Task: Enable the "Change Tempo" effect creatively for a simulated vinyl slowdown effect.
Action: Mouse moved to (119, 10)
Screenshot: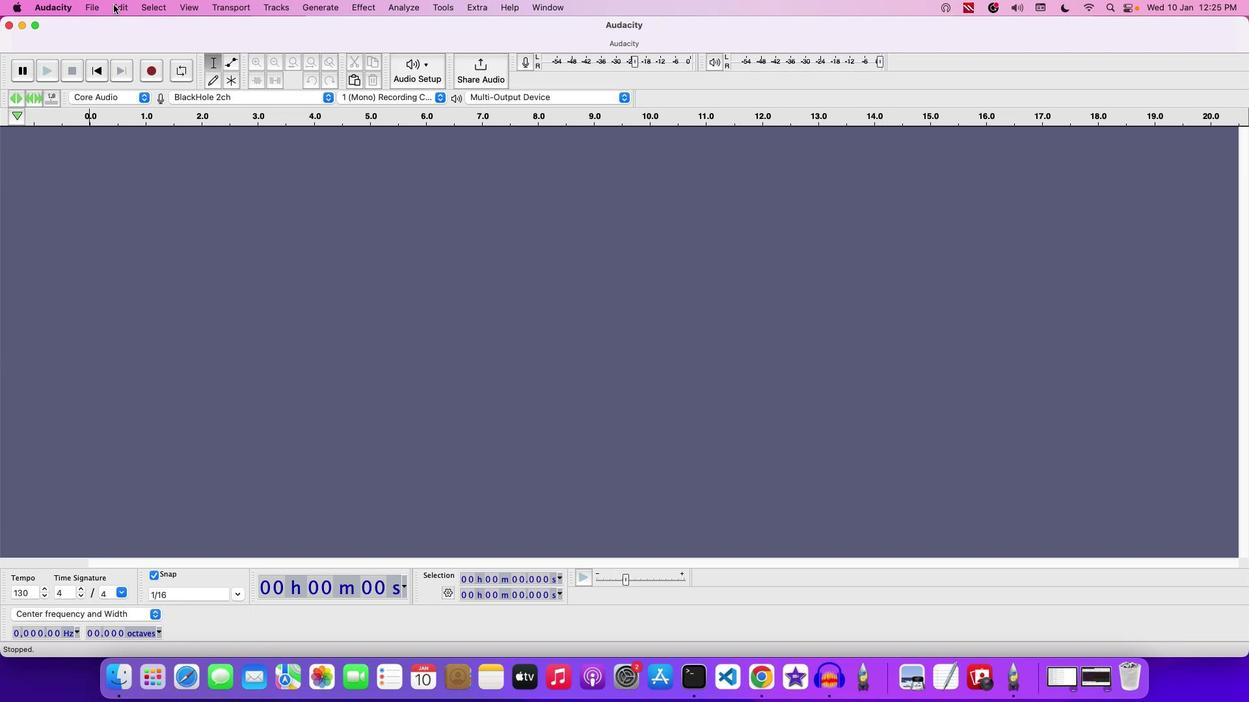 
Action: Mouse pressed left at (119, 10)
Screenshot: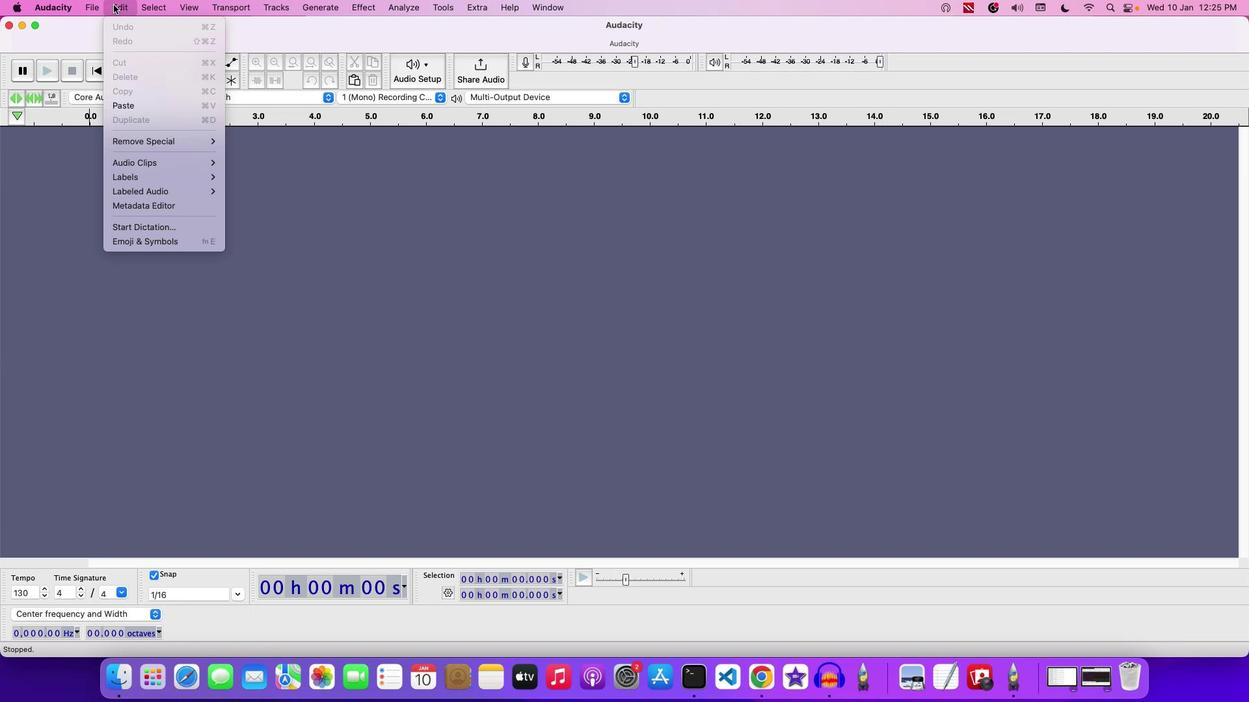 
Action: Mouse moved to (122, 48)
Screenshot: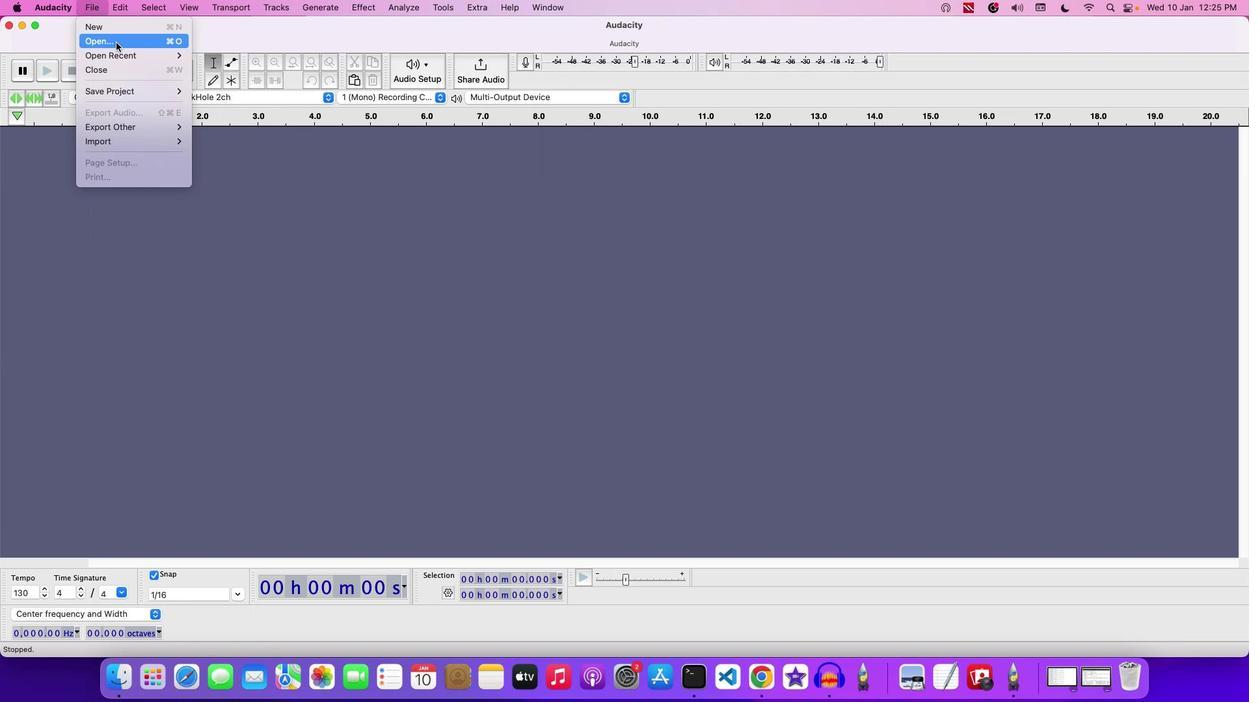 
Action: Mouse pressed left at (122, 48)
Screenshot: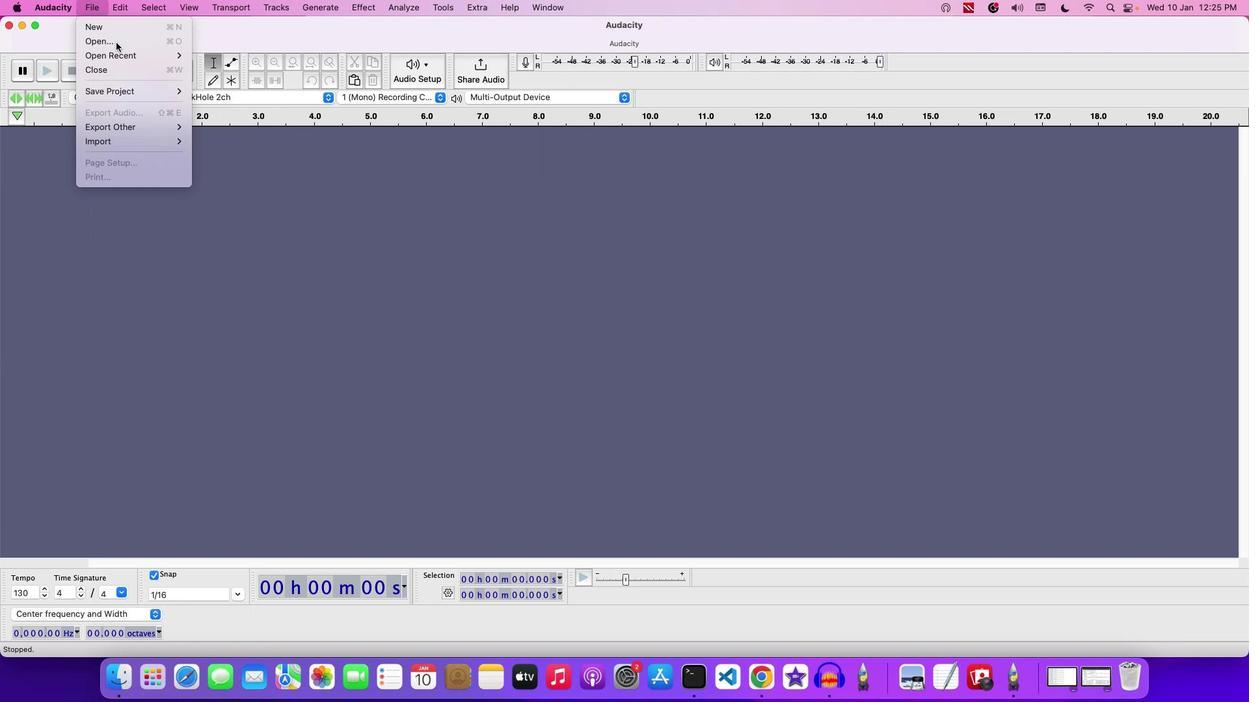 
Action: Mouse moved to (657, 149)
Screenshot: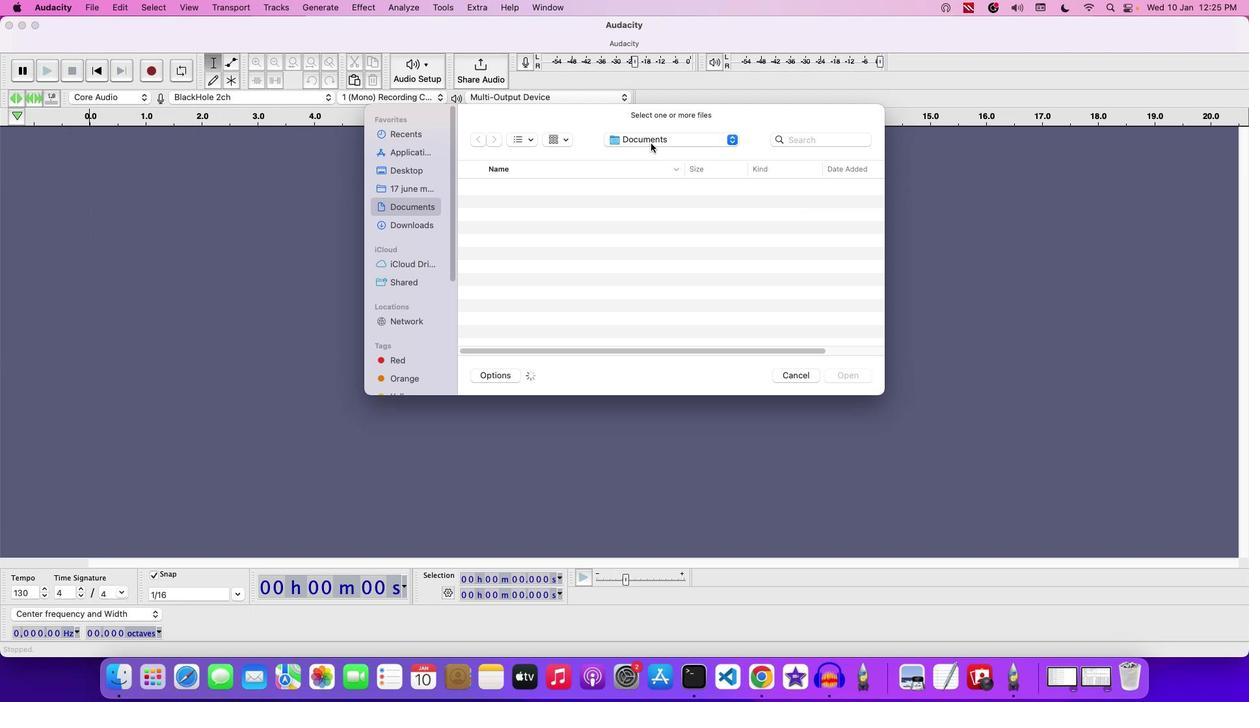 
Action: Mouse pressed left at (657, 149)
Screenshot: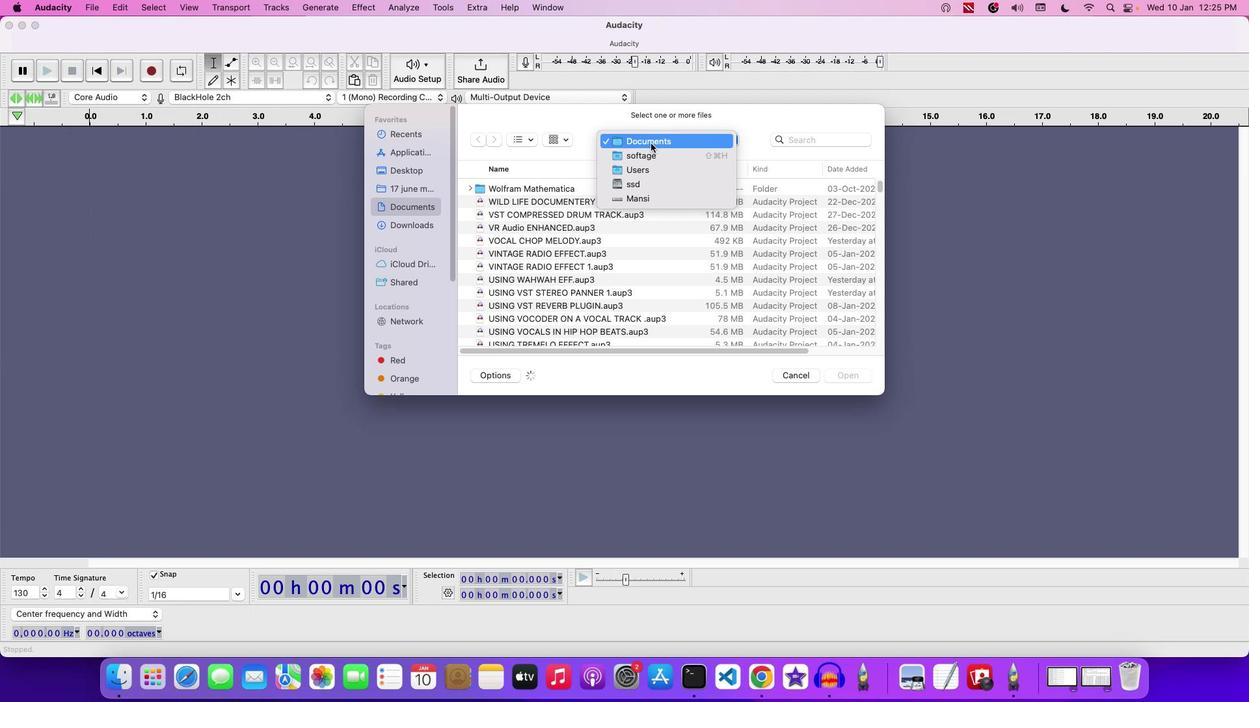 
Action: Mouse moved to (661, 258)
Screenshot: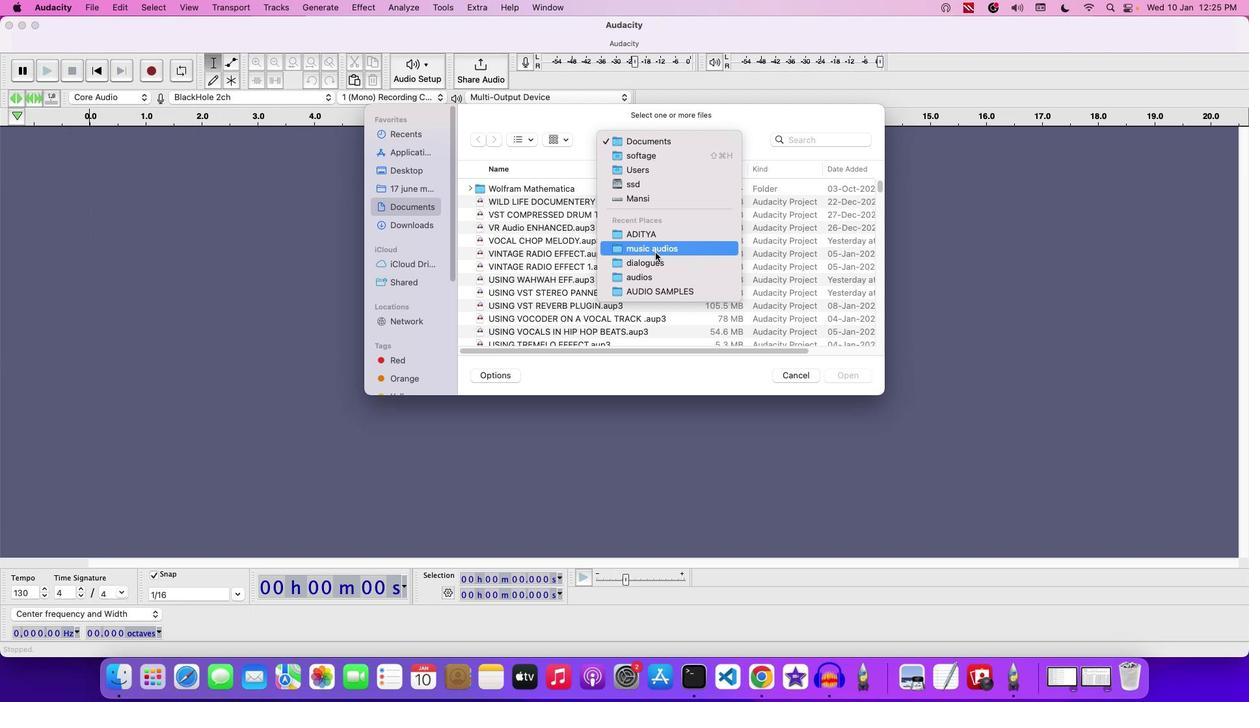 
Action: Mouse pressed left at (661, 258)
Screenshot: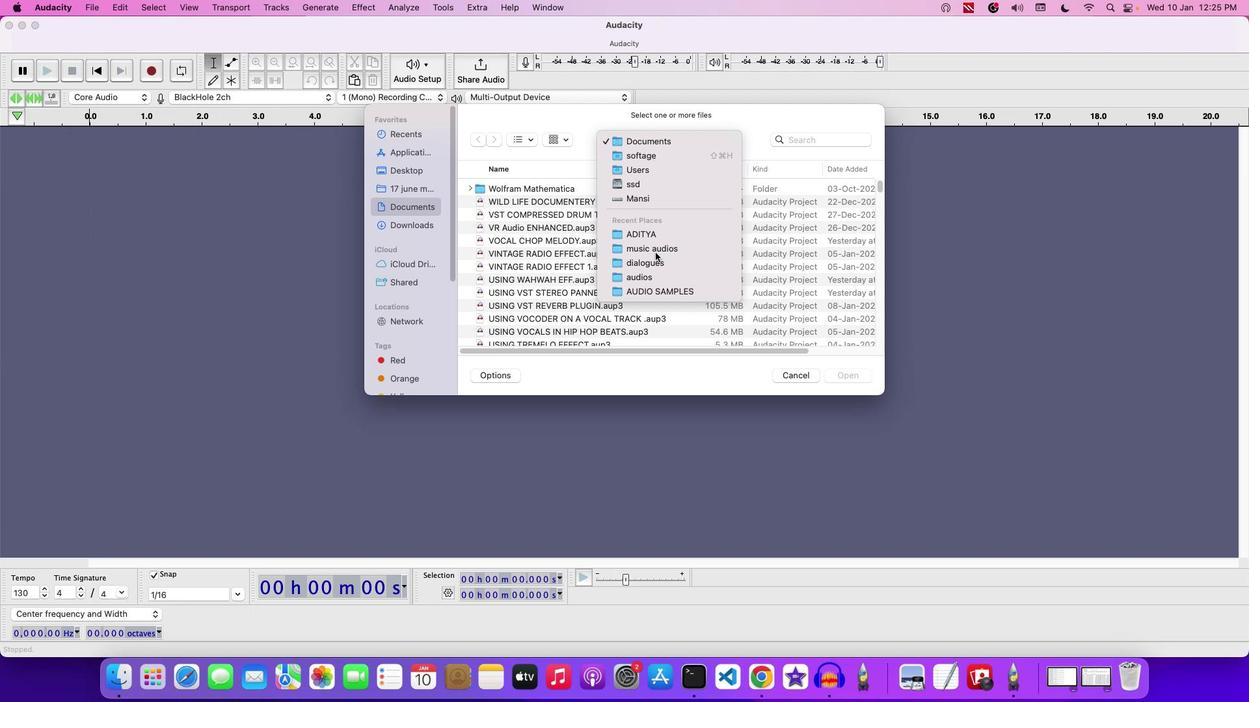 
Action: Mouse moved to (573, 274)
Screenshot: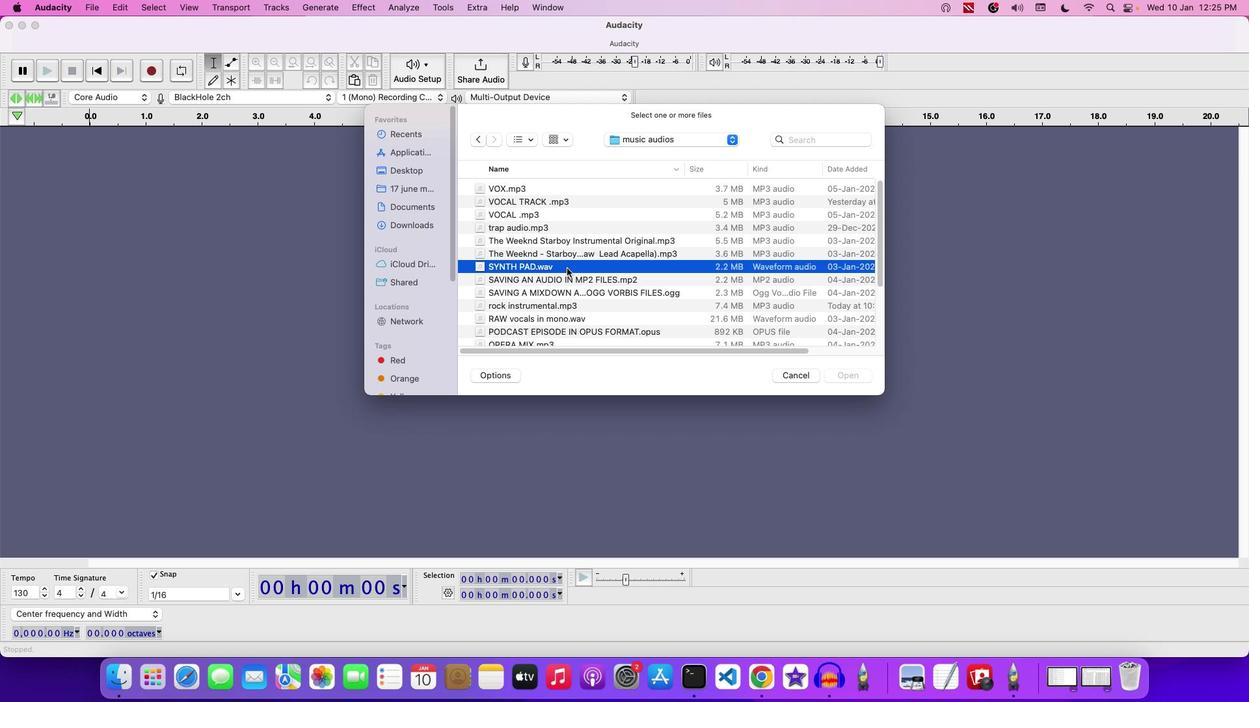 
Action: Mouse pressed left at (573, 274)
Screenshot: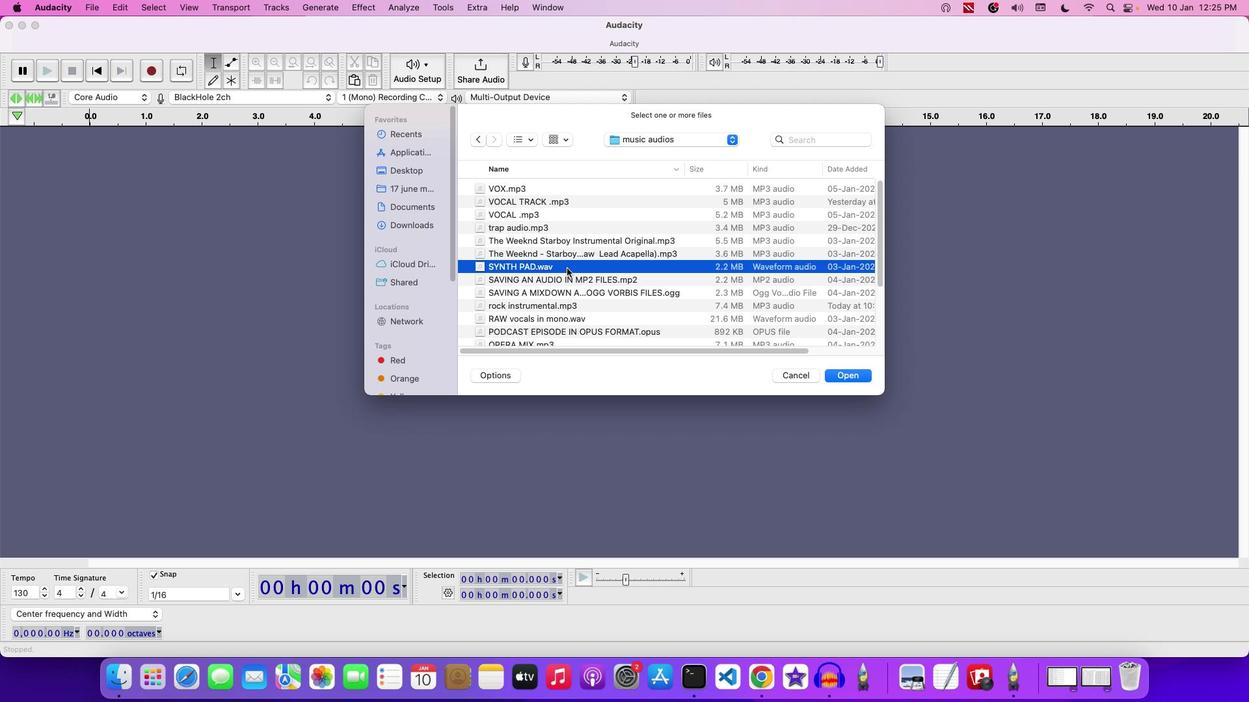 
Action: Mouse moved to (589, 277)
Screenshot: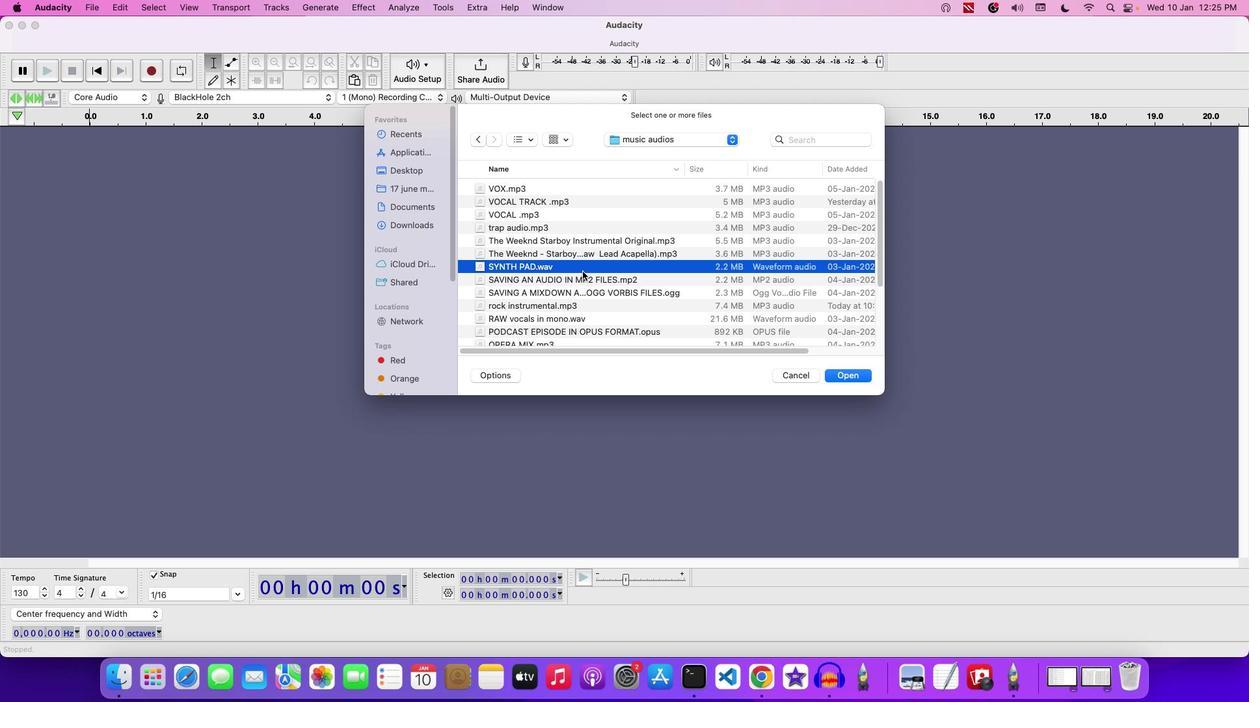 
Action: Mouse pressed left at (589, 277)
Screenshot: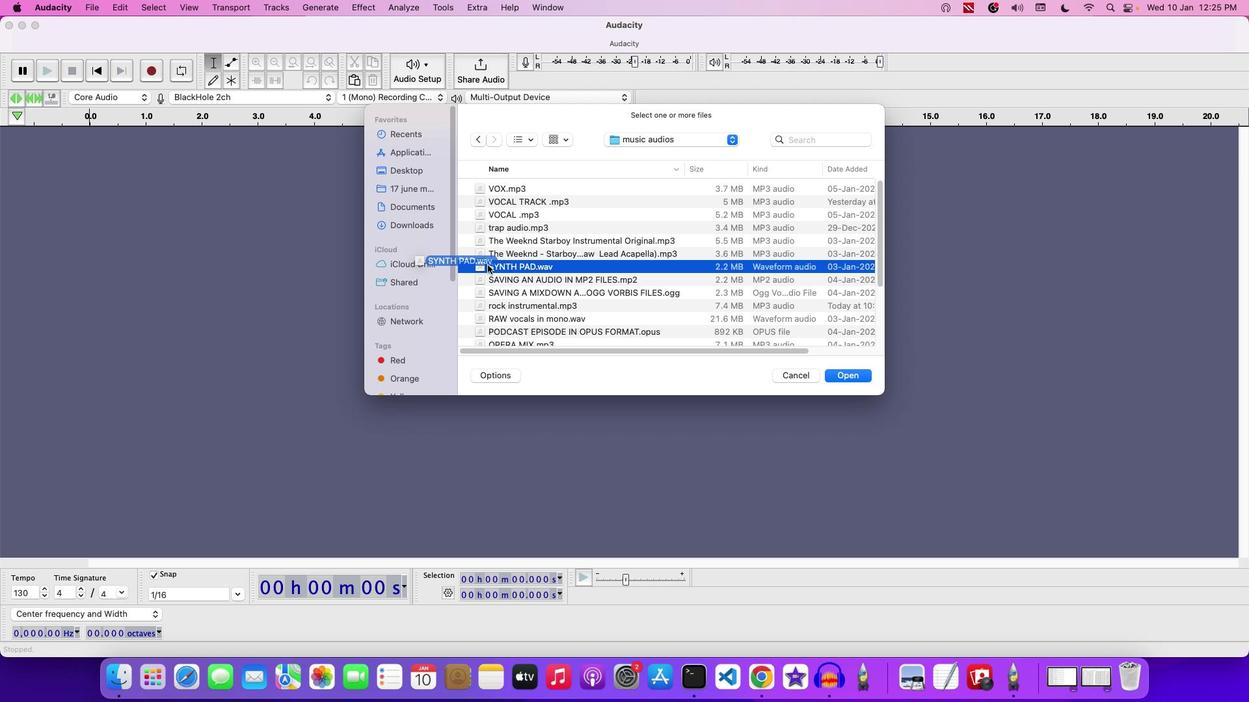 
Action: Mouse moved to (801, 389)
Screenshot: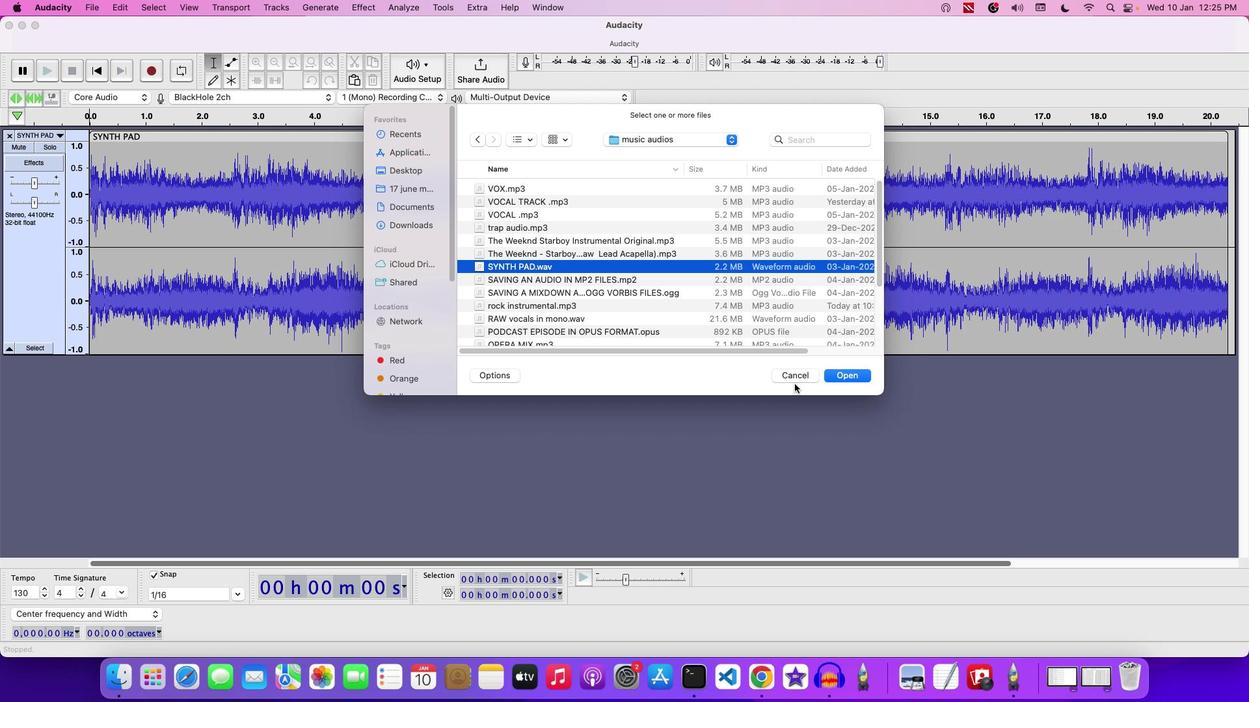 
Action: Mouse pressed left at (801, 389)
Screenshot: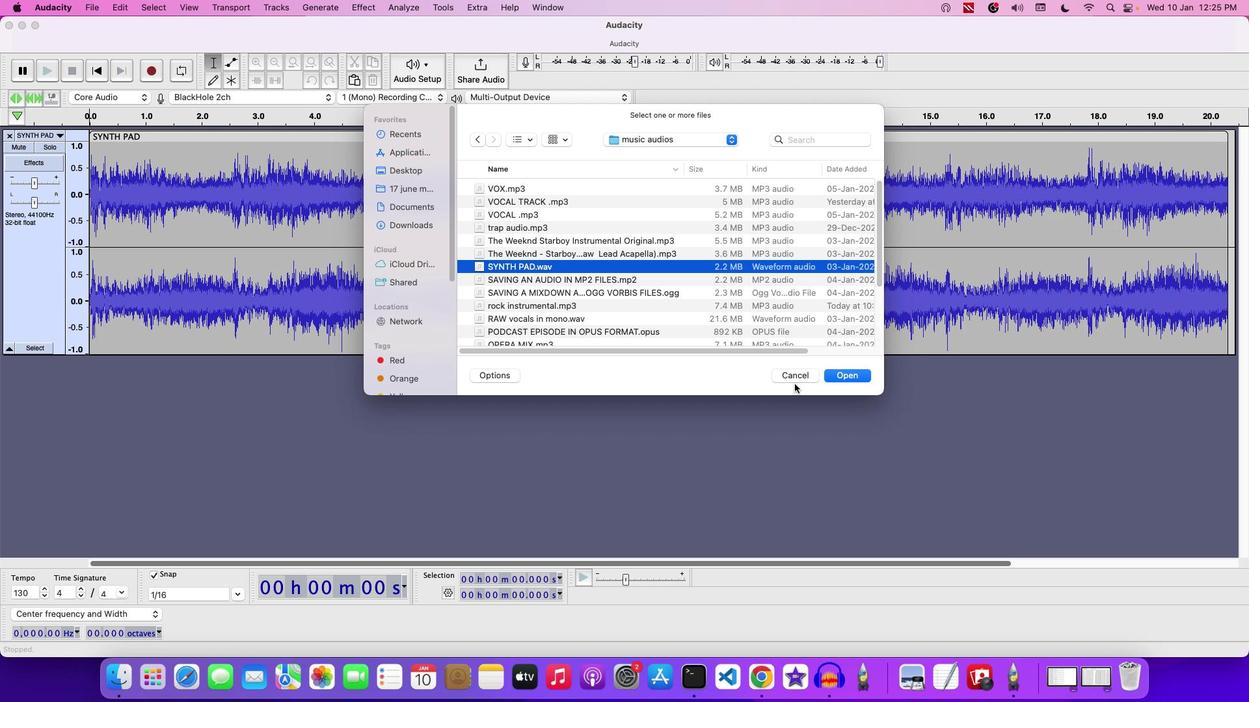 
Action: Mouse moved to (798, 383)
Screenshot: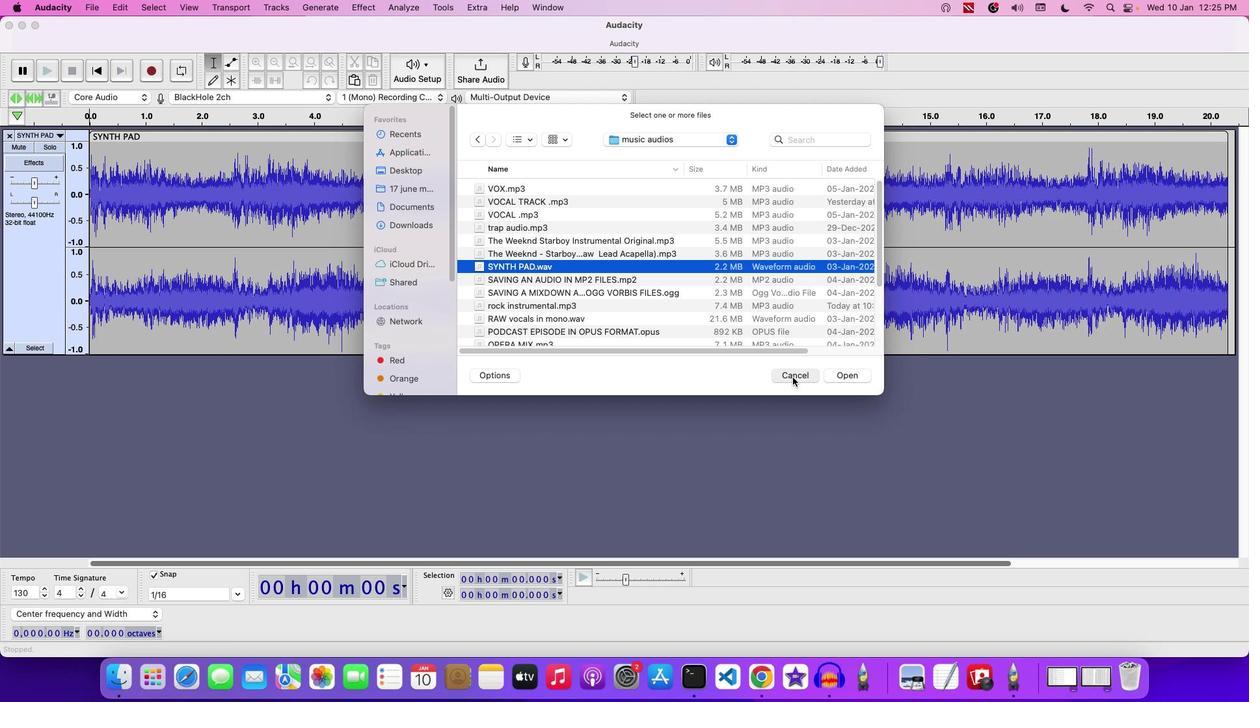 
Action: Mouse pressed left at (798, 383)
Screenshot: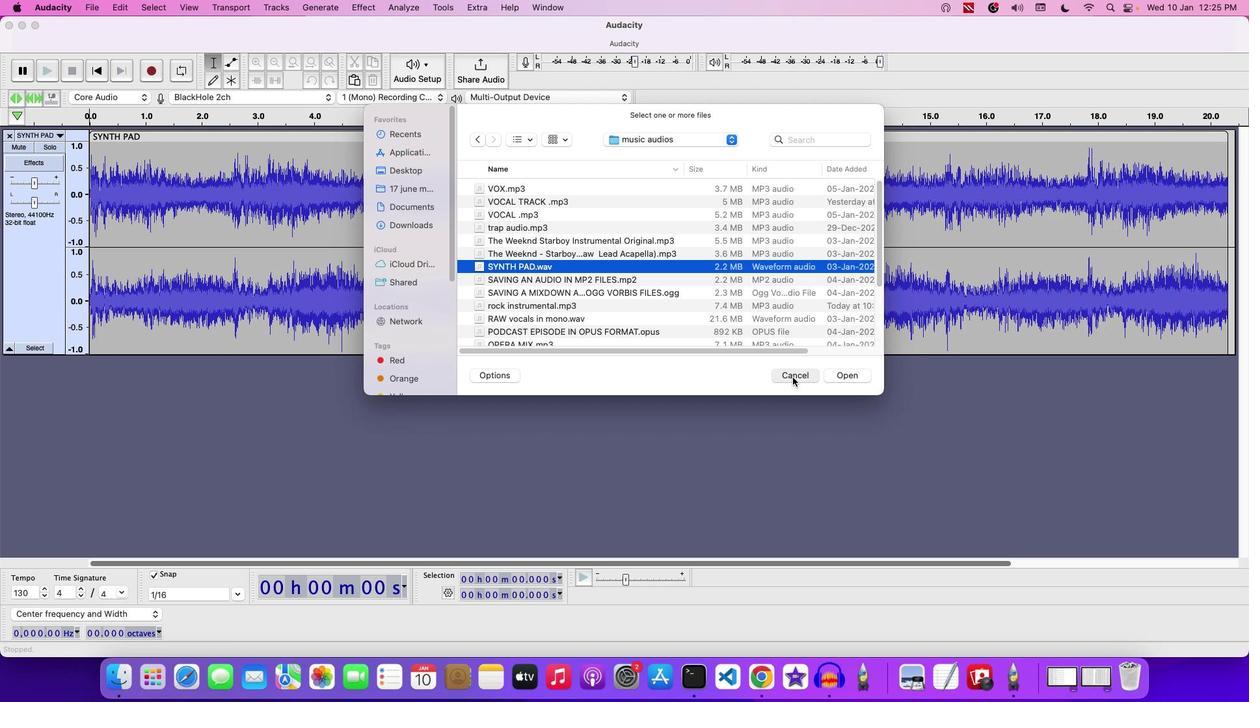 
Action: Mouse moved to (55, 80)
Screenshot: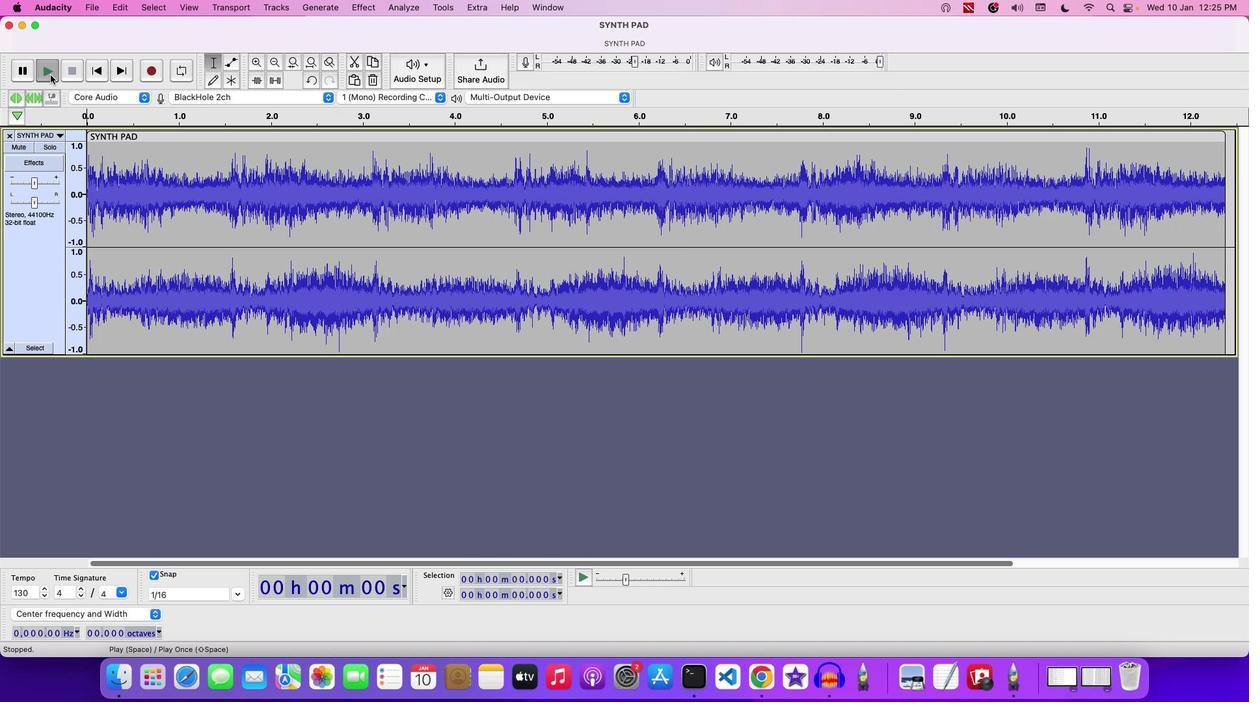 
Action: Mouse pressed left at (55, 80)
Screenshot: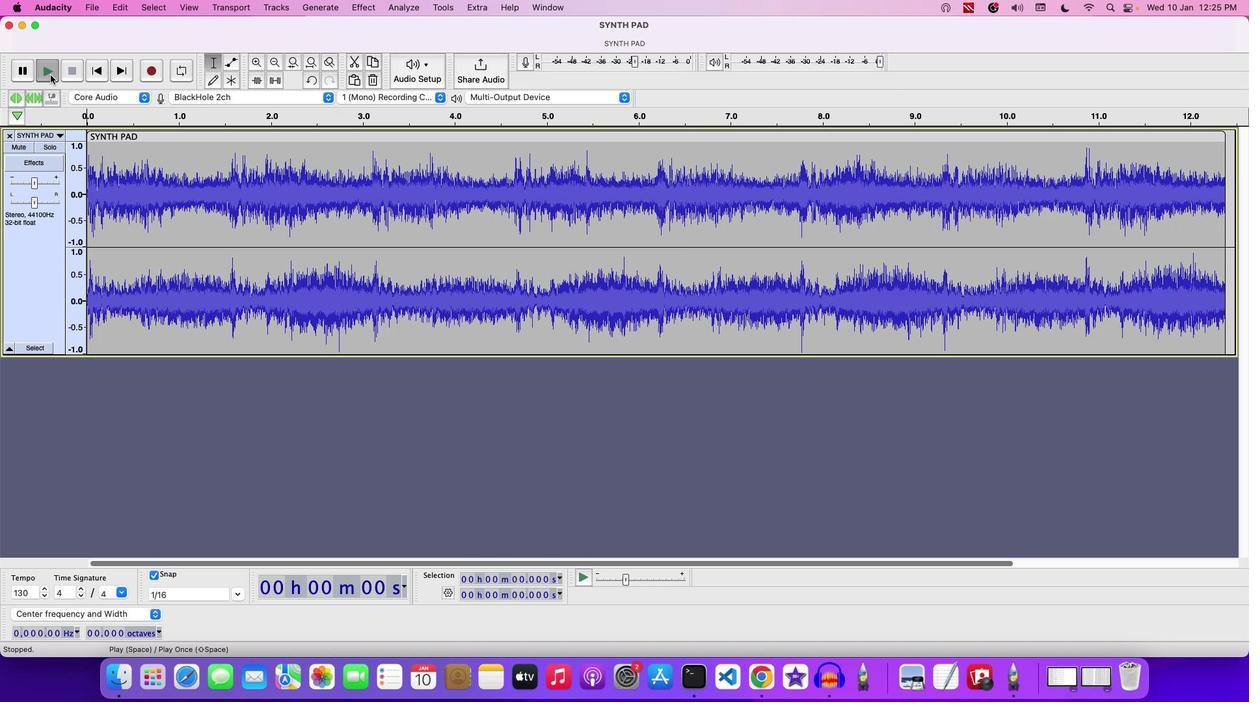 
Action: Mouse moved to (42, 190)
Screenshot: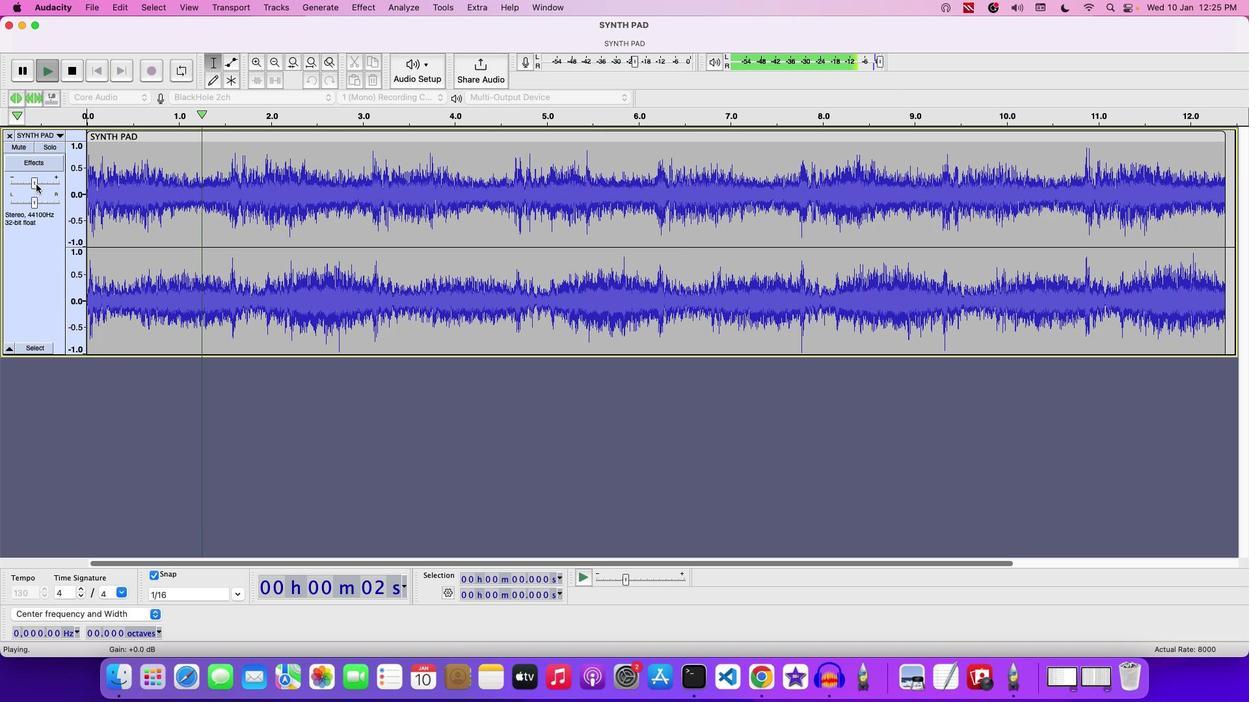 
Action: Mouse pressed left at (42, 190)
Screenshot: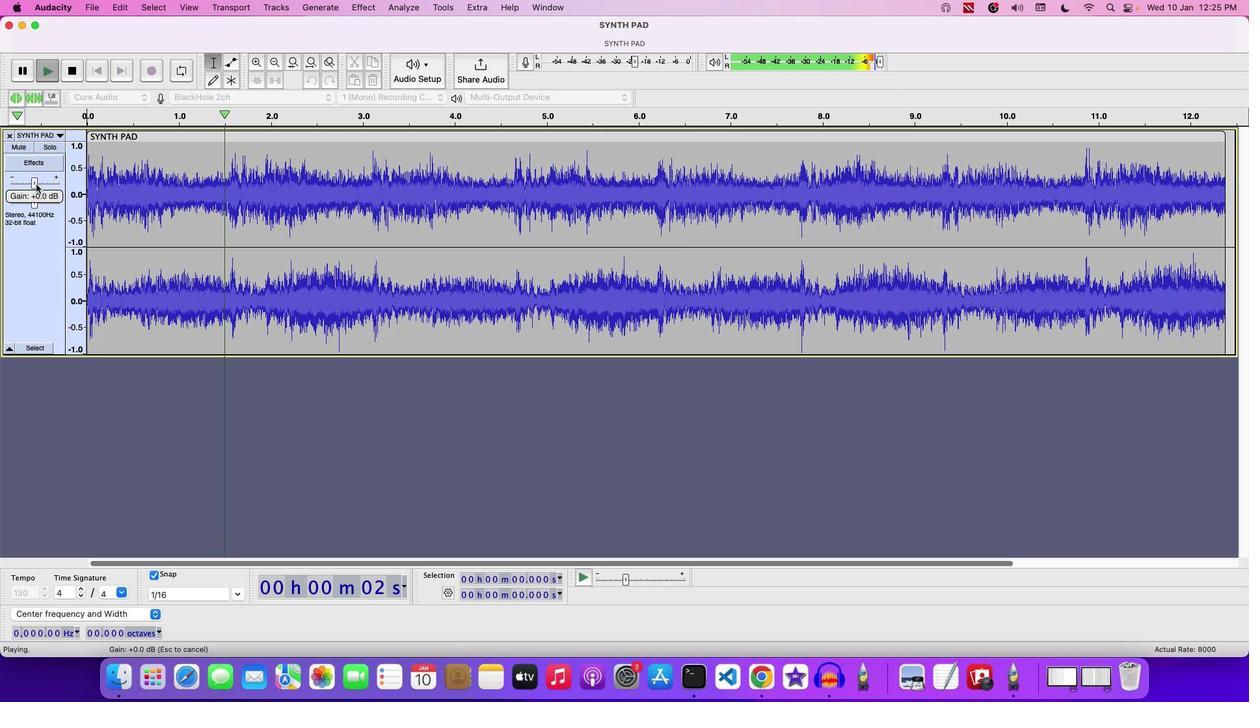 
Action: Mouse moved to (41, 190)
Screenshot: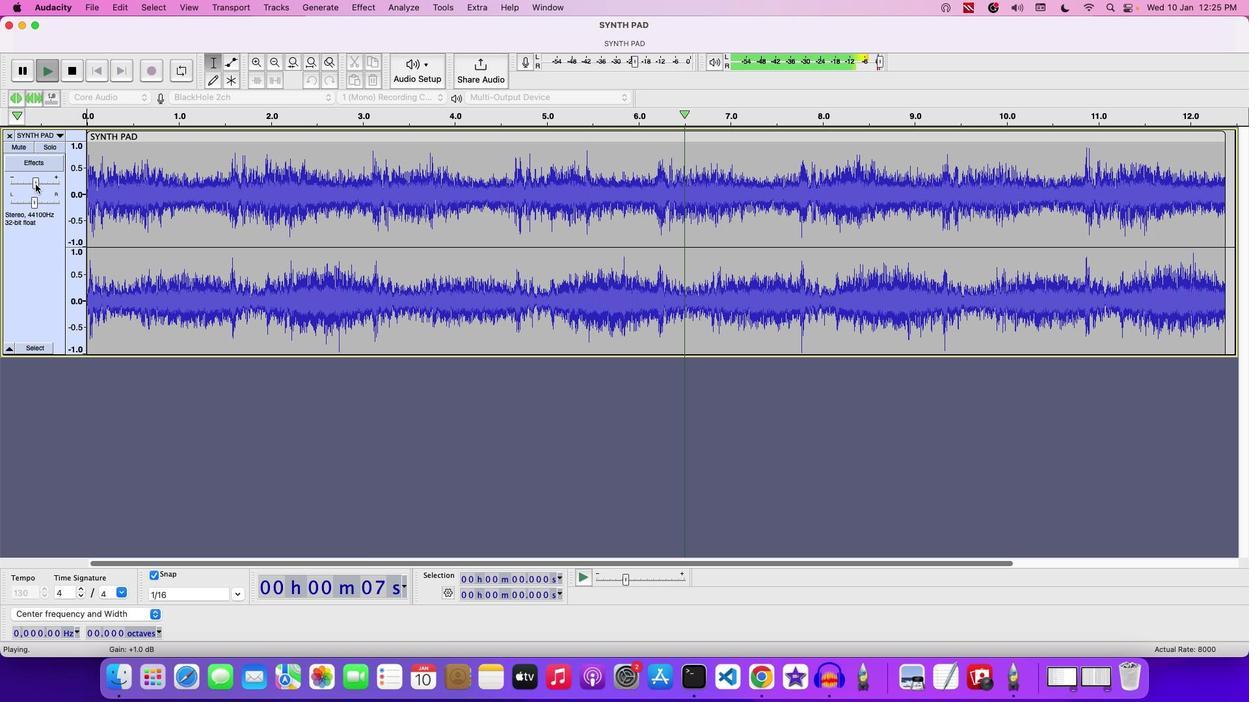 
Action: Mouse pressed left at (41, 190)
Screenshot: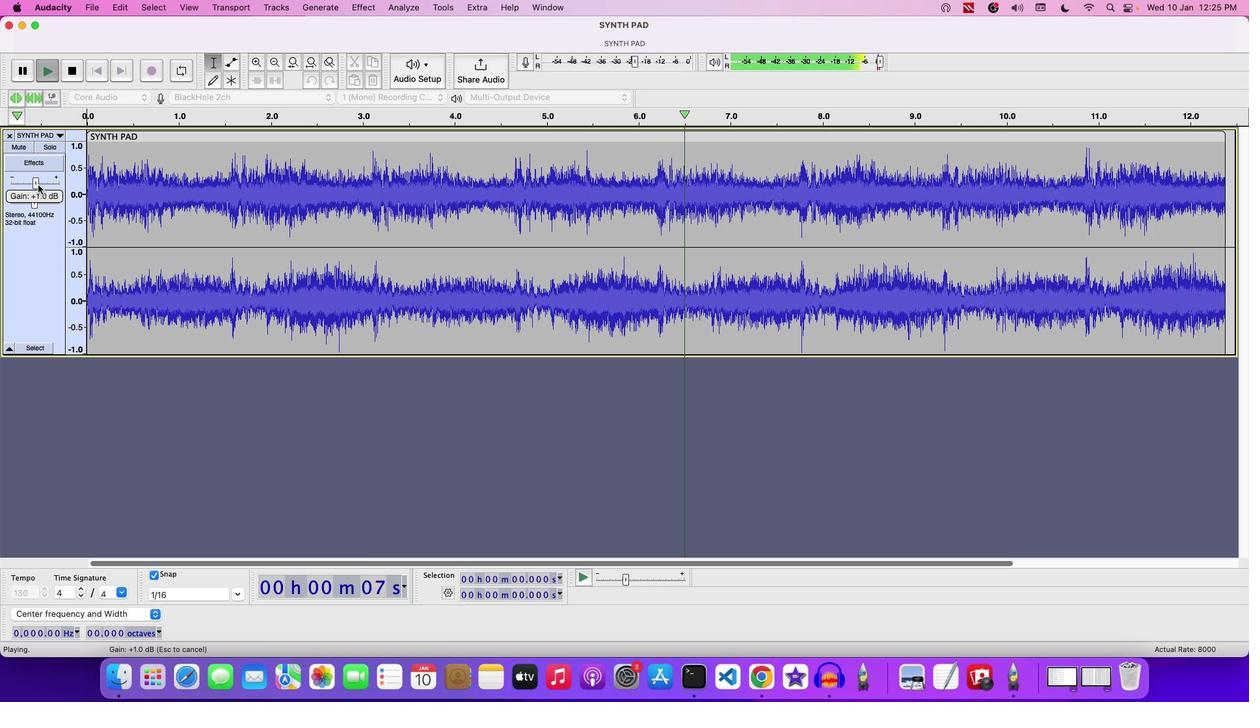 
Action: Mouse moved to (971, 206)
Screenshot: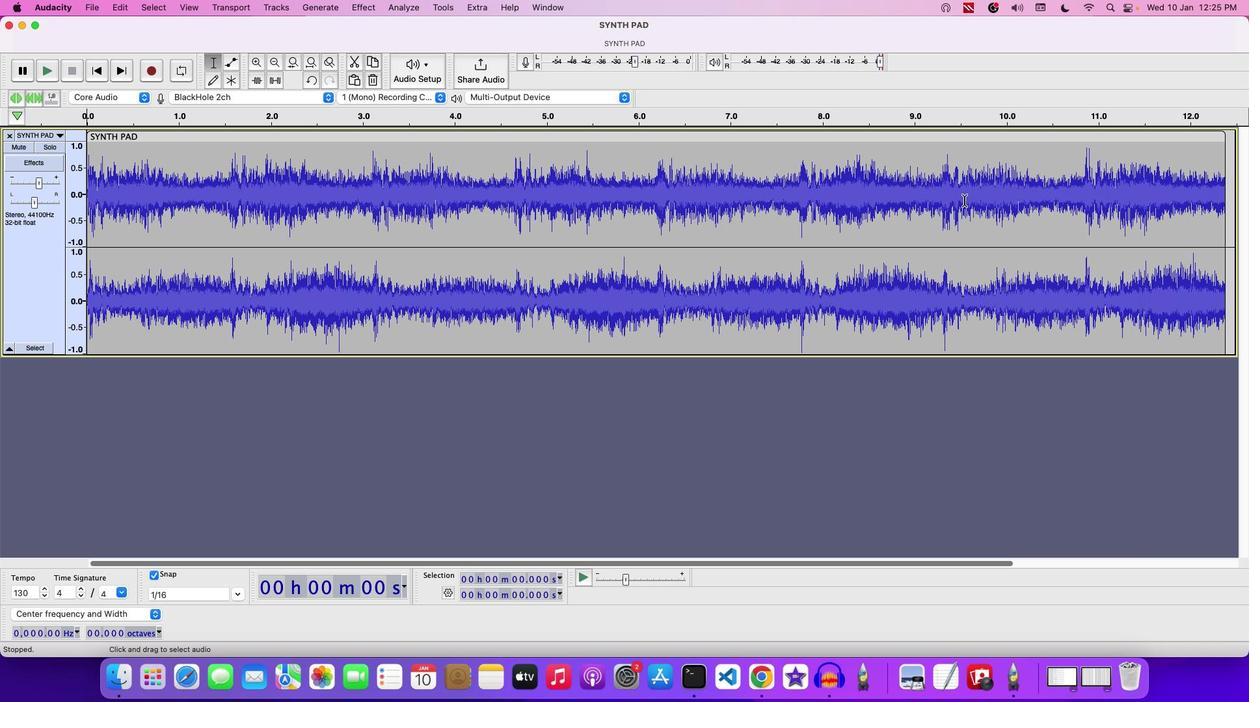 
Action: Mouse pressed left at (971, 206)
Screenshot: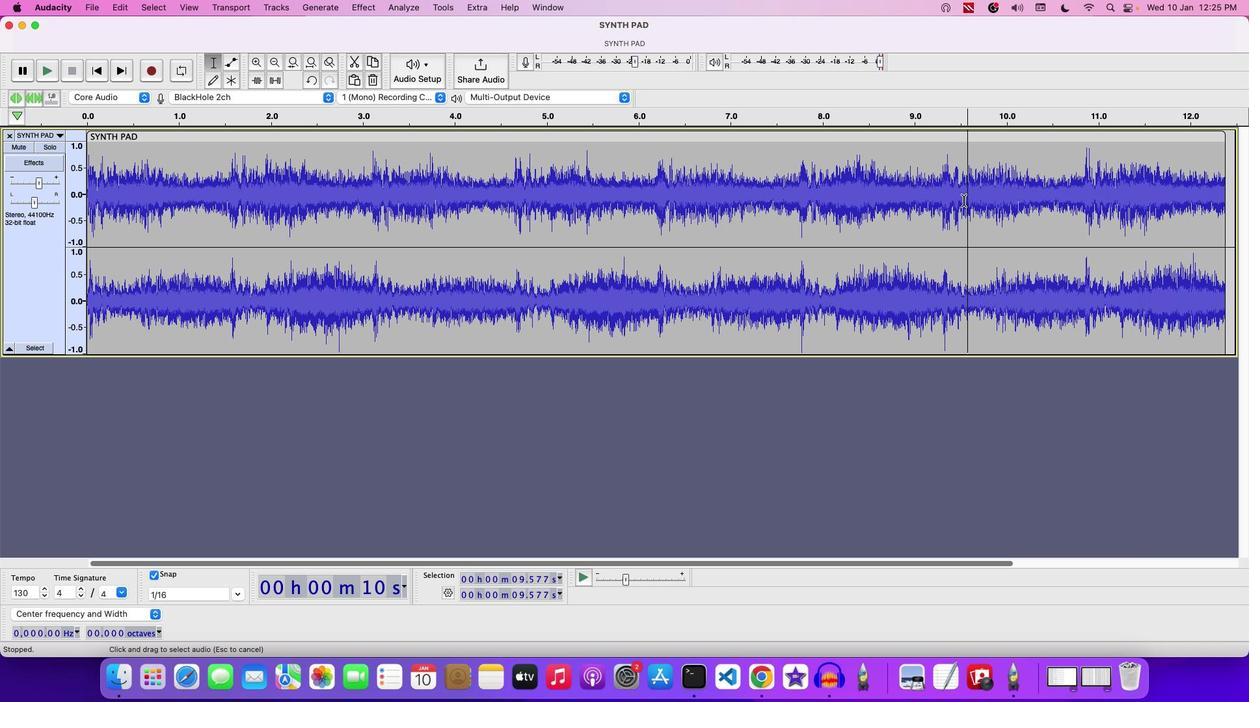 
Action: Mouse moved to (967, 205)
Screenshot: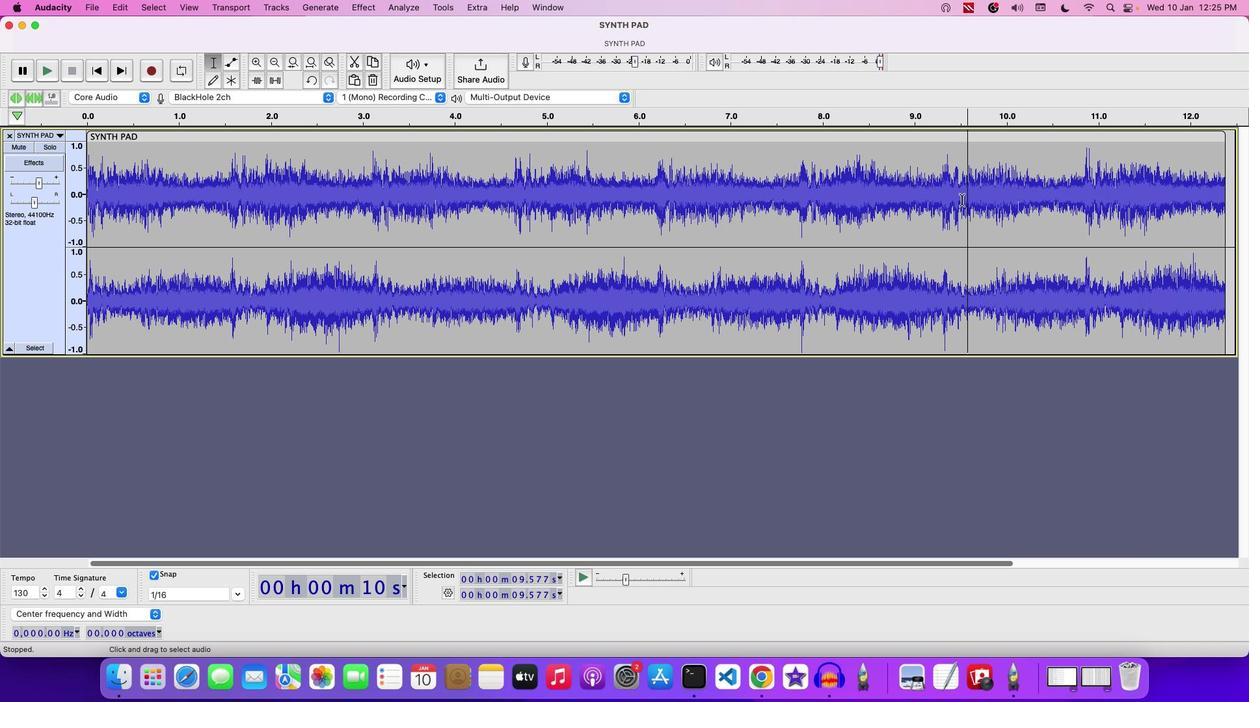 
Action: Mouse pressed left at (967, 205)
Screenshot: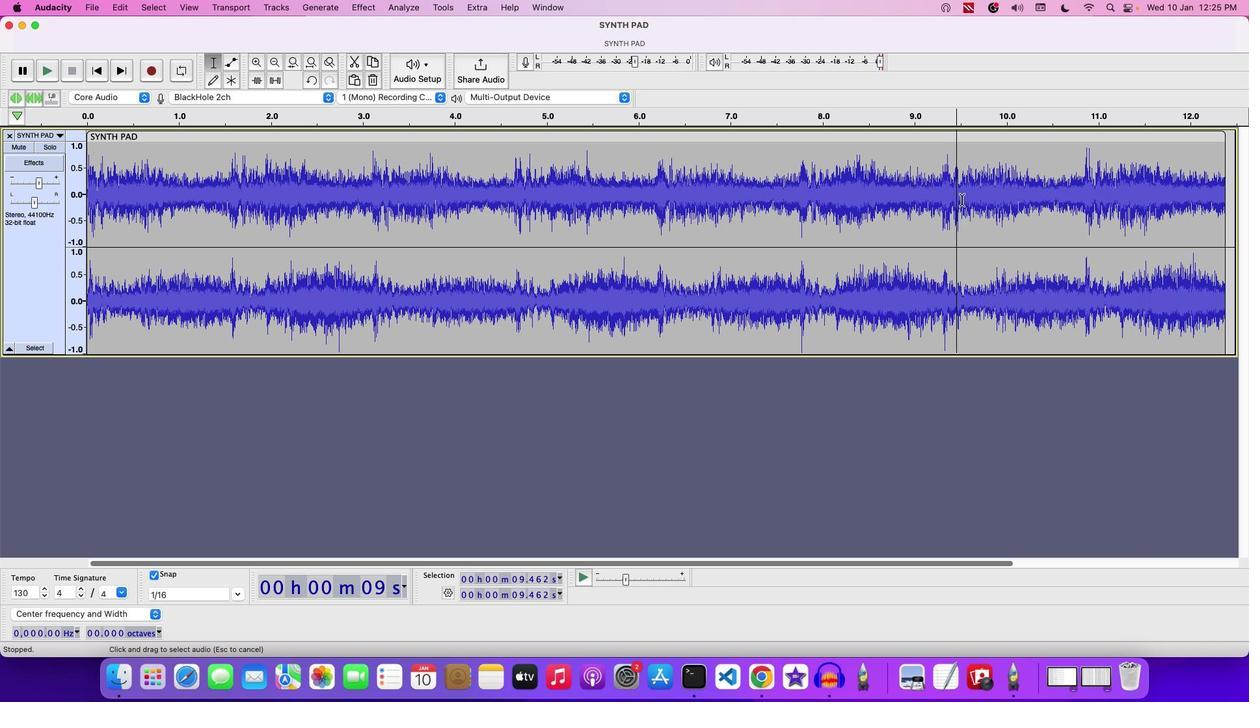 
Action: Mouse pressed left at (967, 205)
Screenshot: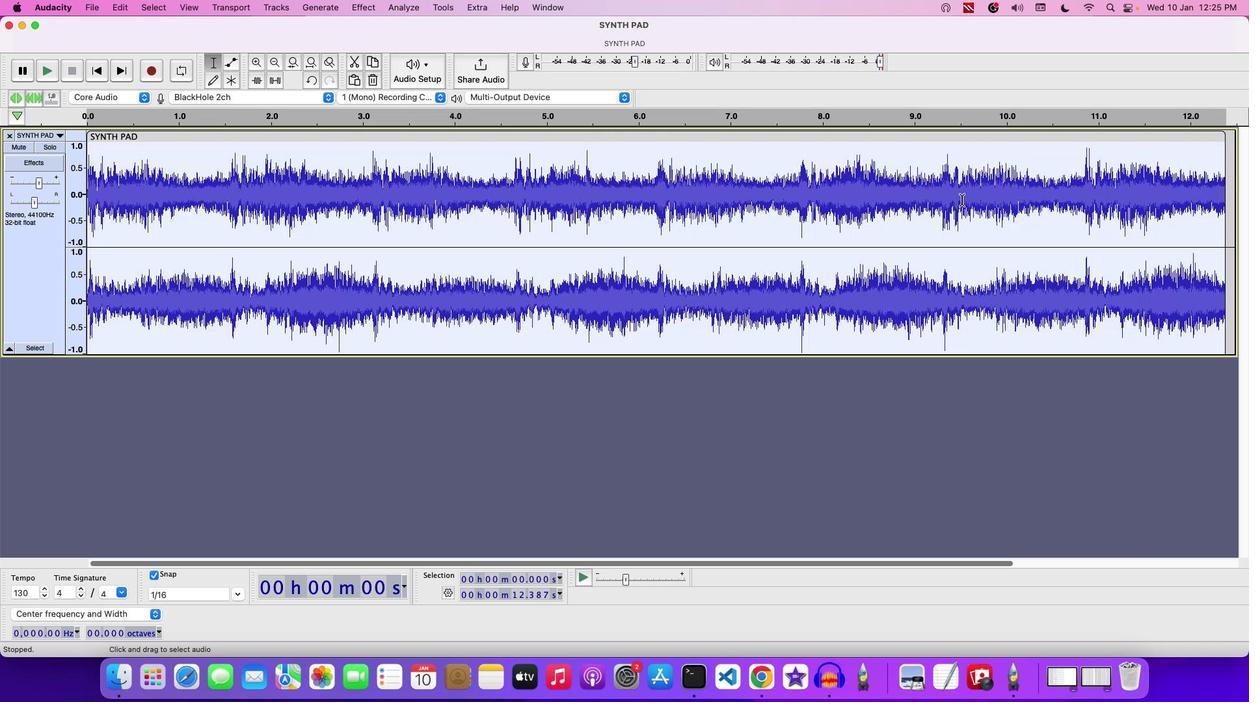 
Action: Mouse moved to (966, 208)
Screenshot: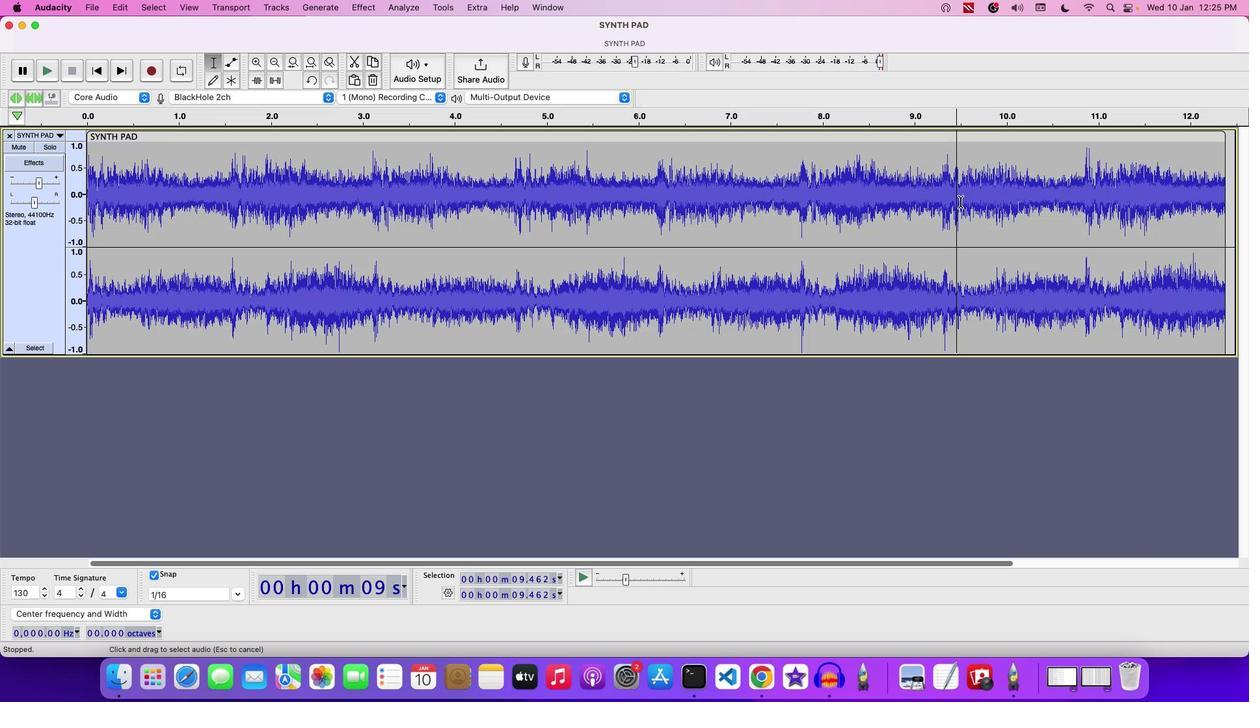 
Action: Mouse pressed left at (966, 208)
Screenshot: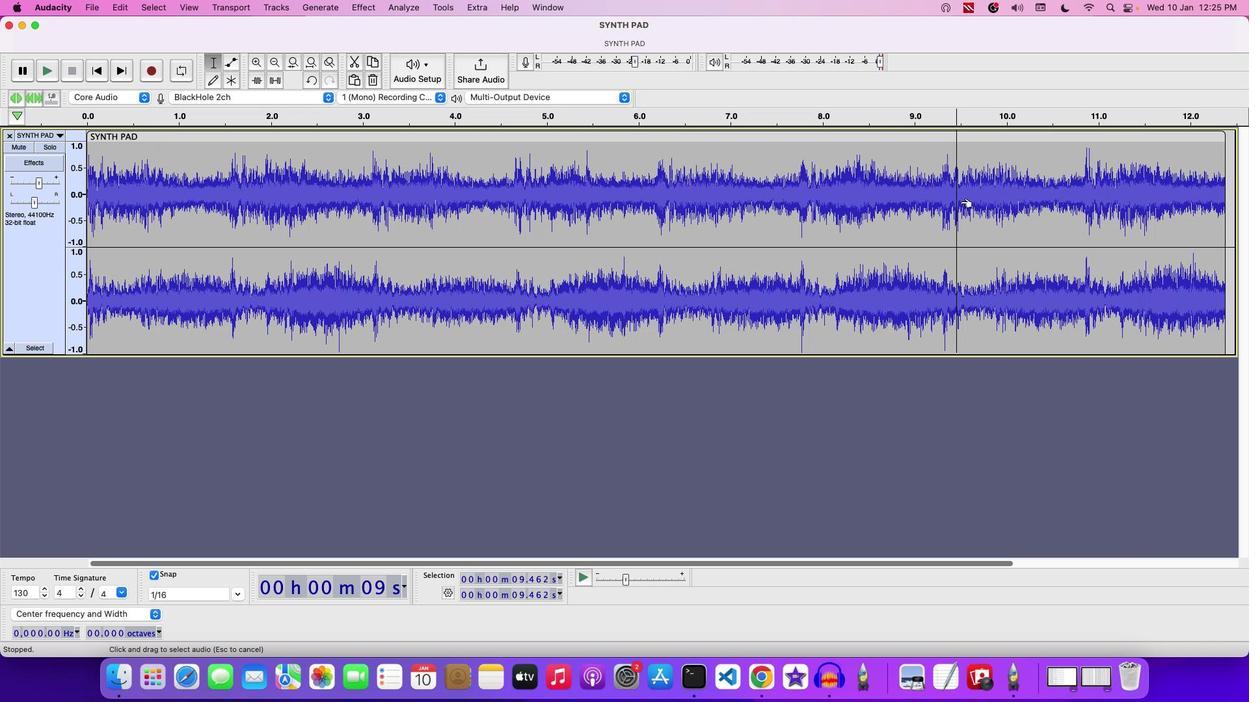 
Action: Mouse moved to (969, 206)
Screenshot: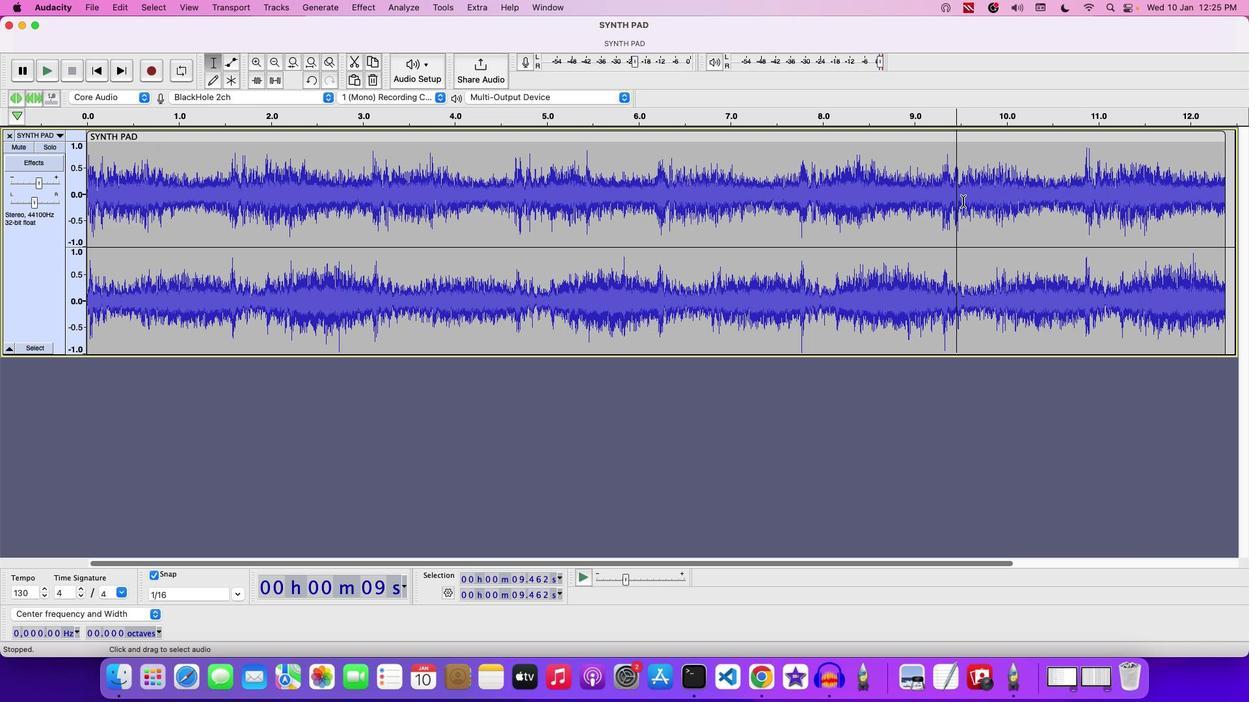 
Action: Mouse pressed left at (969, 206)
Screenshot: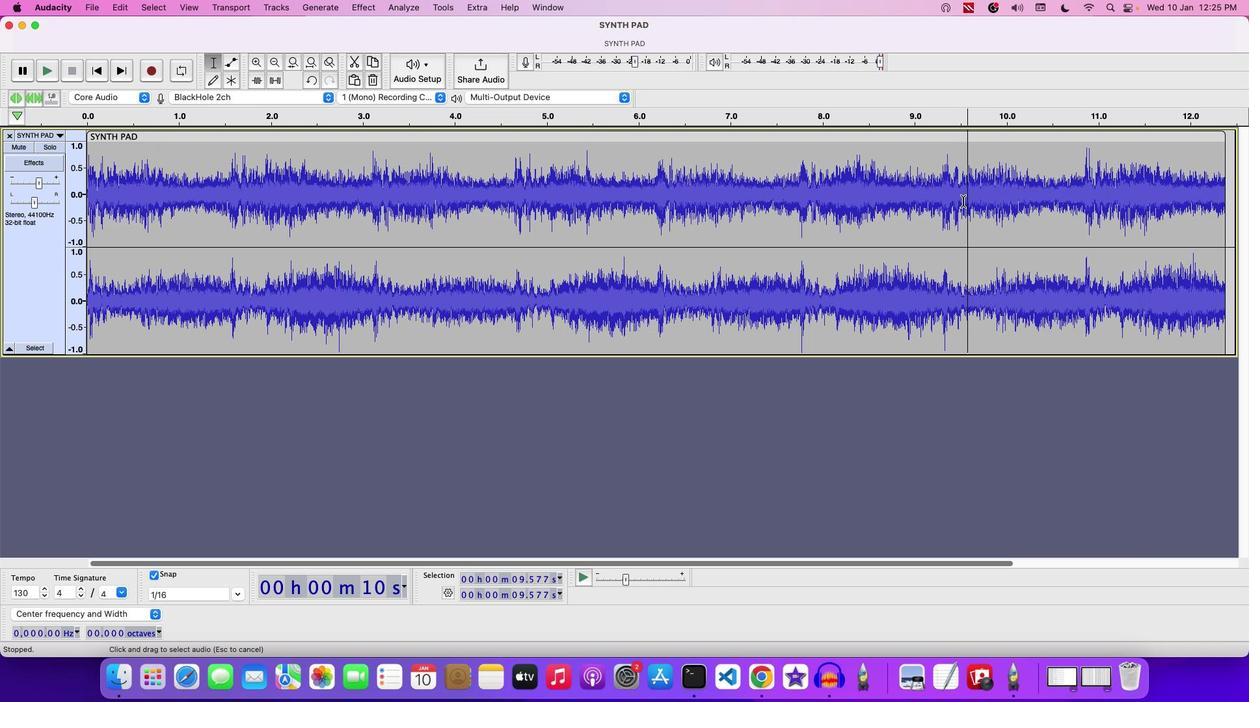 
Action: Mouse moved to (967, 206)
Screenshot: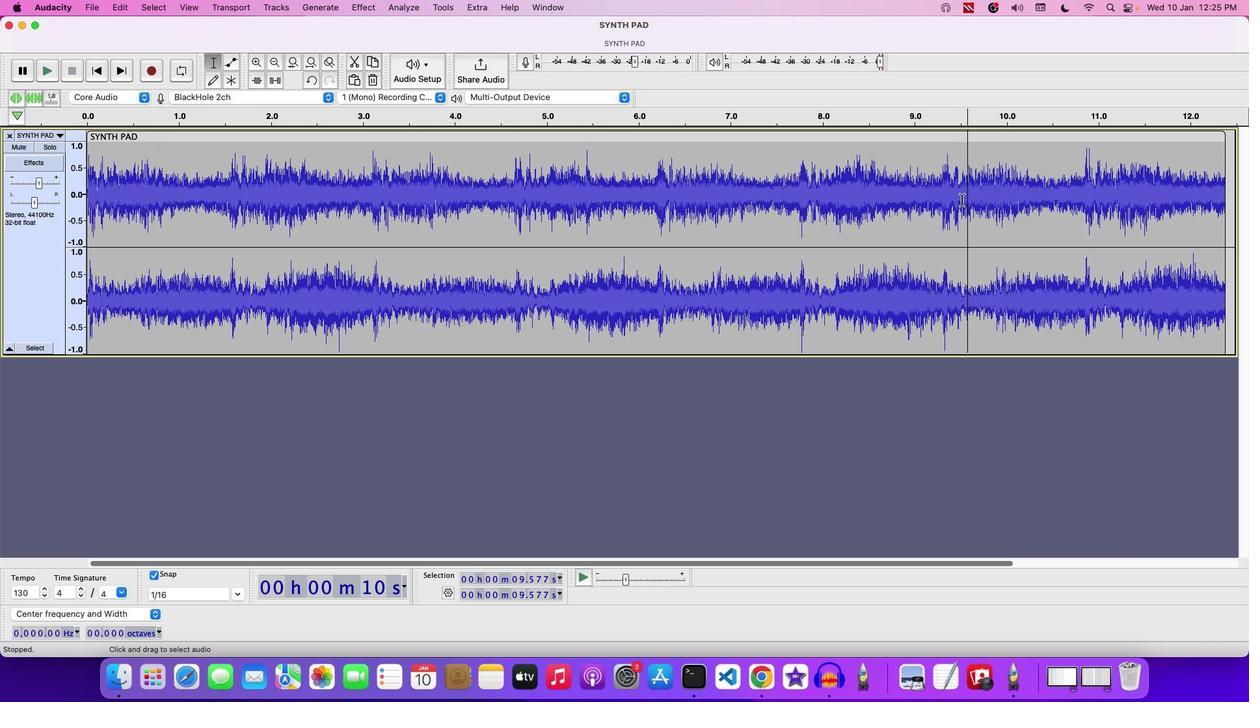 
Action: Mouse pressed left at (967, 206)
Screenshot: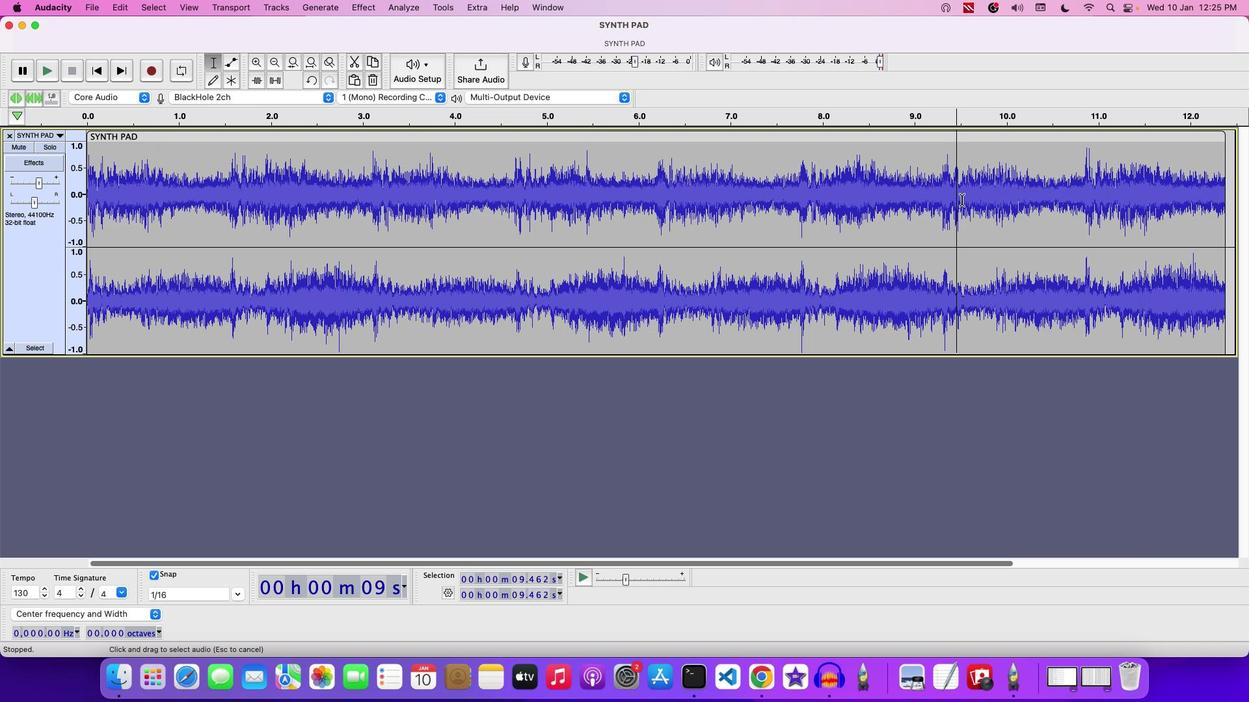 
Action: Mouse moved to (979, 213)
Screenshot: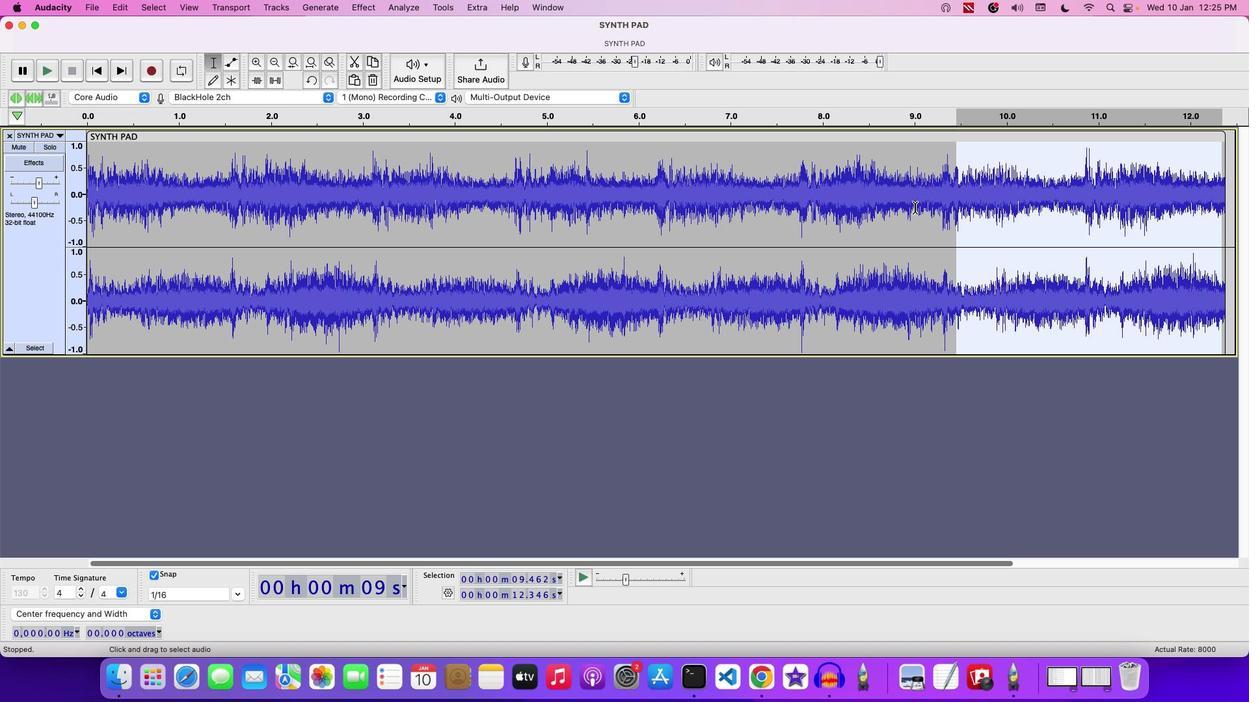 
Action: Key pressed Key.space
Screenshot: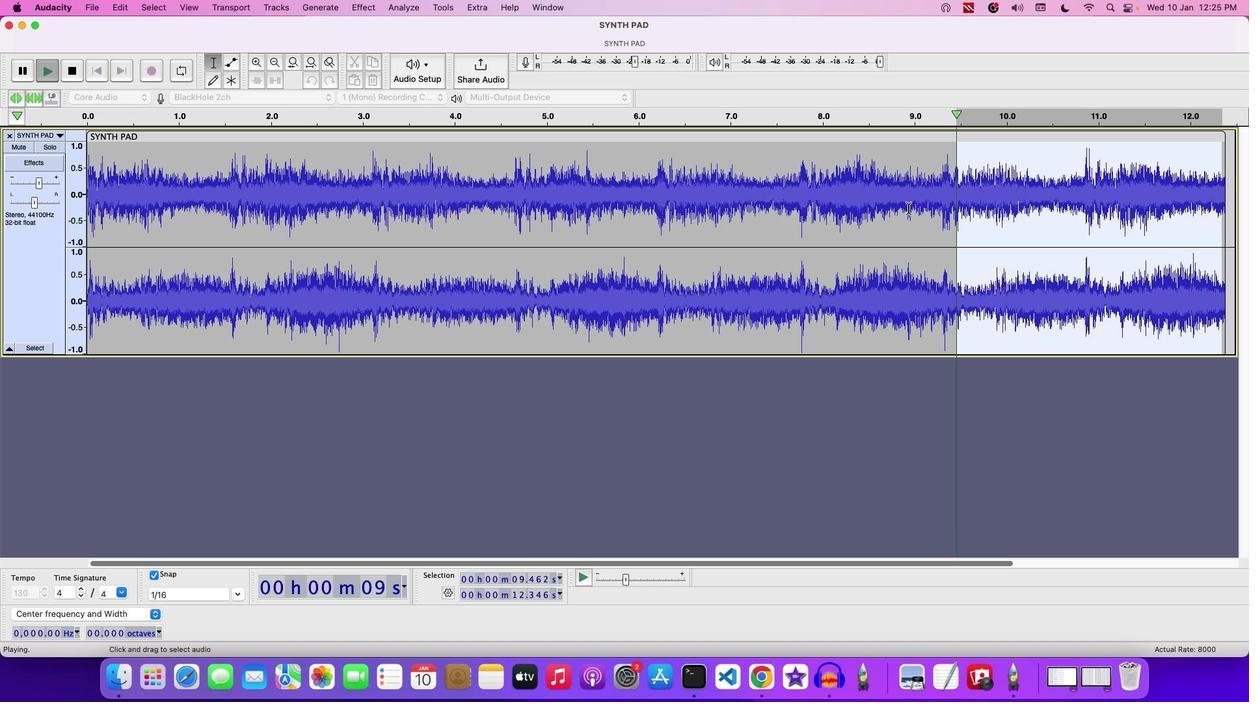 
Action: Mouse moved to (963, 185)
Screenshot: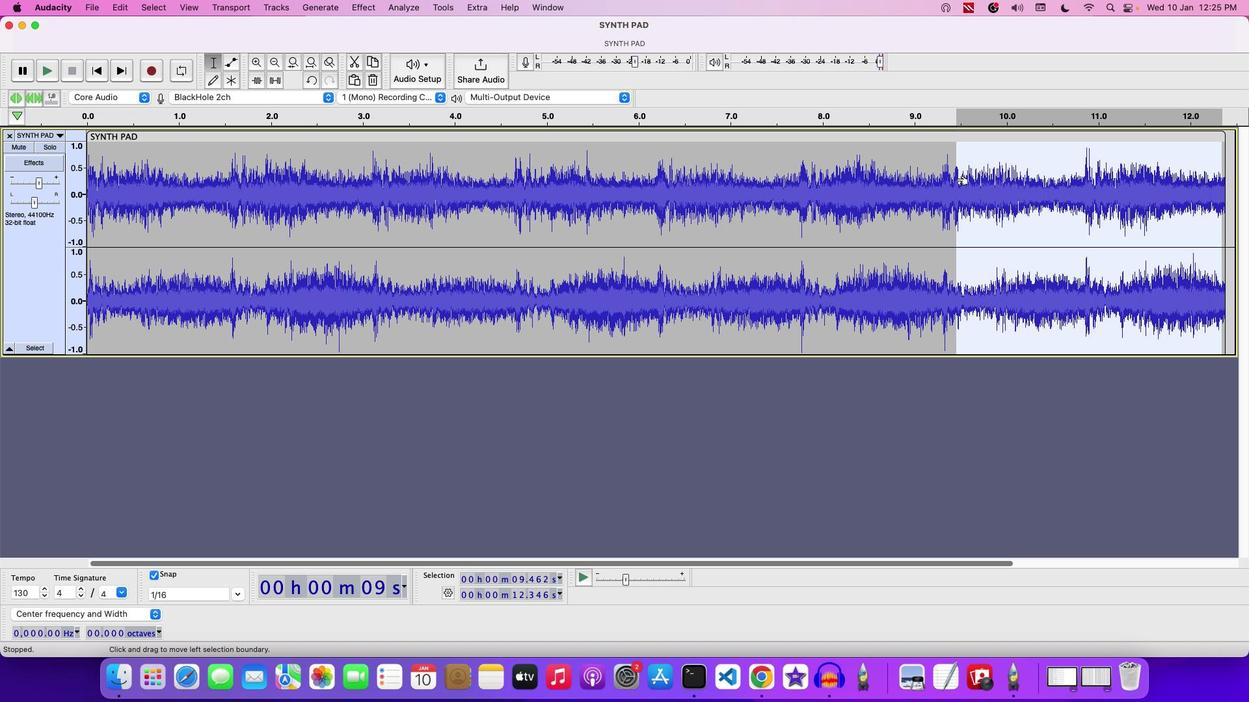 
Action: Mouse pressed left at (963, 185)
Screenshot: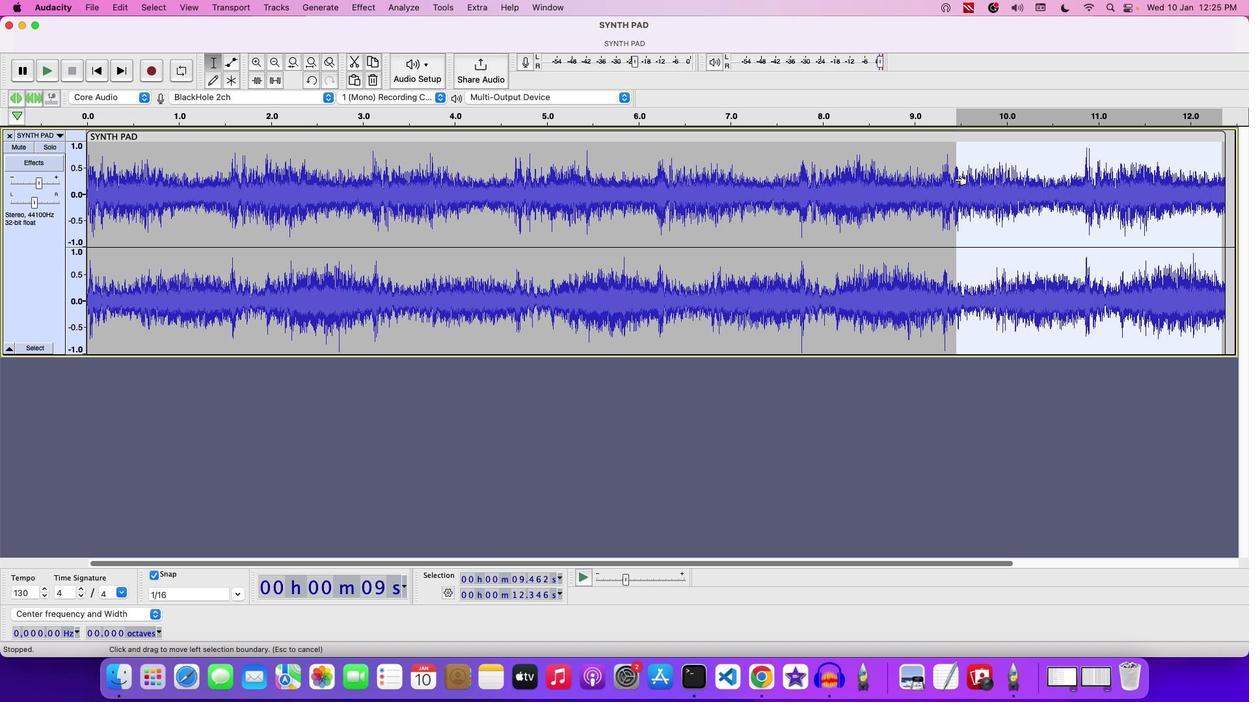 
Action: Mouse moved to (376, 16)
Screenshot: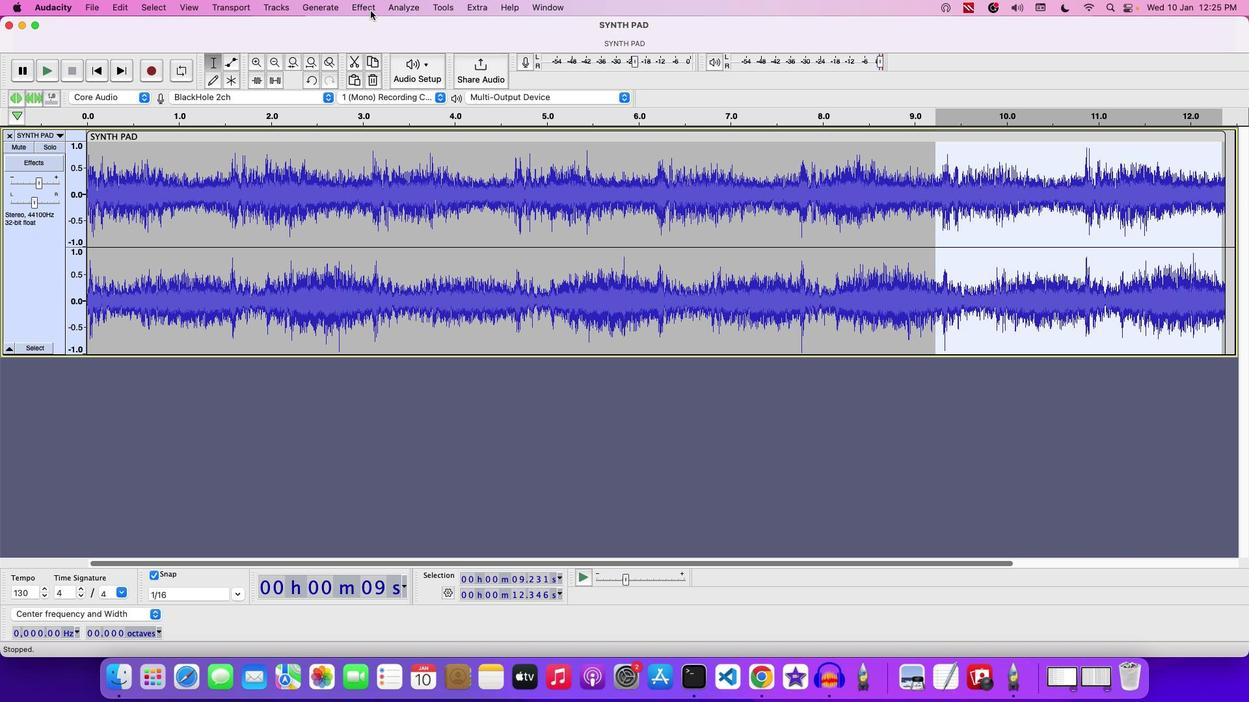 
Action: Mouse pressed left at (376, 16)
Screenshot: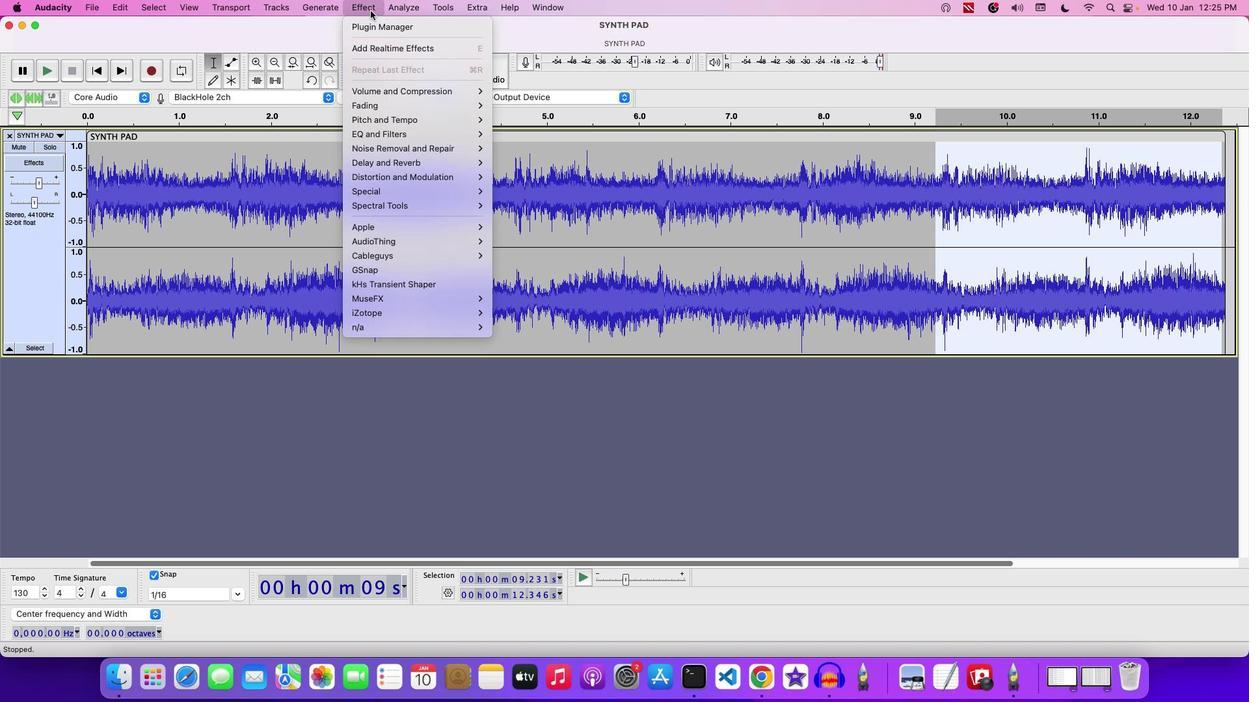 
Action: Mouse moved to (531, 148)
Screenshot: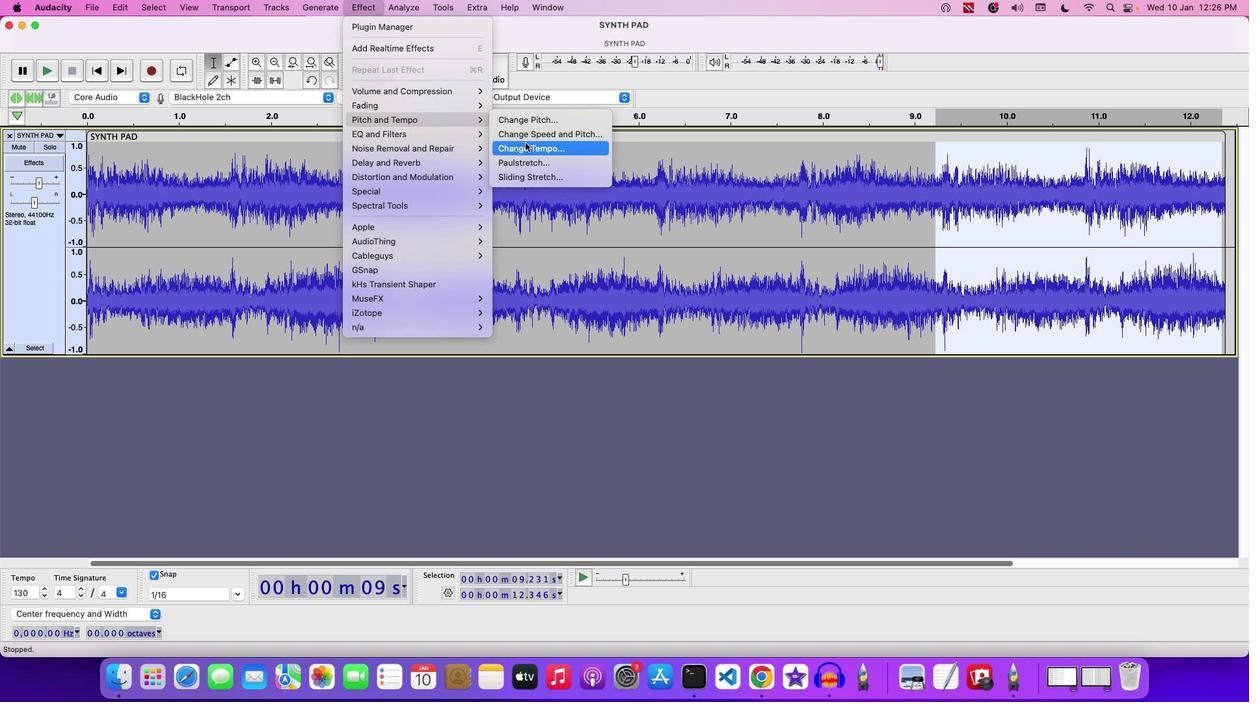 
Action: Mouse pressed left at (531, 148)
Screenshot: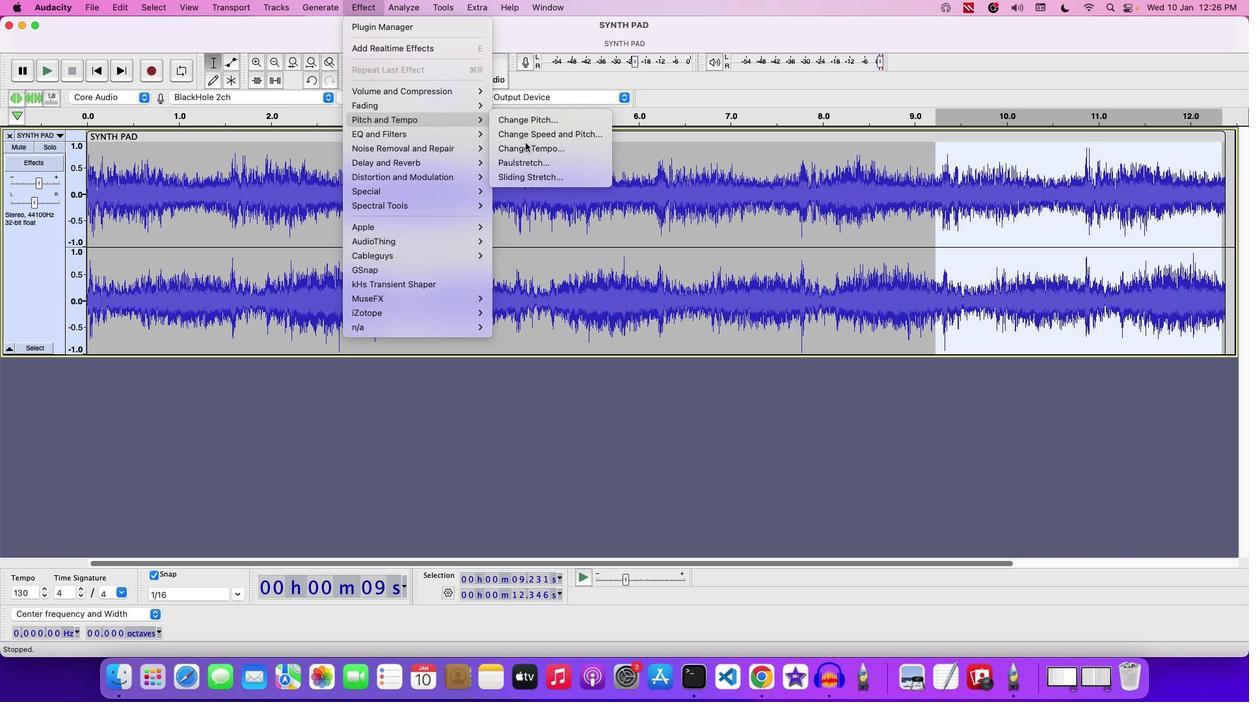 
Action: Mouse moved to (559, 308)
Screenshot: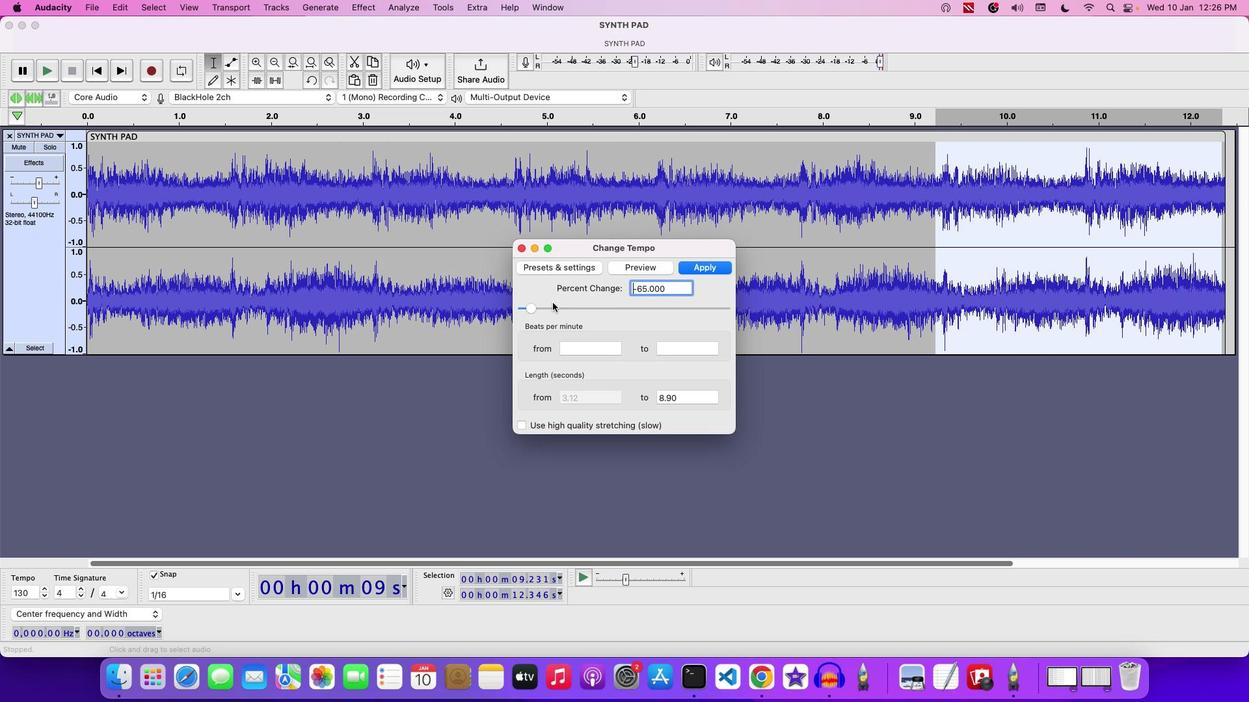 
Action: Mouse pressed left at (559, 308)
Screenshot: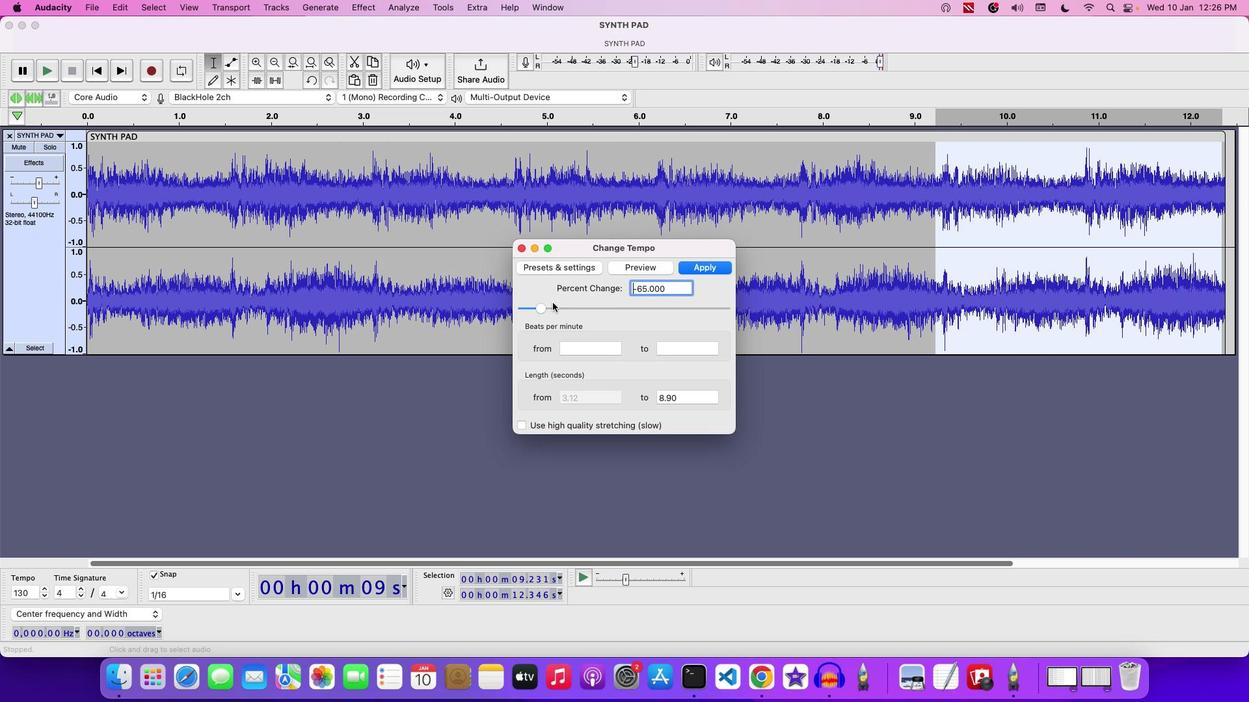 
Action: Mouse moved to (644, 272)
Screenshot: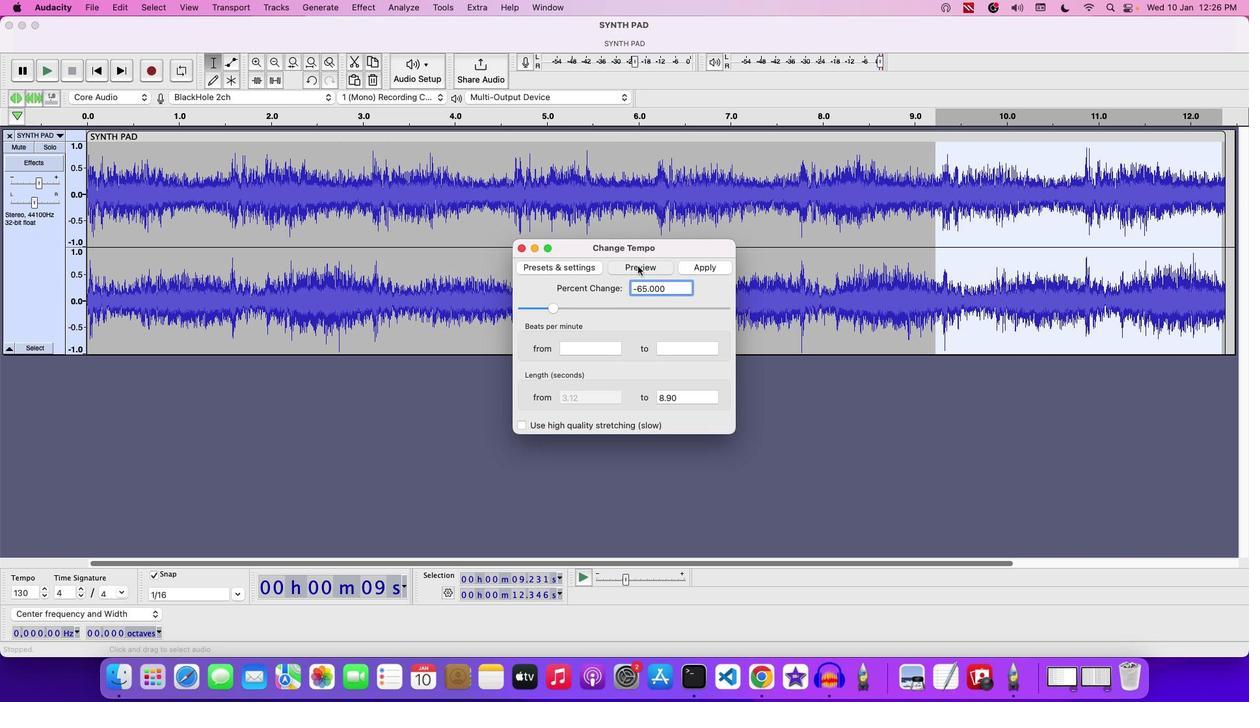 
Action: Mouse pressed left at (644, 272)
Screenshot: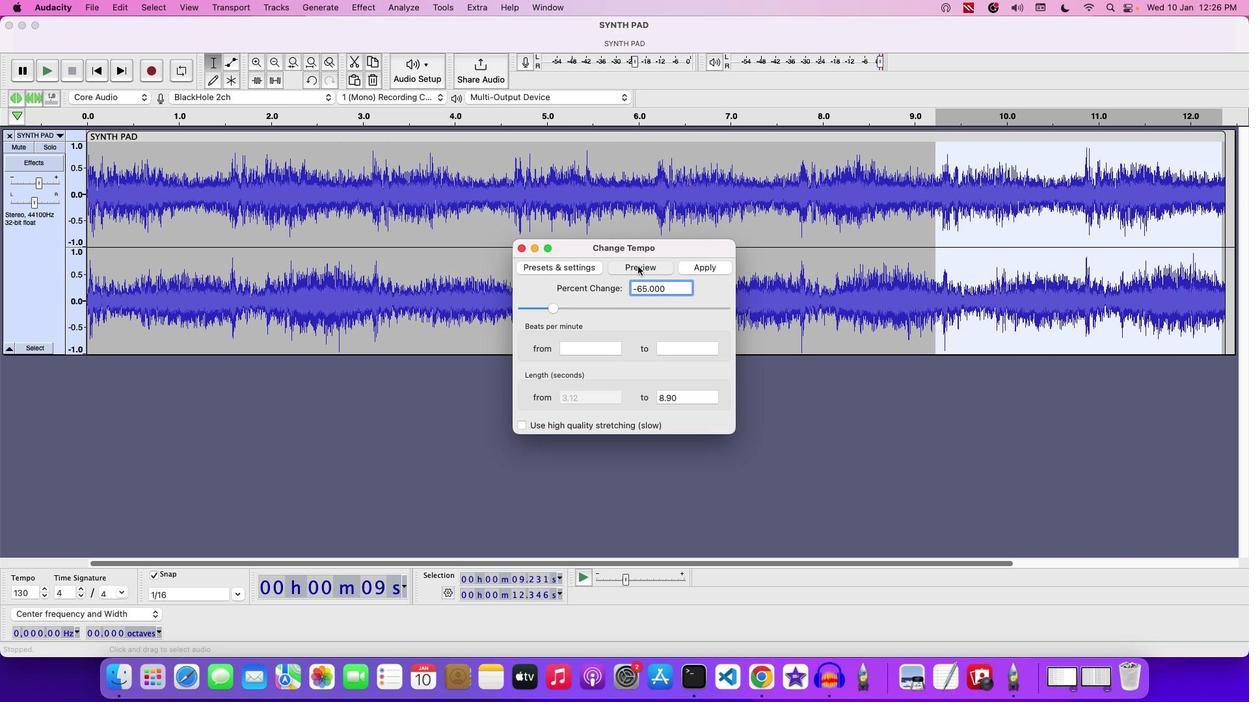 
Action: Mouse moved to (649, 387)
Screenshot: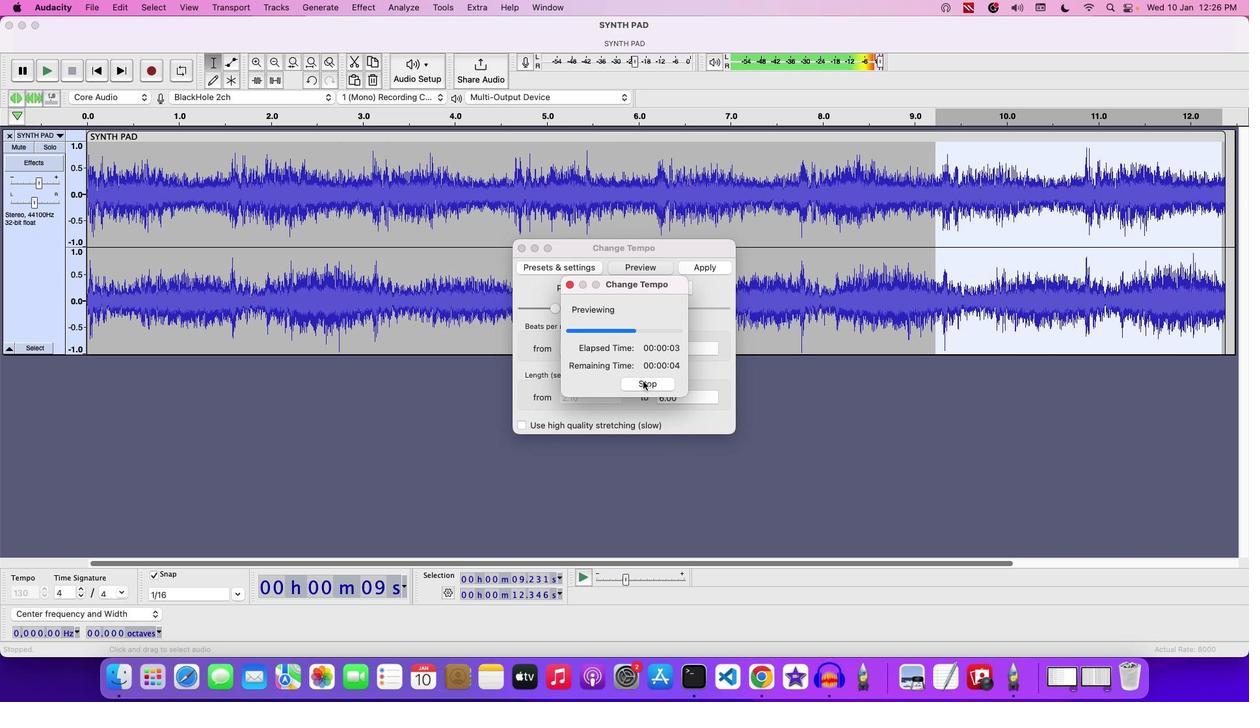 
Action: Mouse pressed left at (649, 387)
Screenshot: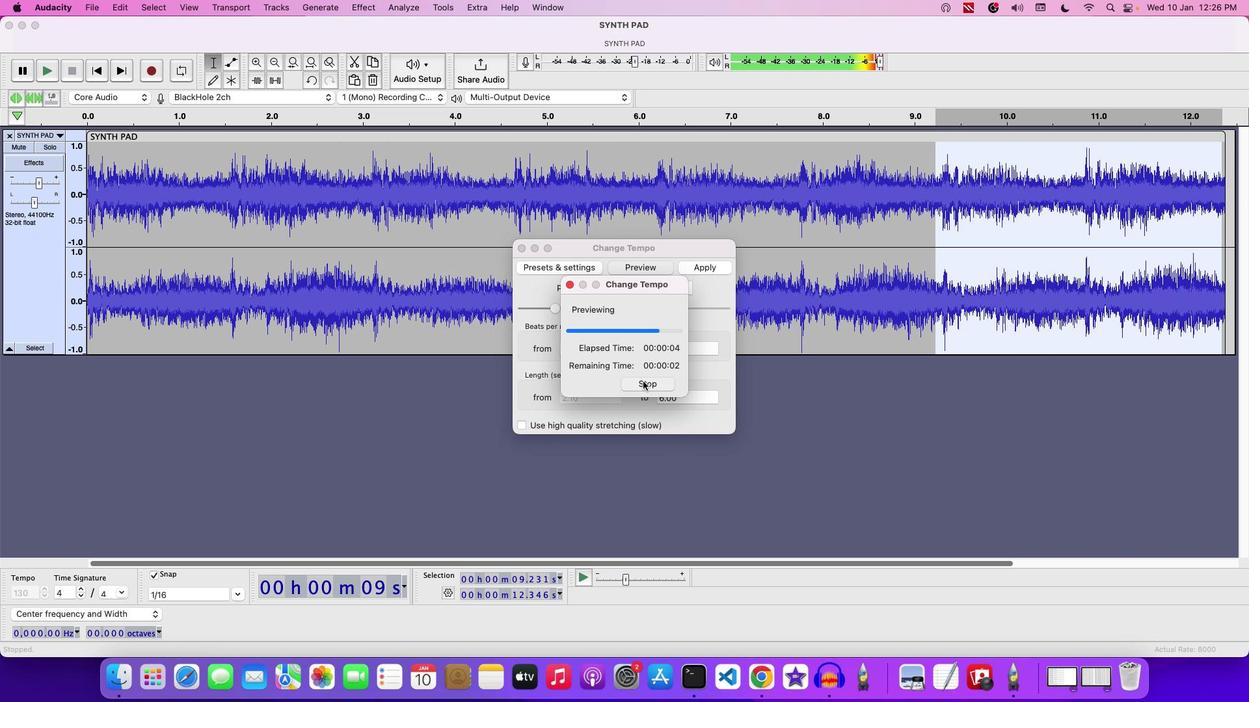 
Action: Mouse moved to (538, 310)
Screenshot: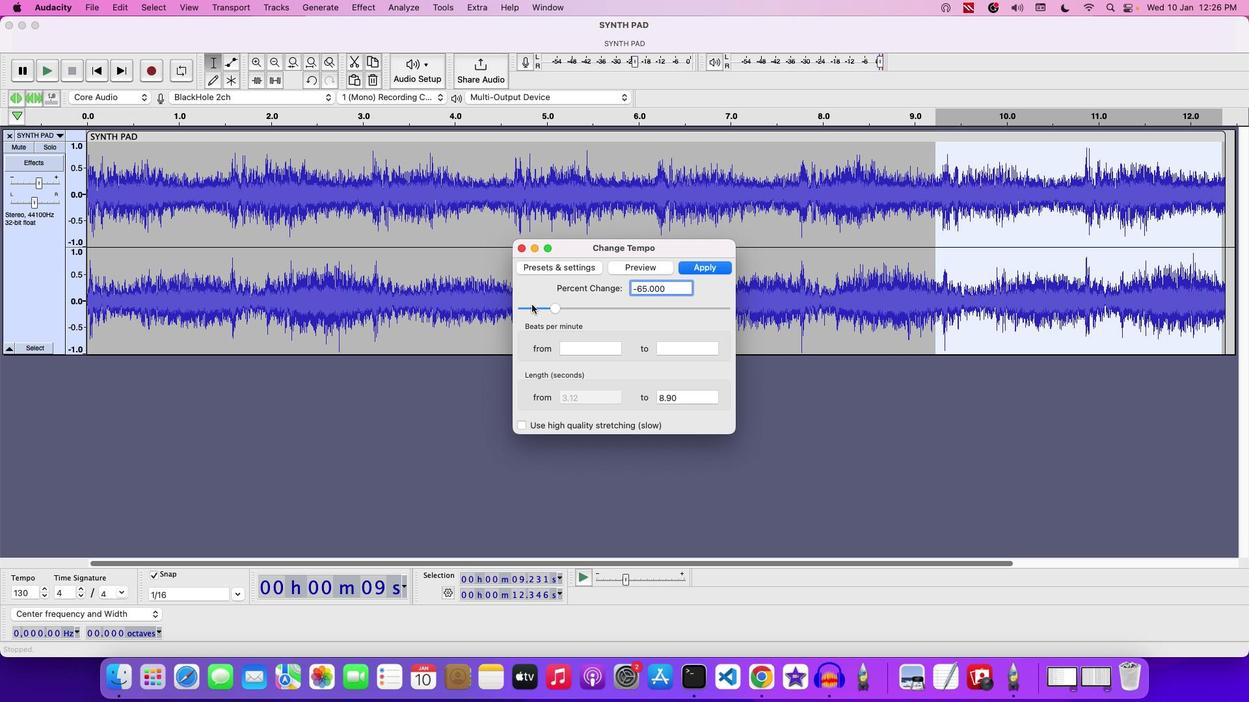 
Action: Mouse pressed left at (538, 310)
Screenshot: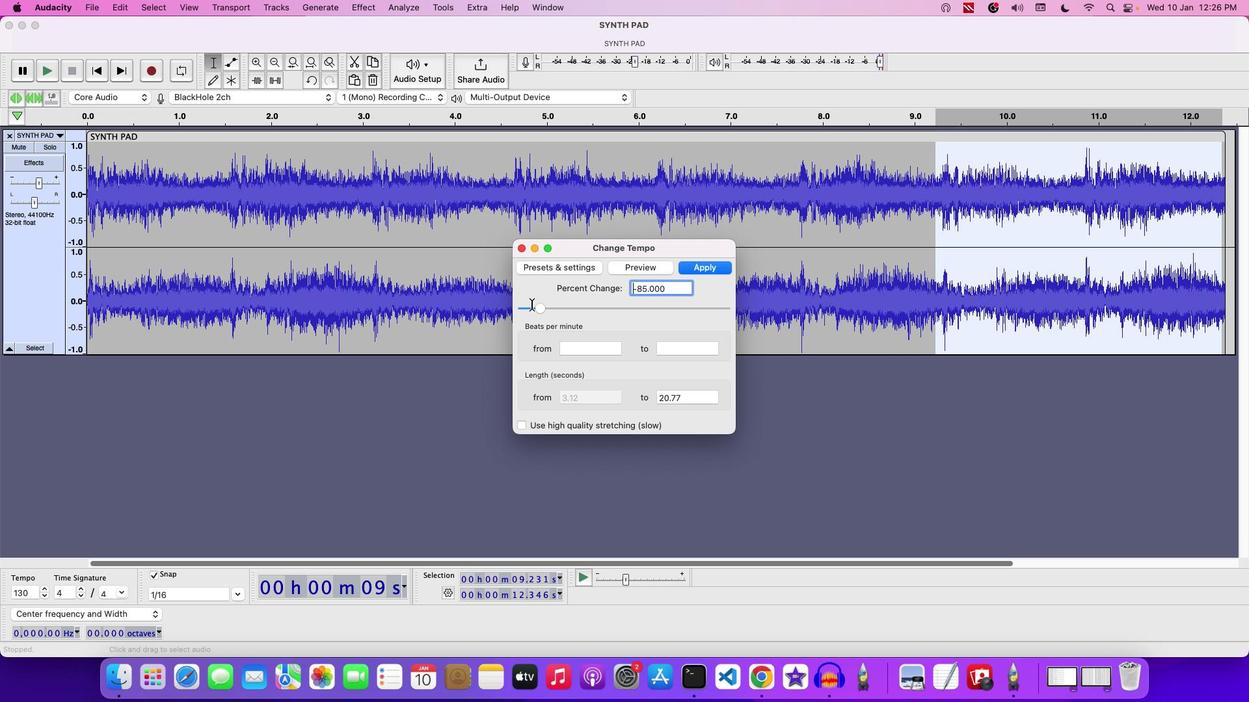 
Action: Mouse moved to (633, 268)
Screenshot: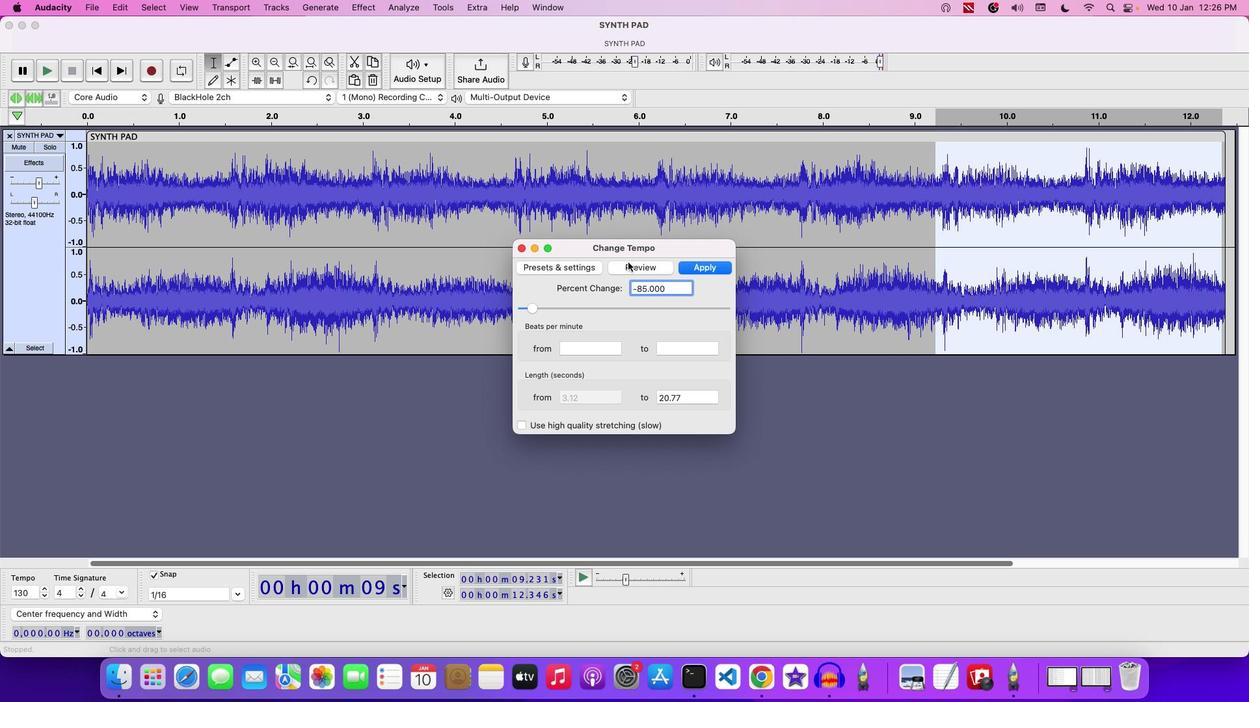 
Action: Mouse pressed left at (633, 268)
Screenshot: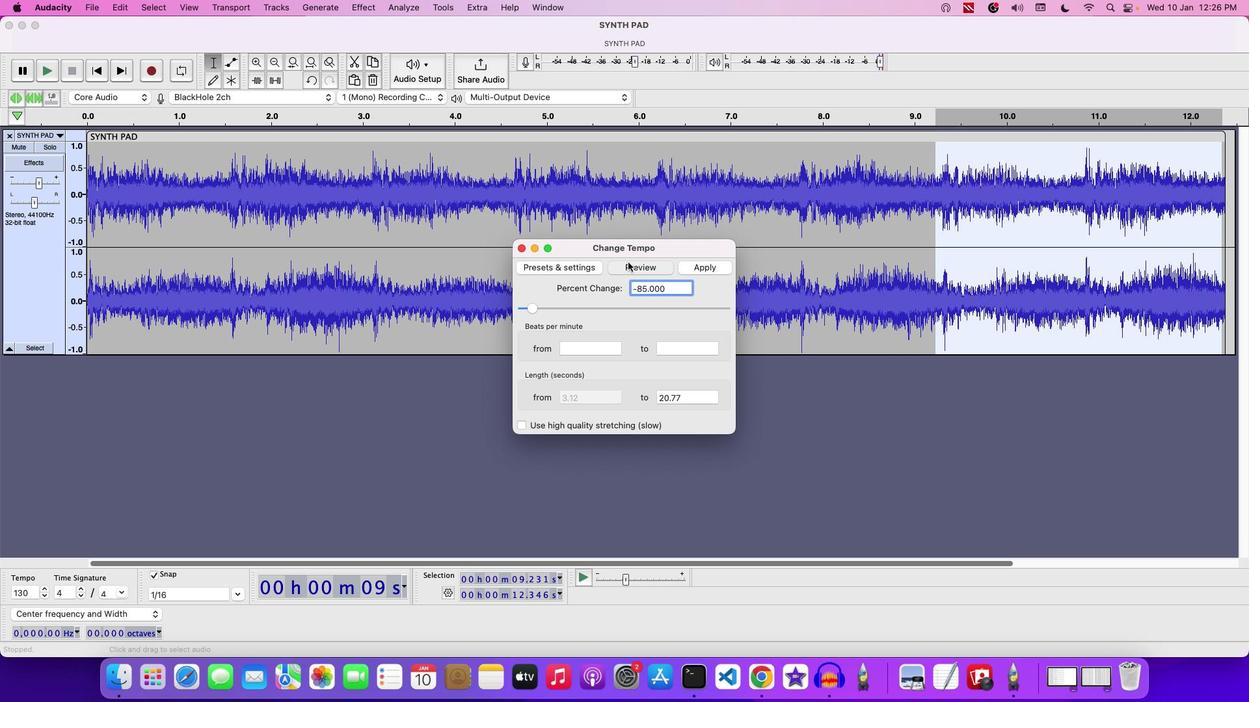 
Action: Mouse moved to (627, 318)
Screenshot: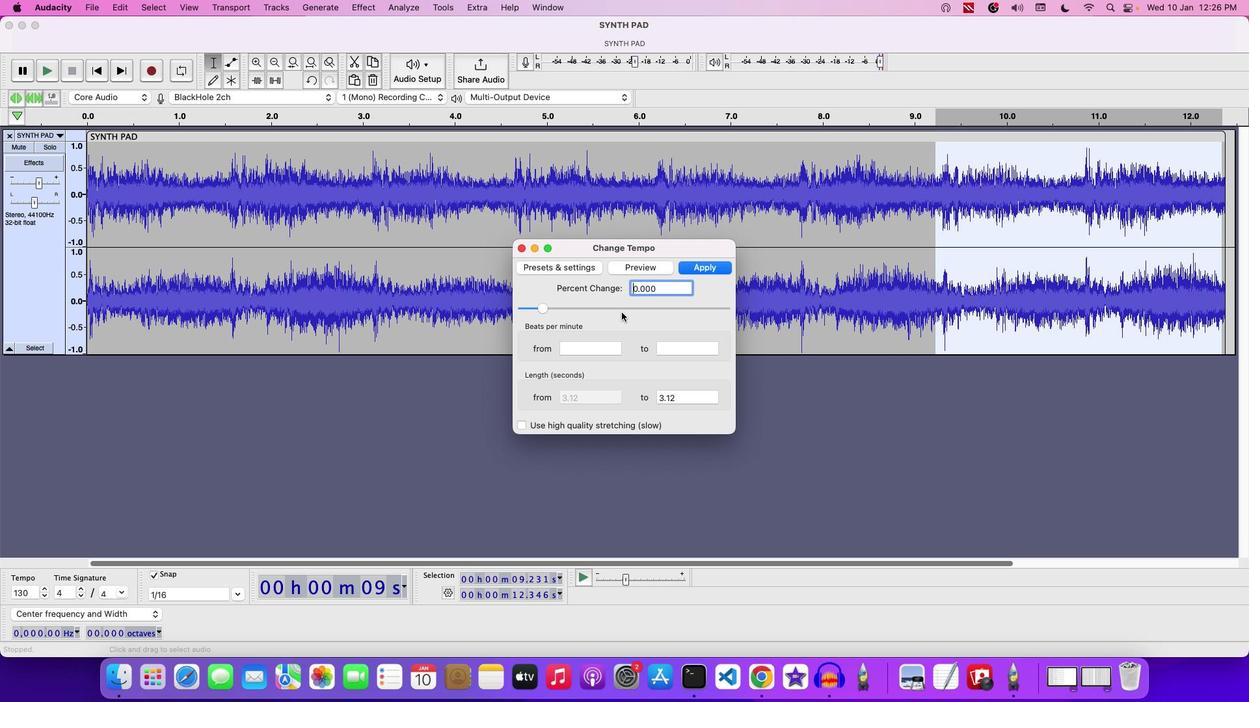
Action: Mouse pressed left at (627, 318)
Screenshot: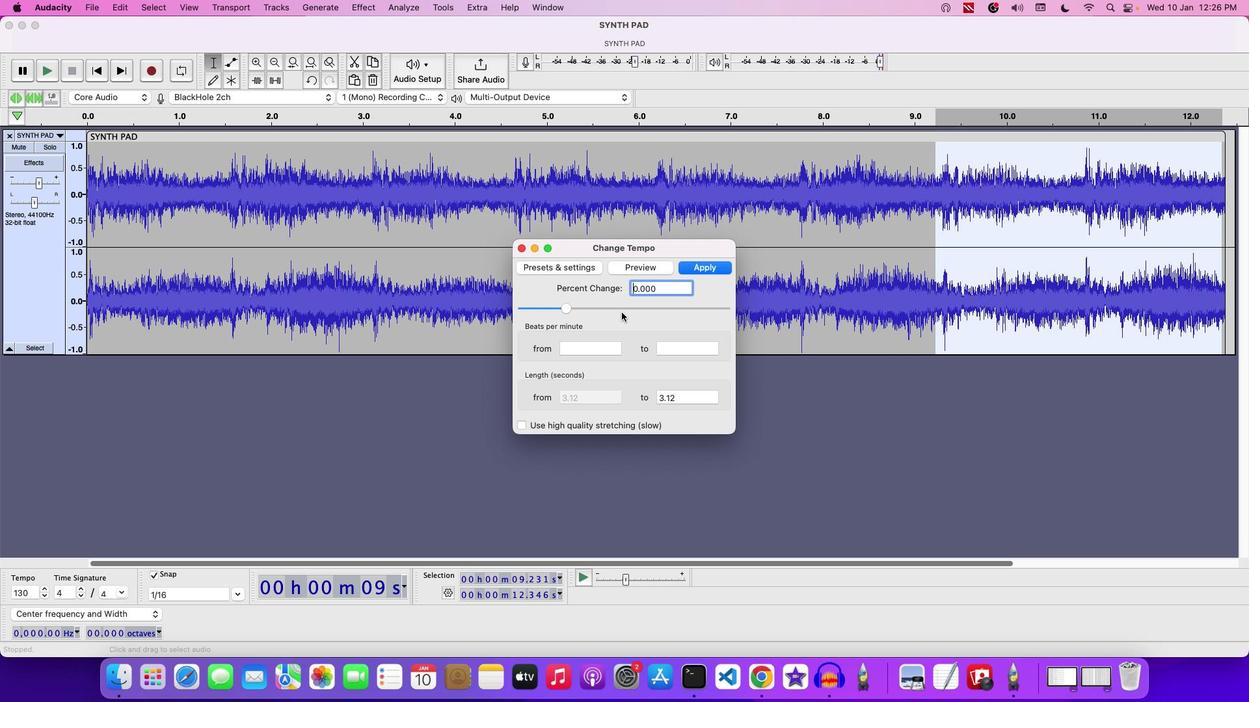 
Action: Mouse moved to (653, 277)
Screenshot: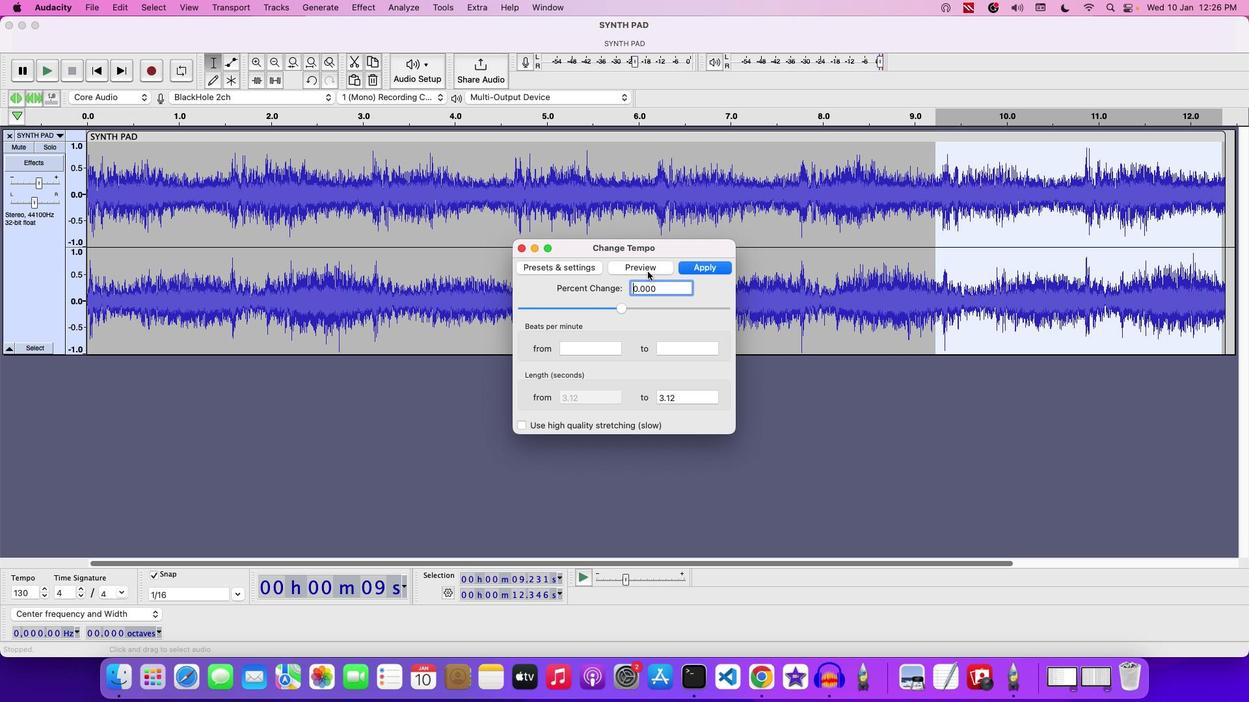 
Action: Mouse pressed left at (653, 277)
Screenshot: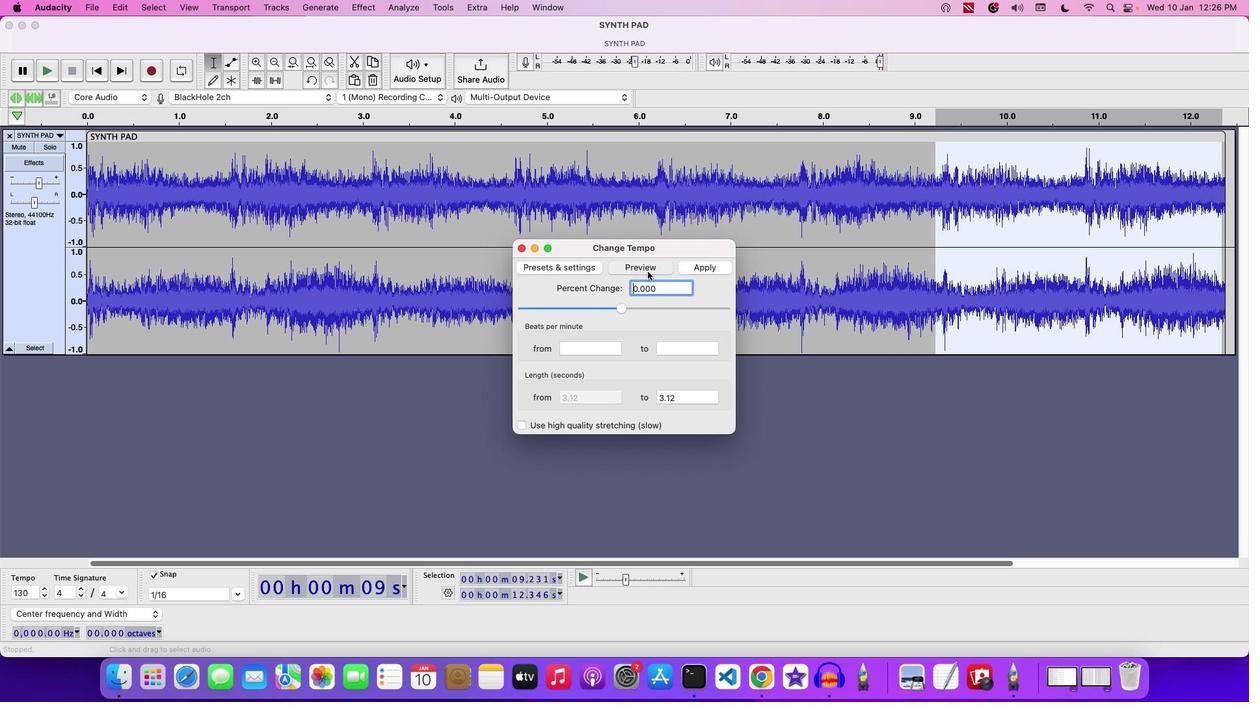 
Action: Mouse moved to (645, 391)
Screenshot: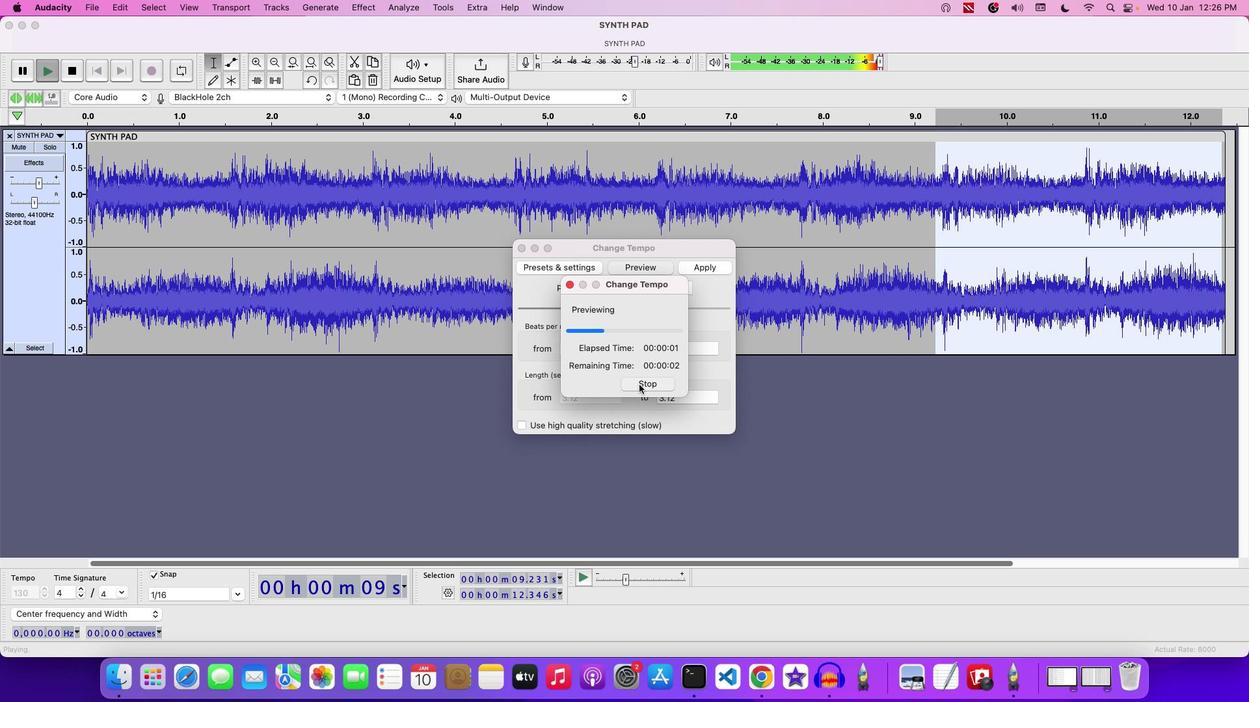 
Action: Mouse pressed left at (645, 391)
Screenshot: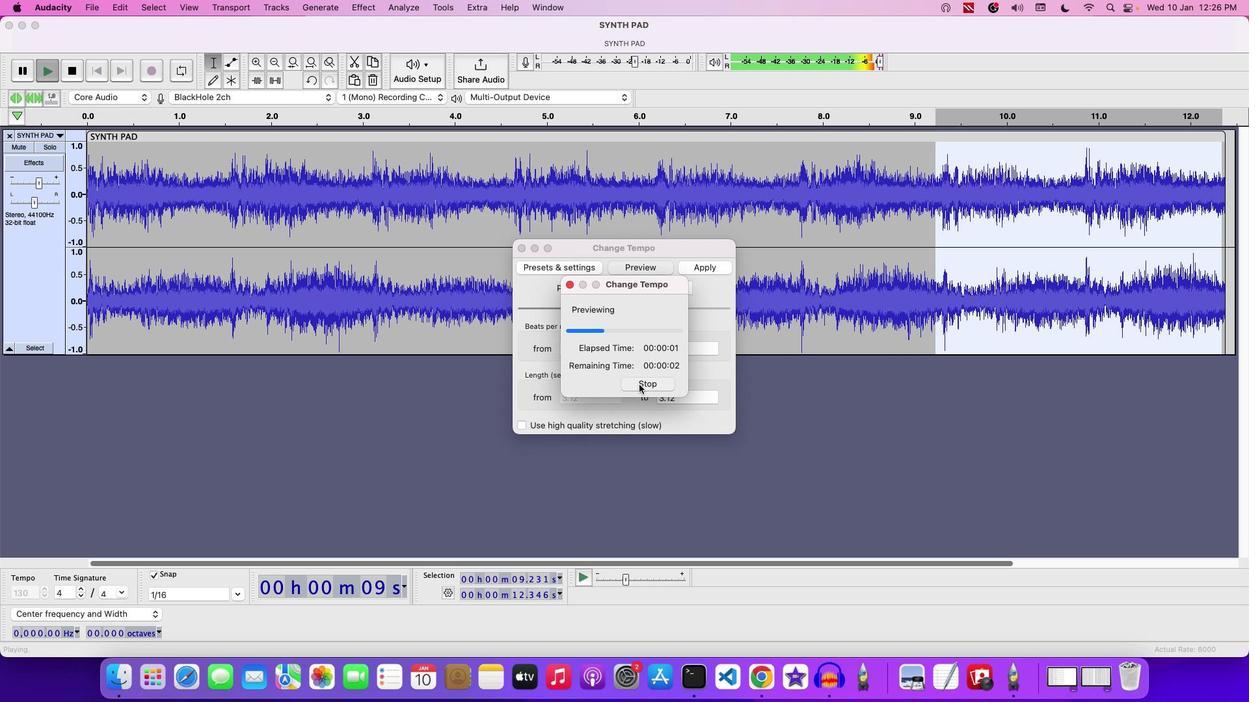 
Action: Mouse moved to (589, 313)
Screenshot: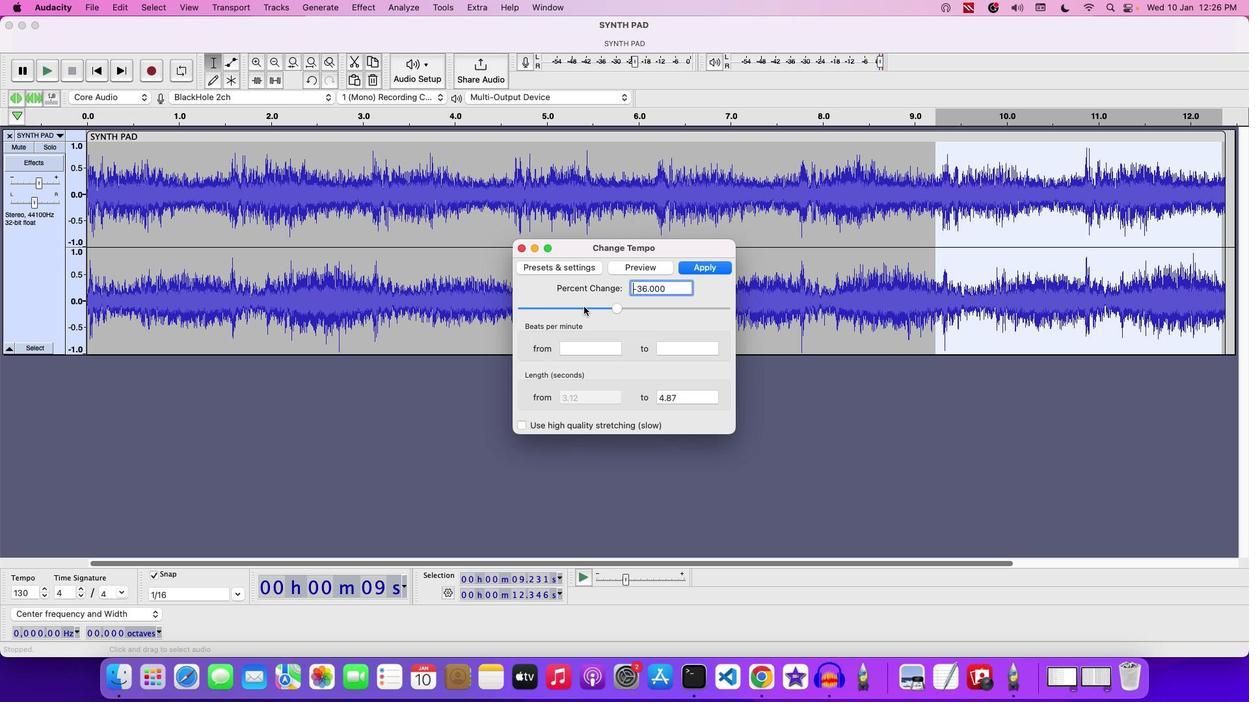 
Action: Mouse pressed left at (589, 313)
Screenshot: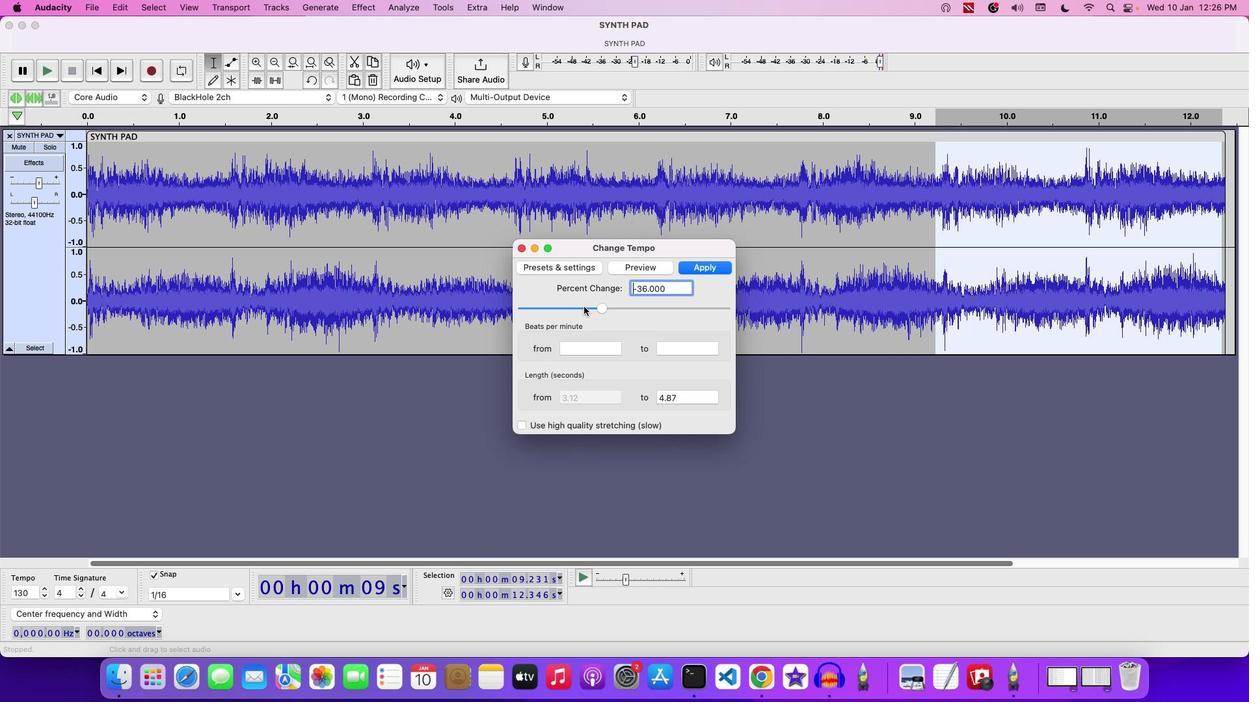 
Action: Mouse moved to (629, 282)
Screenshot: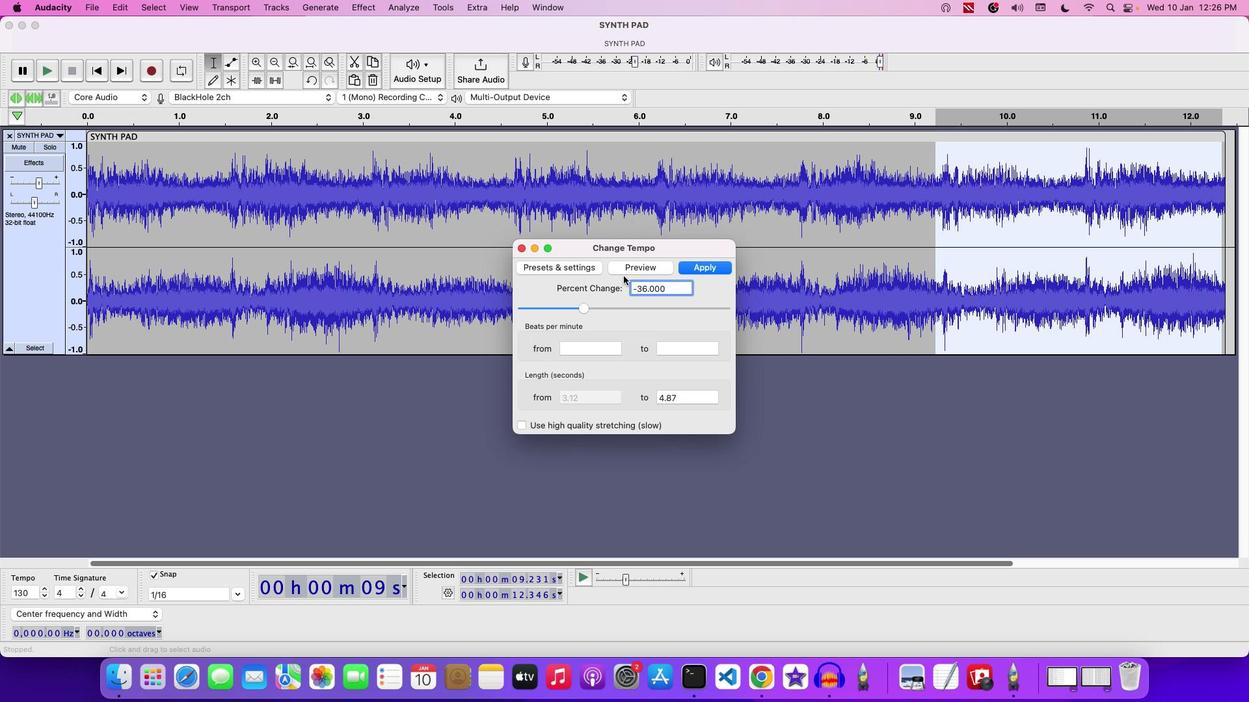 
Action: Mouse pressed left at (629, 282)
Screenshot: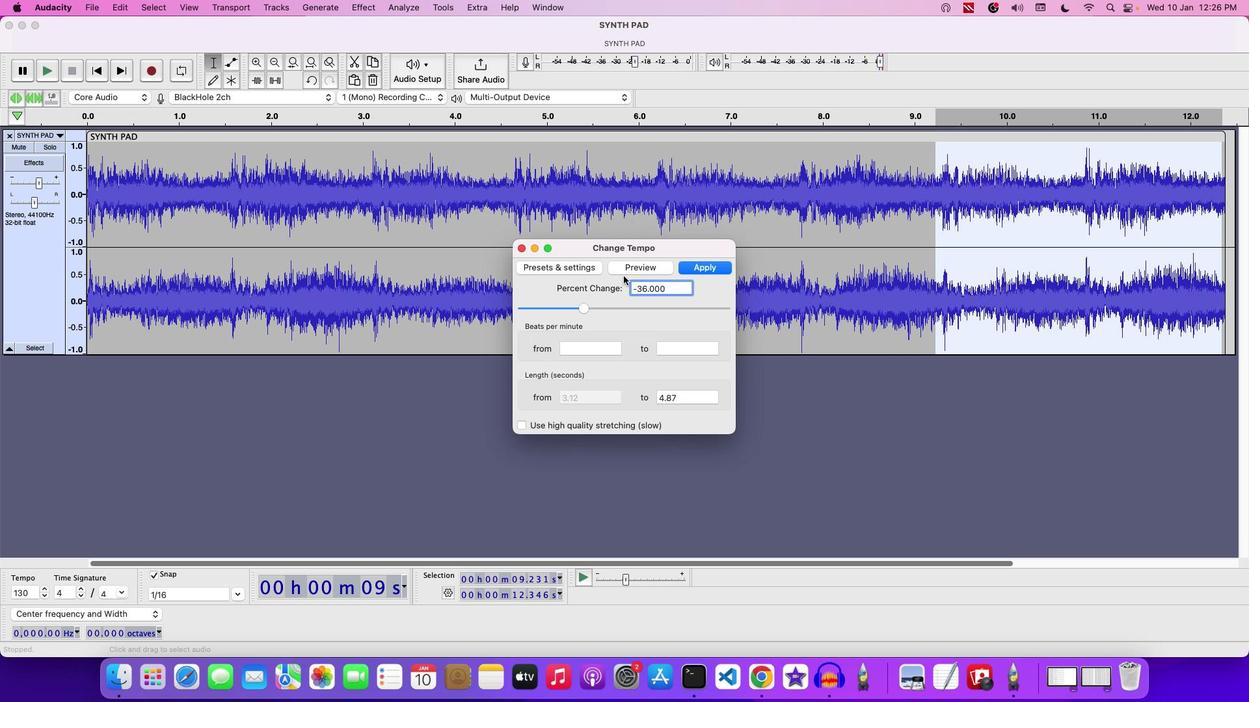 
Action: Mouse moved to (639, 274)
Screenshot: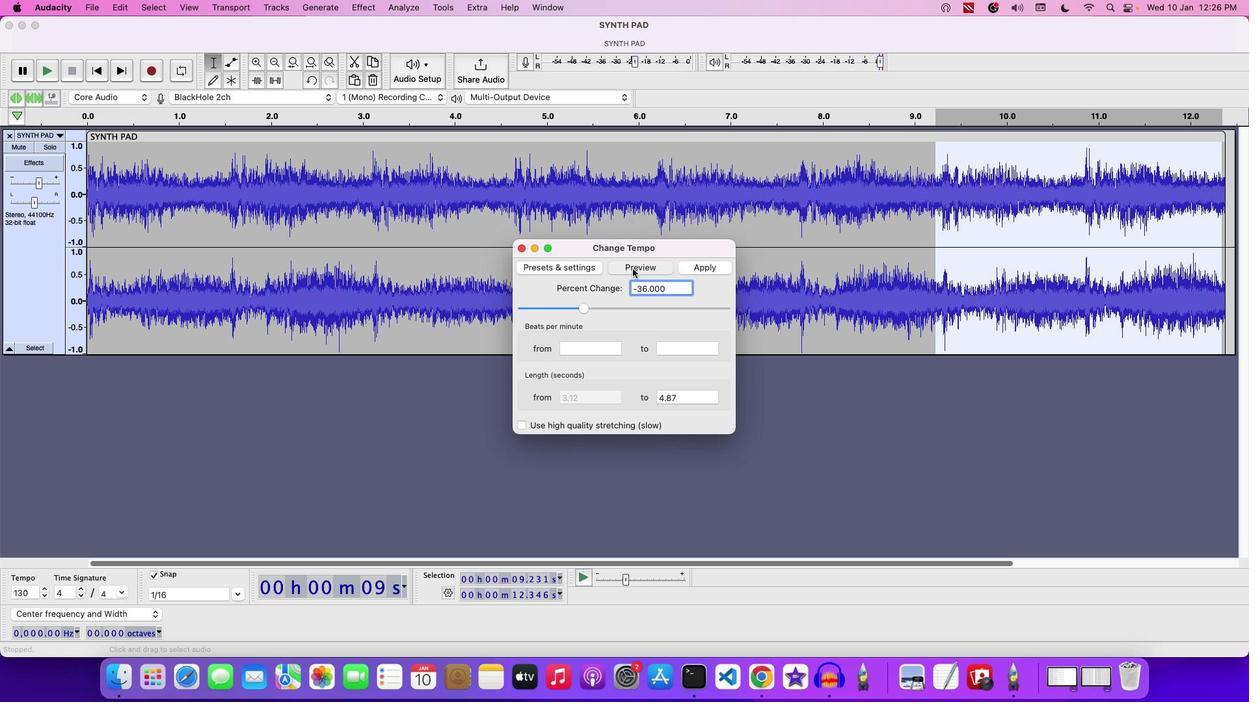 
Action: Mouse pressed left at (639, 274)
Screenshot: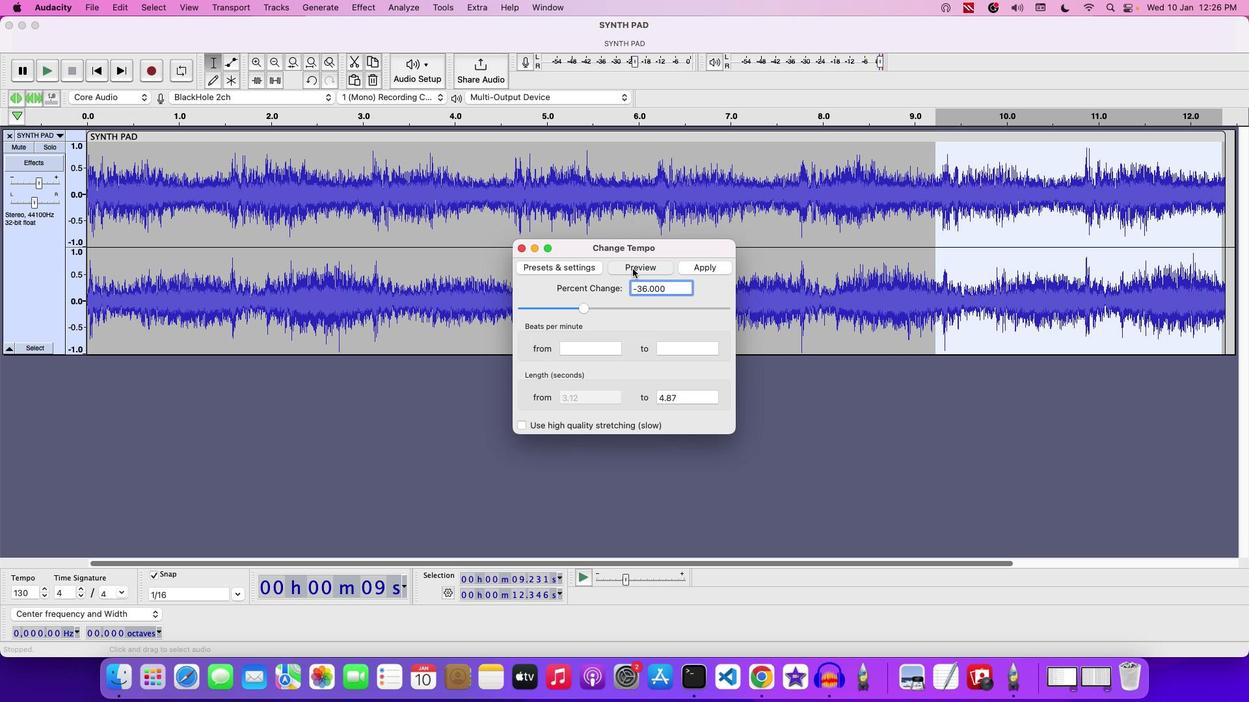 
Action: Mouse moved to (654, 384)
Screenshot: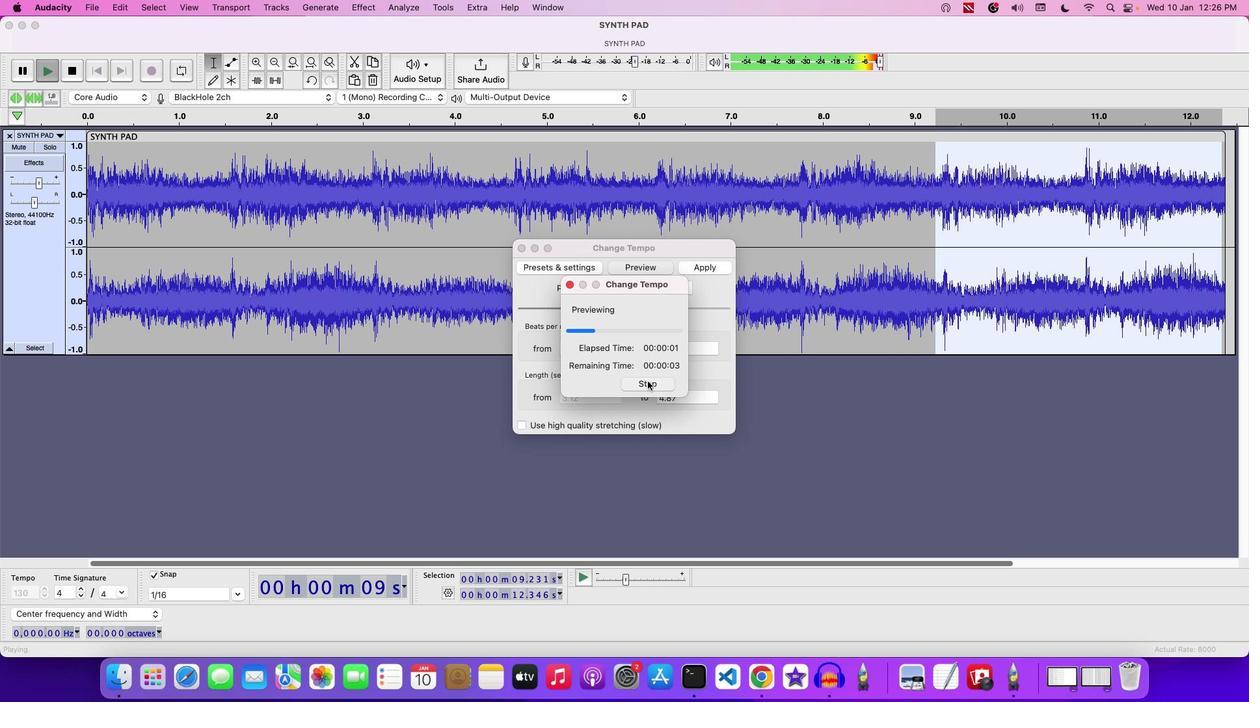 
Action: Mouse pressed left at (654, 384)
Screenshot: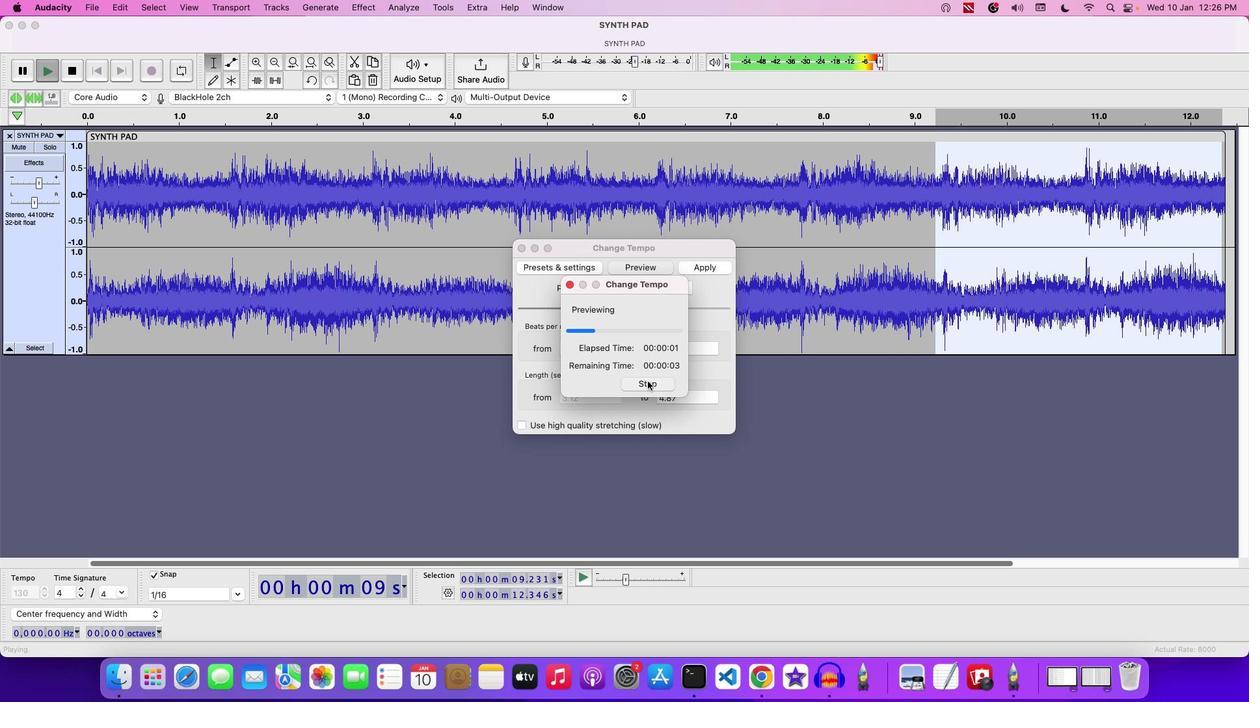 
Action: Mouse moved to (570, 317)
Screenshot: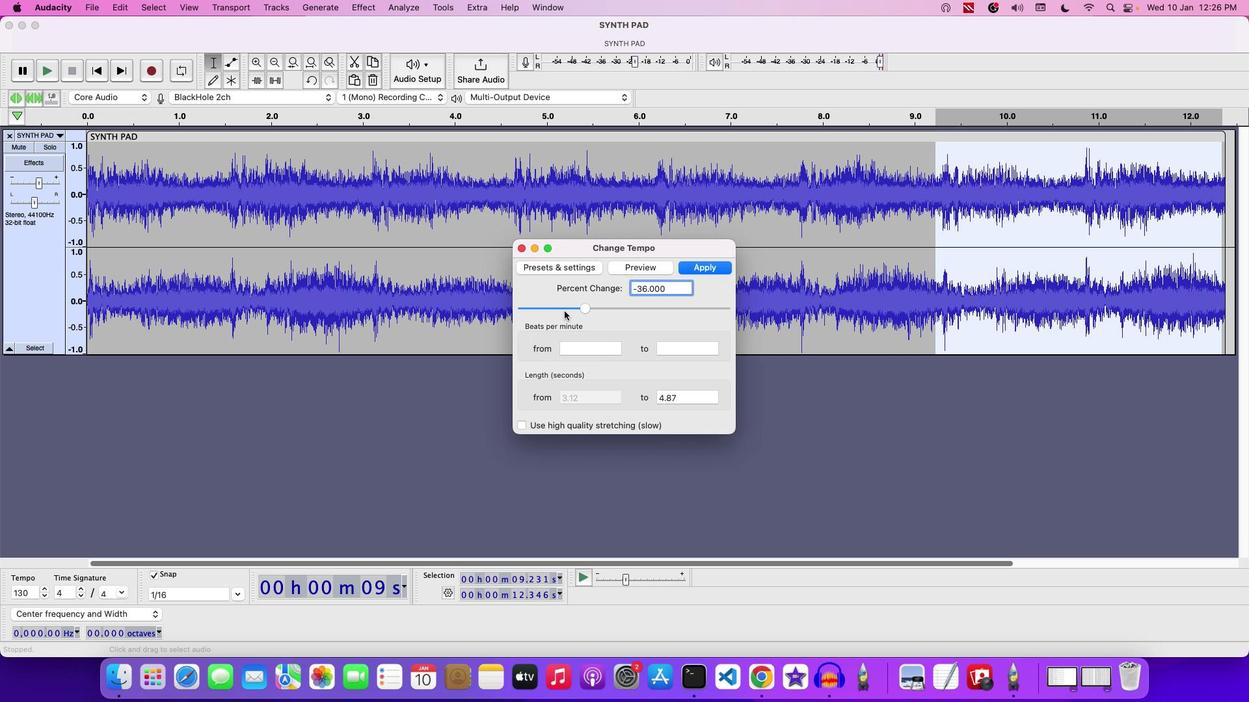 
Action: Mouse pressed left at (570, 317)
Screenshot: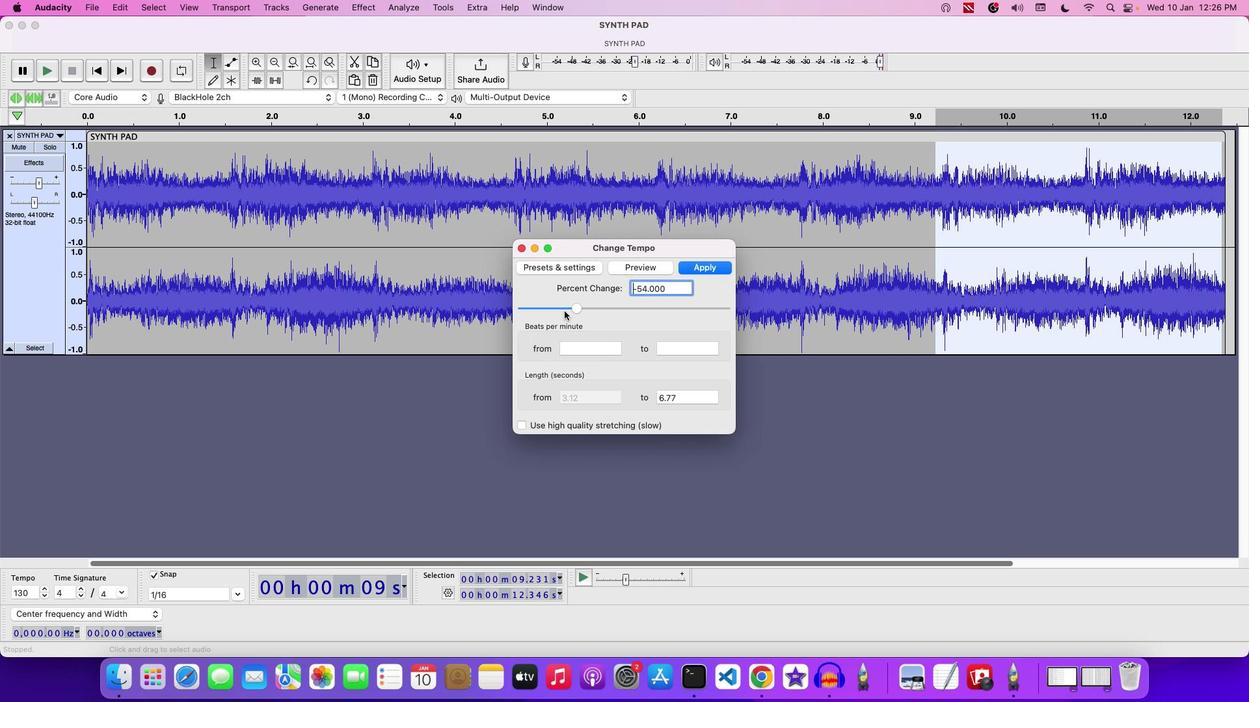
Action: Mouse moved to (569, 311)
Screenshot: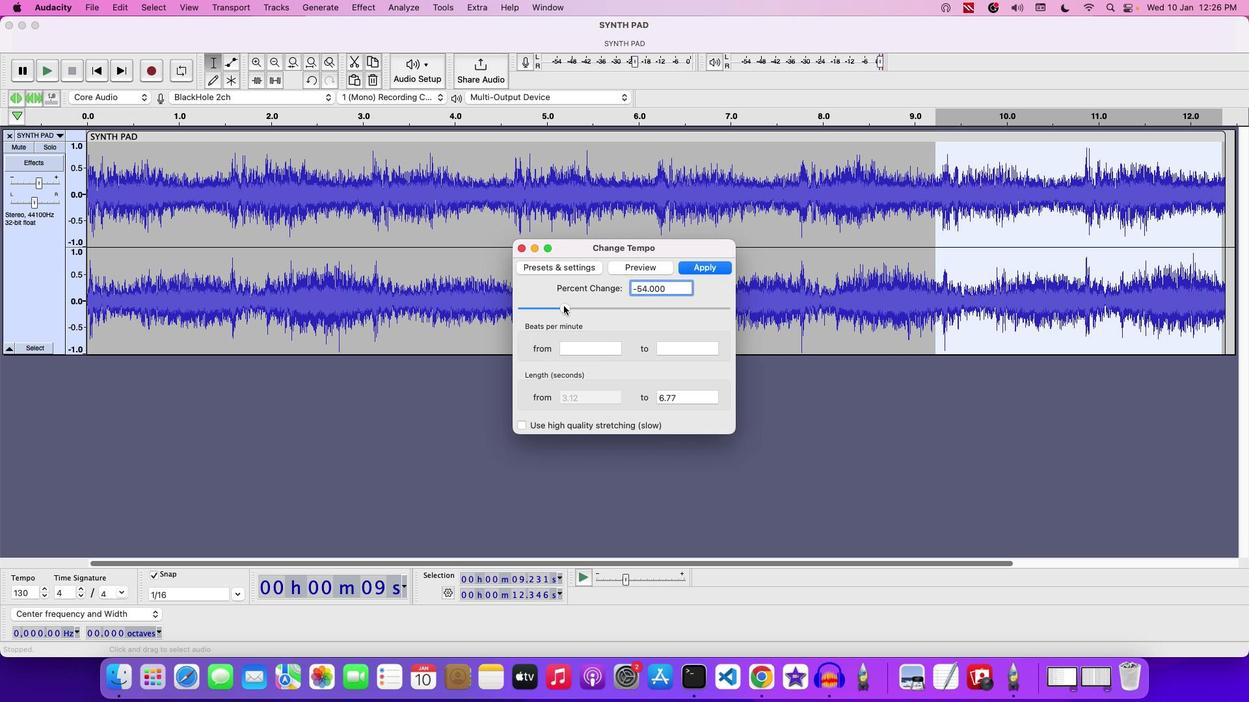 
Action: Mouse pressed left at (569, 311)
Screenshot: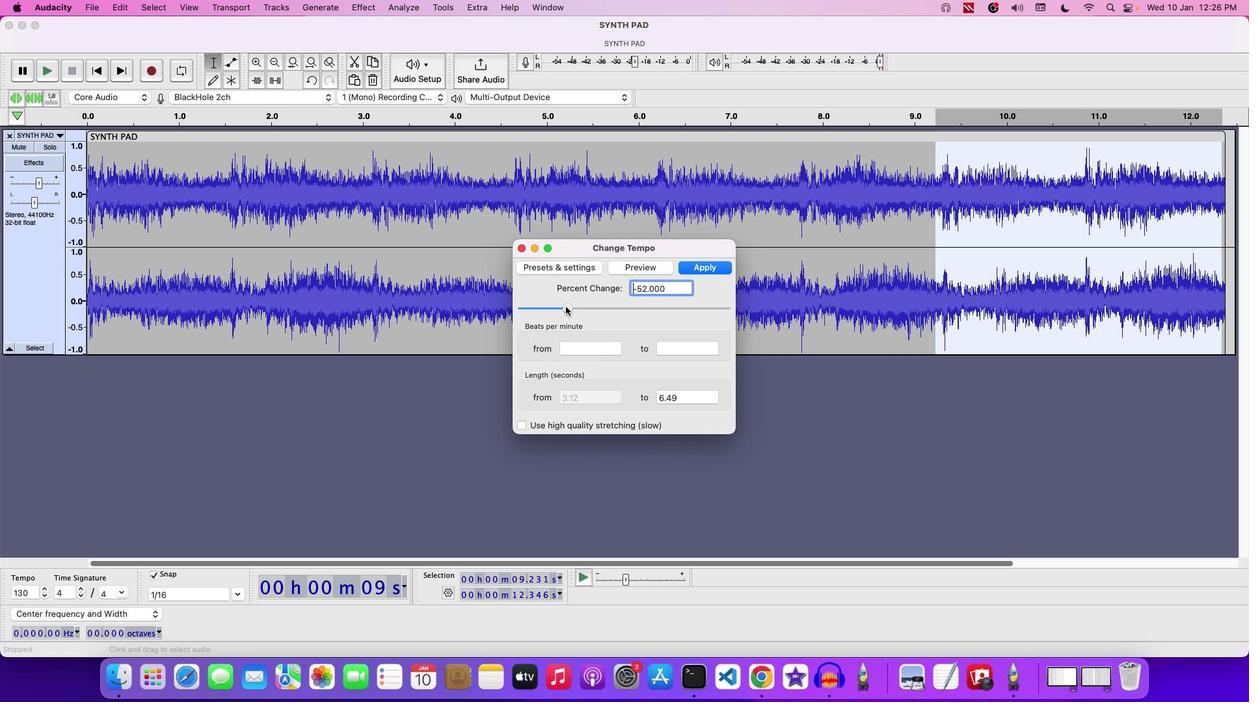 
Action: Mouse moved to (654, 268)
Screenshot: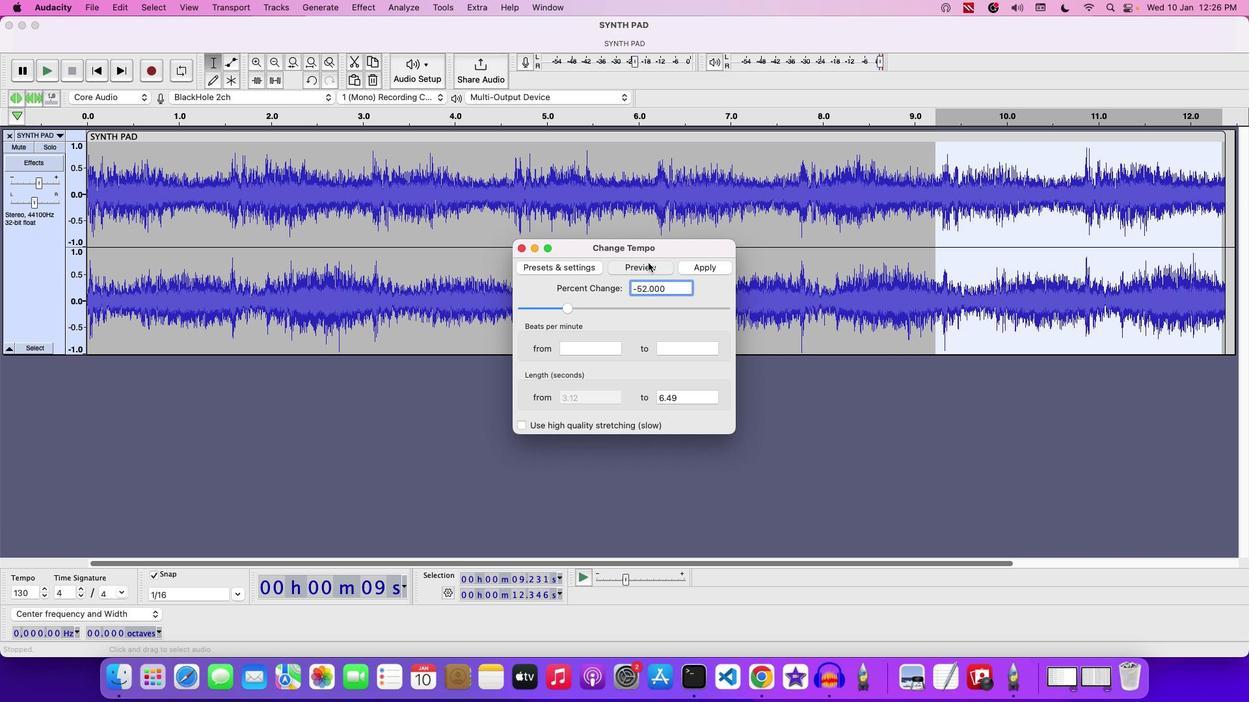 
Action: Mouse pressed left at (654, 268)
Screenshot: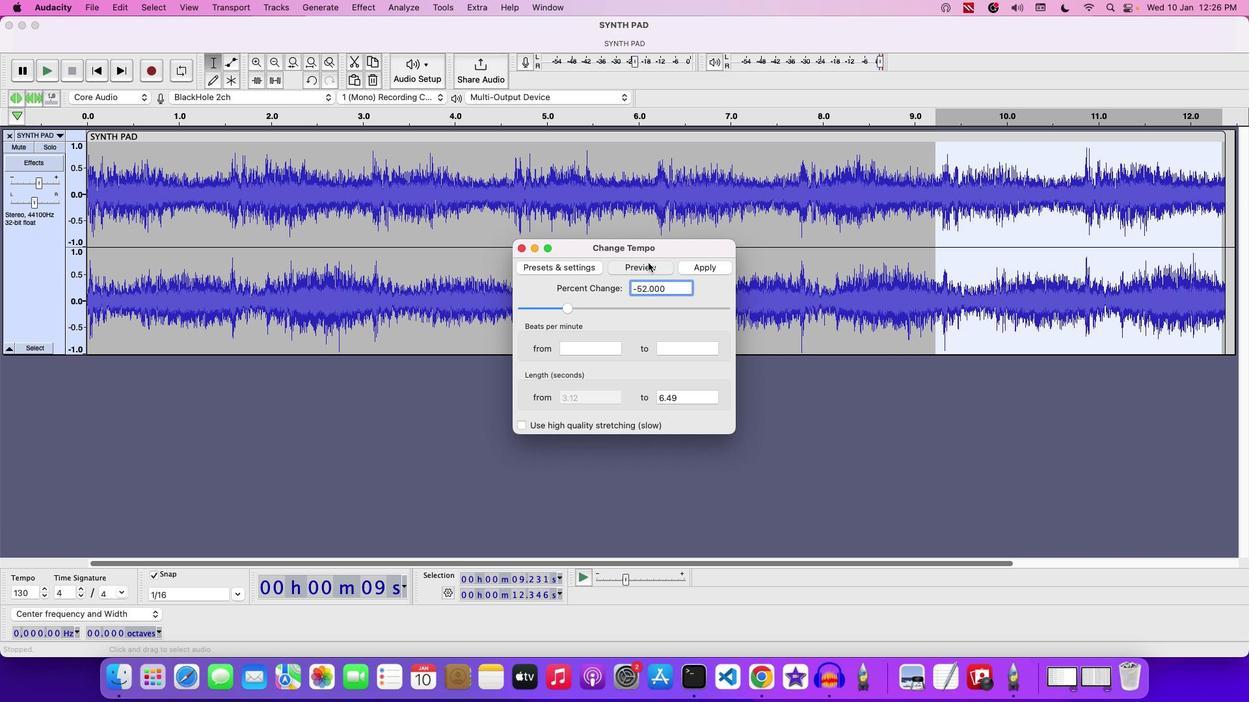 
Action: Mouse moved to (658, 386)
Screenshot: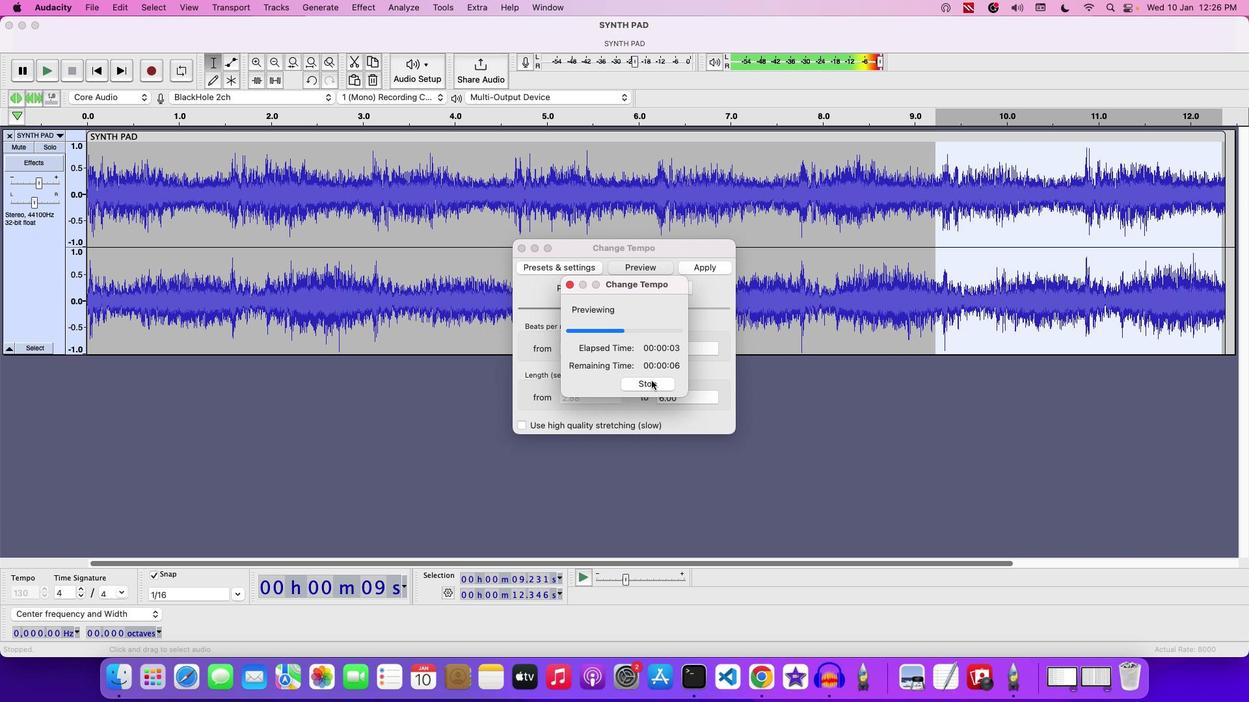 
Action: Mouse pressed left at (658, 386)
Screenshot: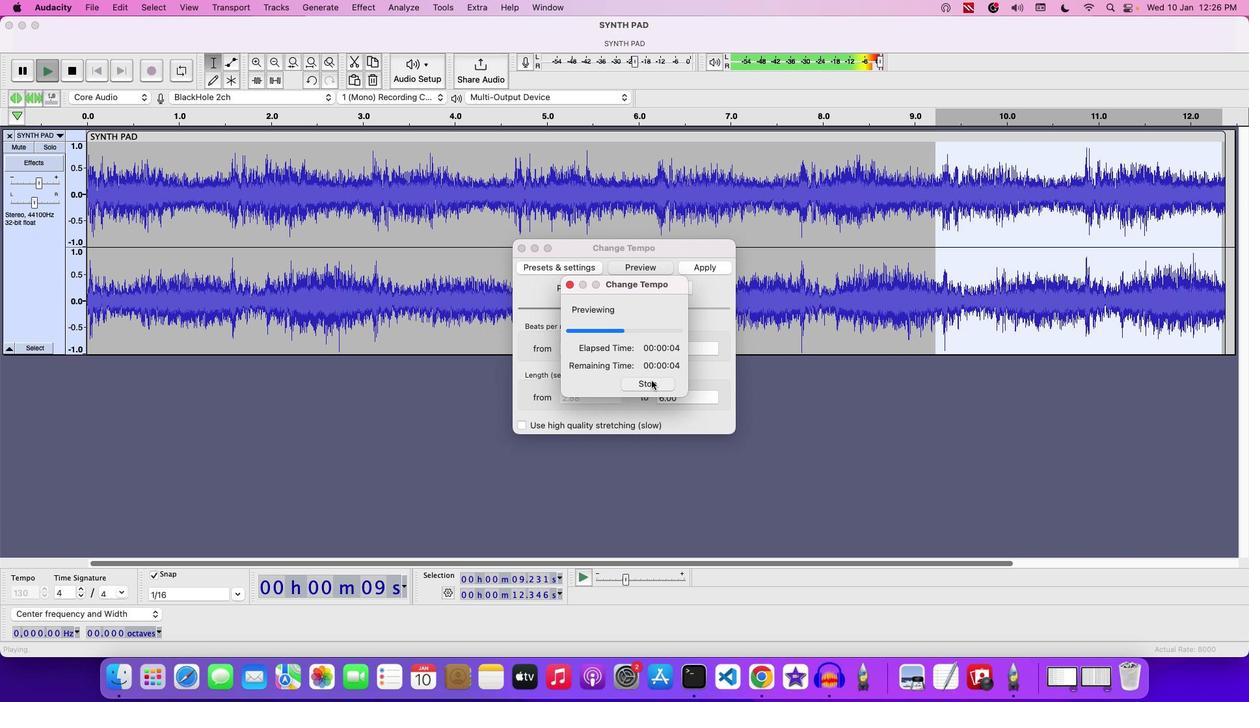 
Action: Mouse moved to (605, 428)
Screenshot: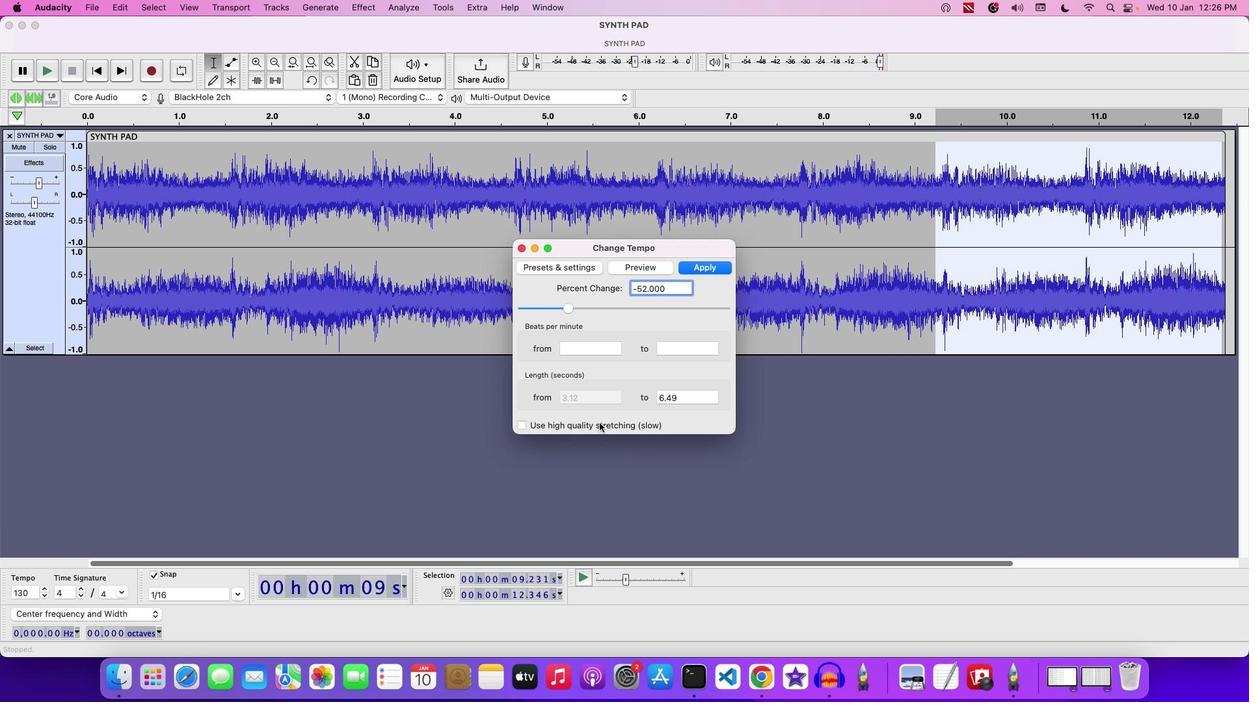 
Action: Mouse pressed left at (605, 428)
Screenshot: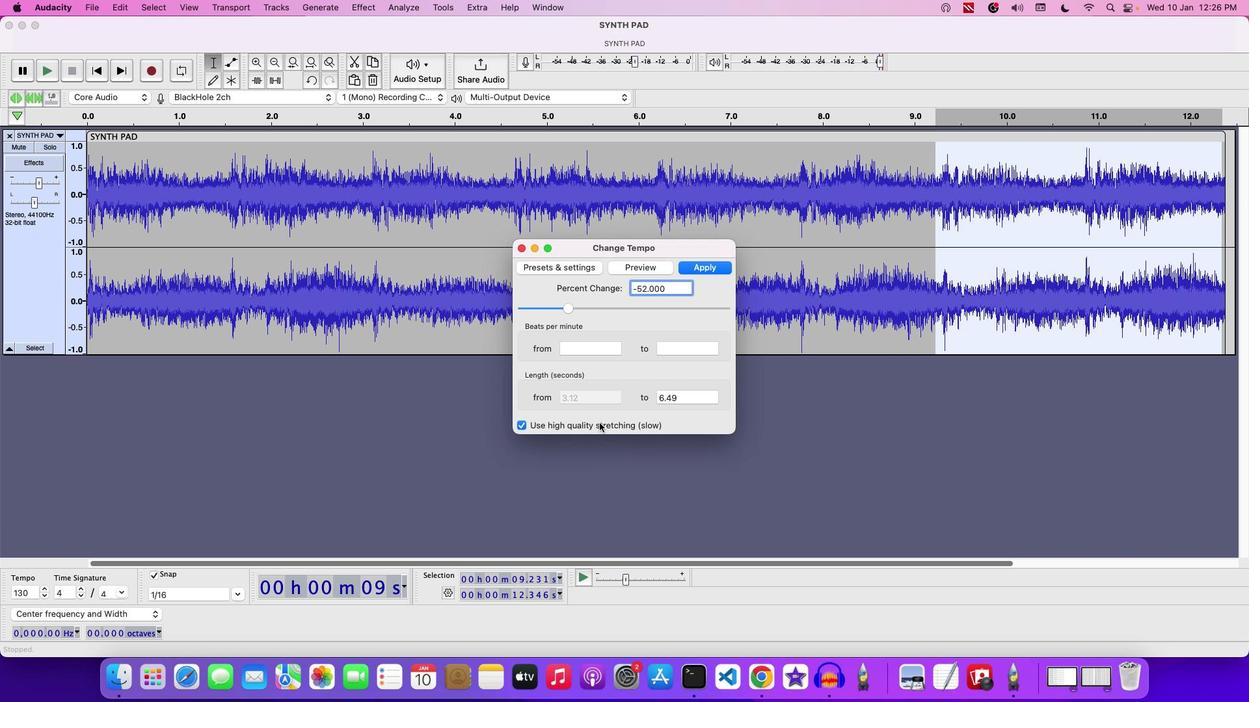 
Action: Mouse moved to (705, 277)
Screenshot: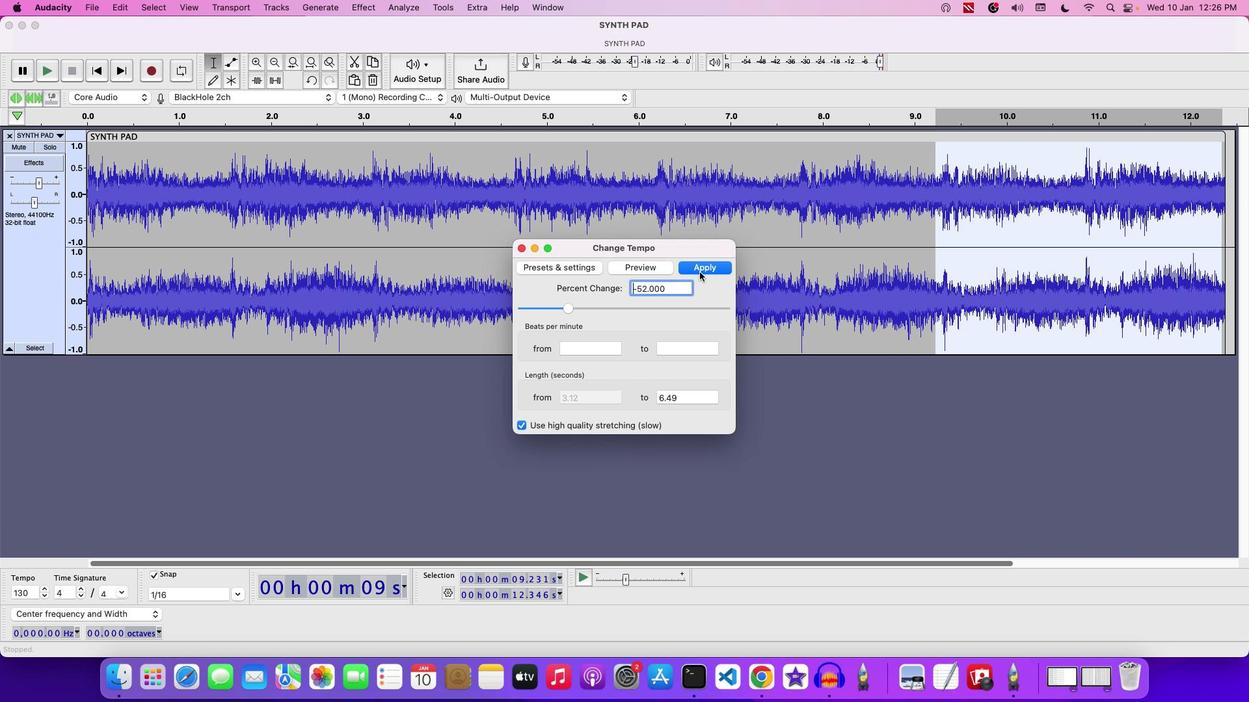 
Action: Mouse pressed left at (705, 277)
Screenshot: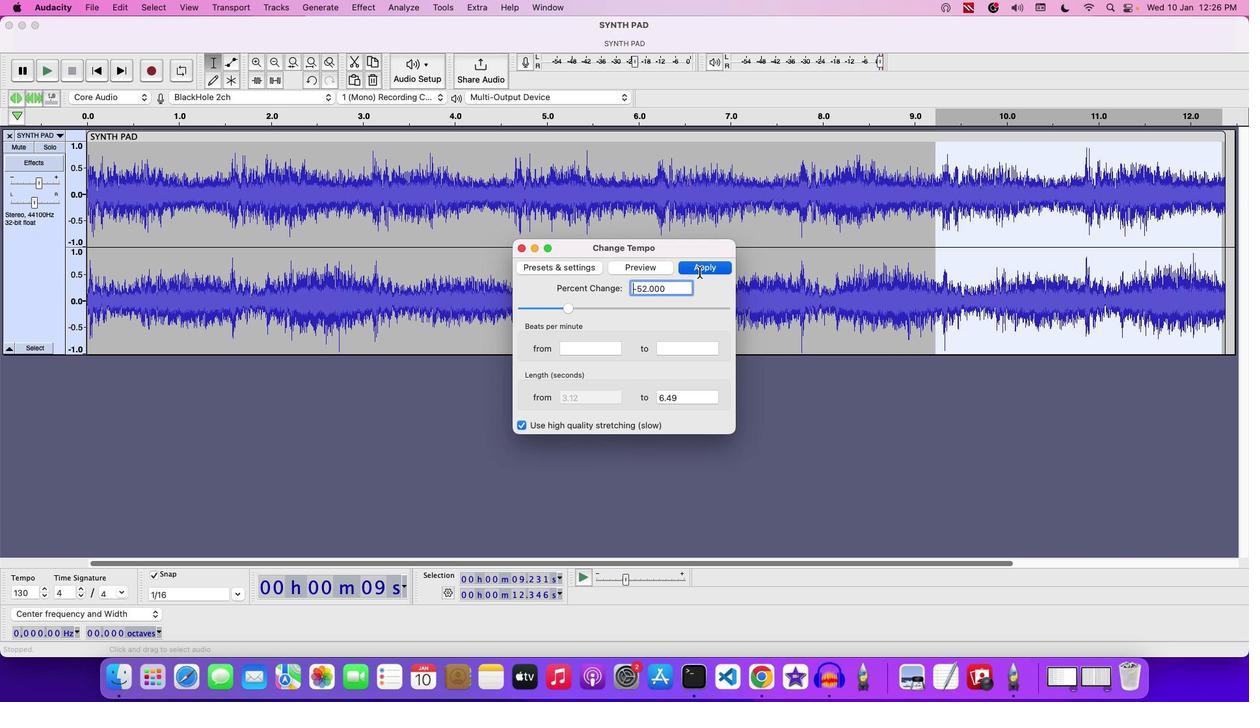 
Action: Mouse moved to (566, 559)
Screenshot: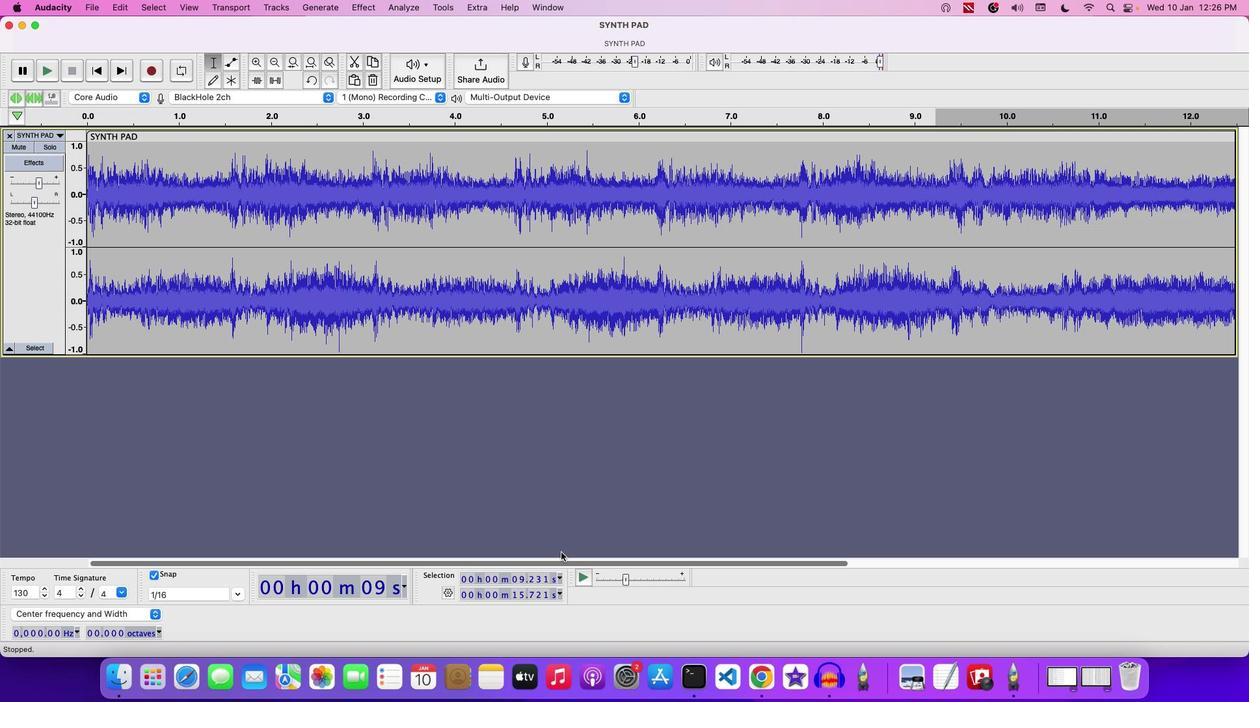 
Action: Mouse pressed left at (566, 559)
Screenshot: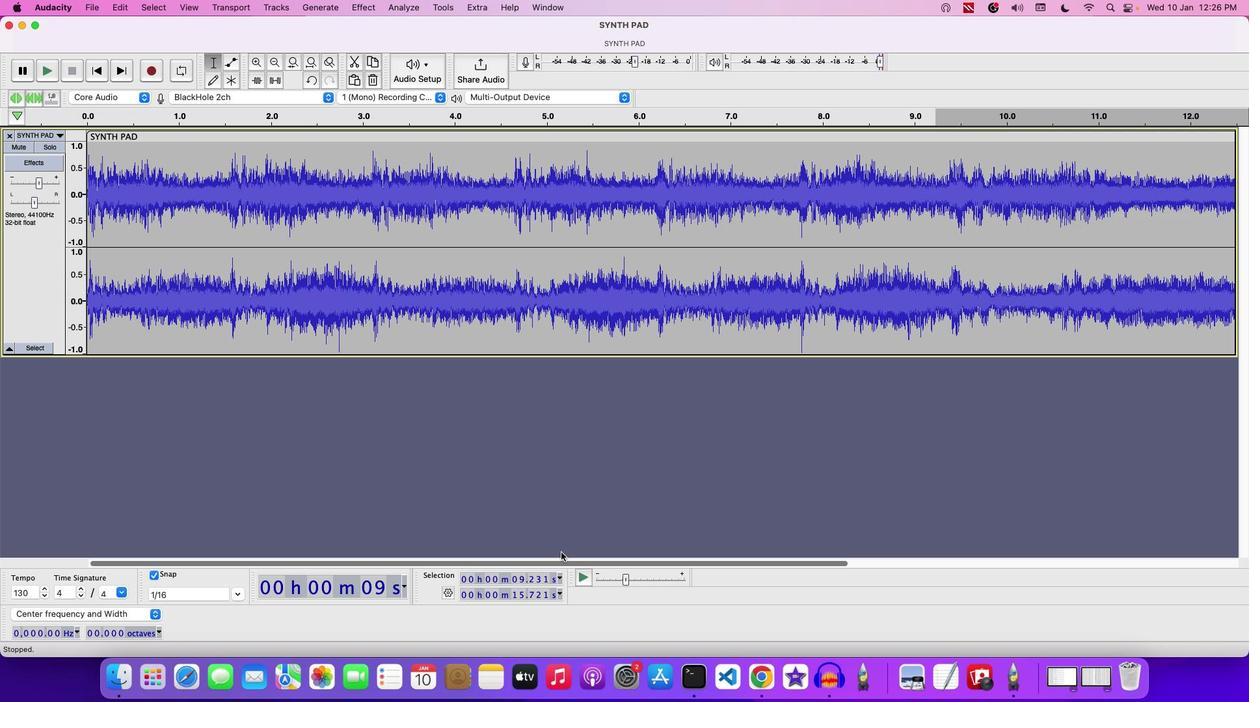 
Action: Mouse moved to (553, 576)
Screenshot: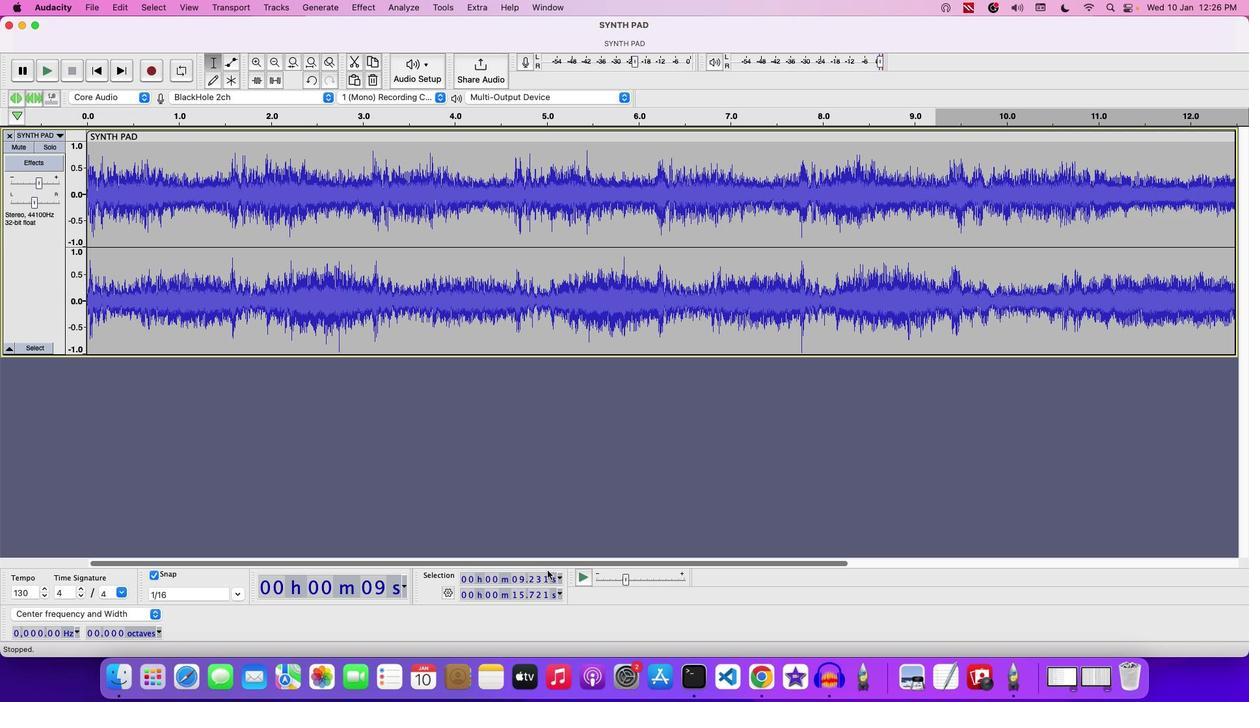 
Action: Mouse pressed left at (553, 576)
Screenshot: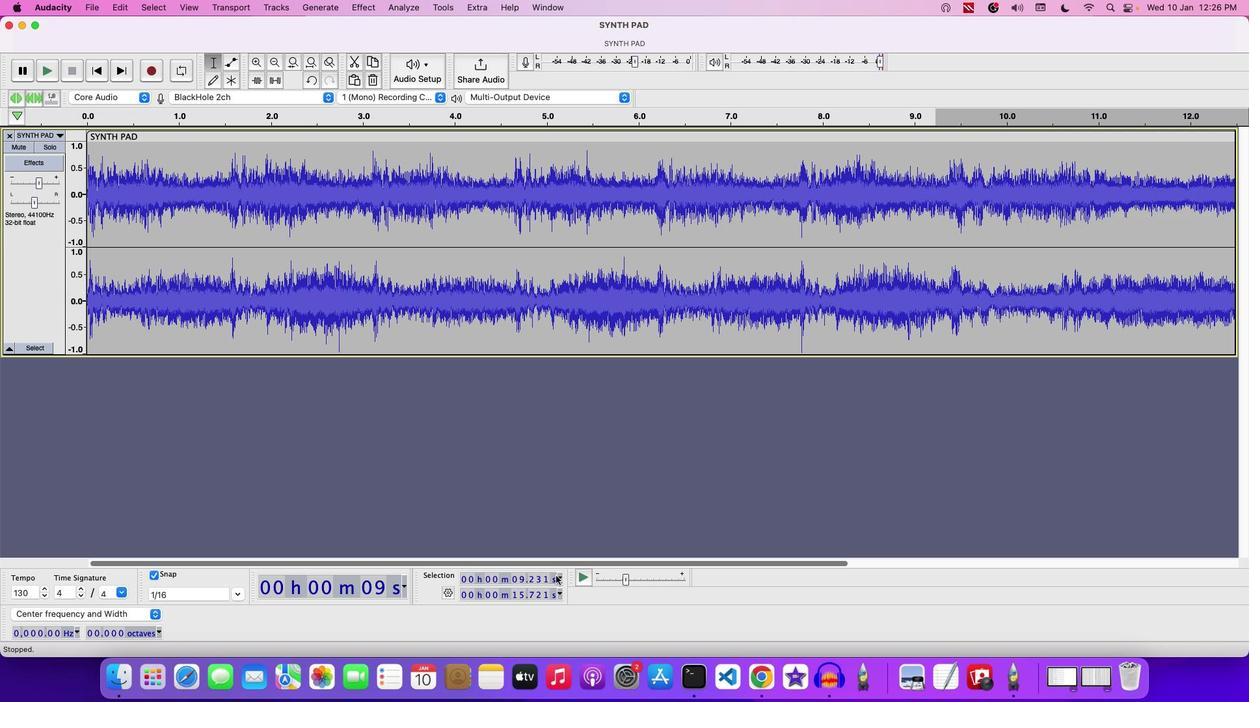 
Action: Mouse moved to (602, 568)
Screenshot: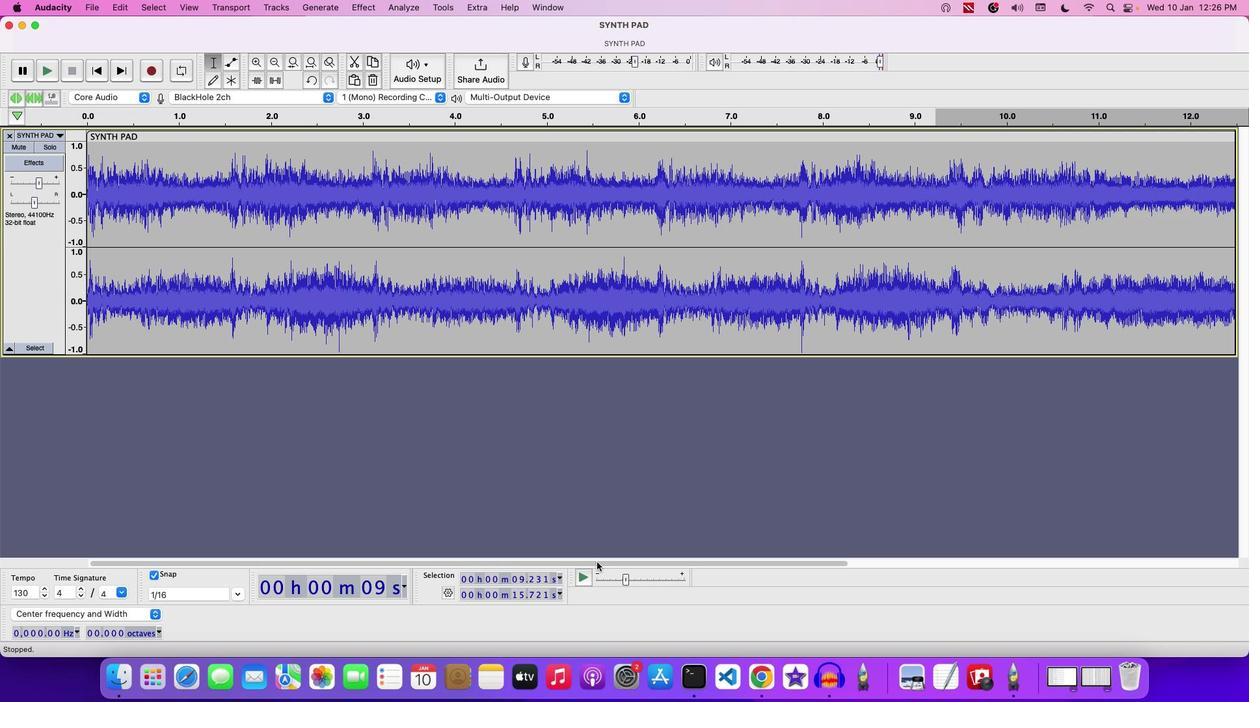
Action: Mouse pressed left at (602, 568)
Screenshot: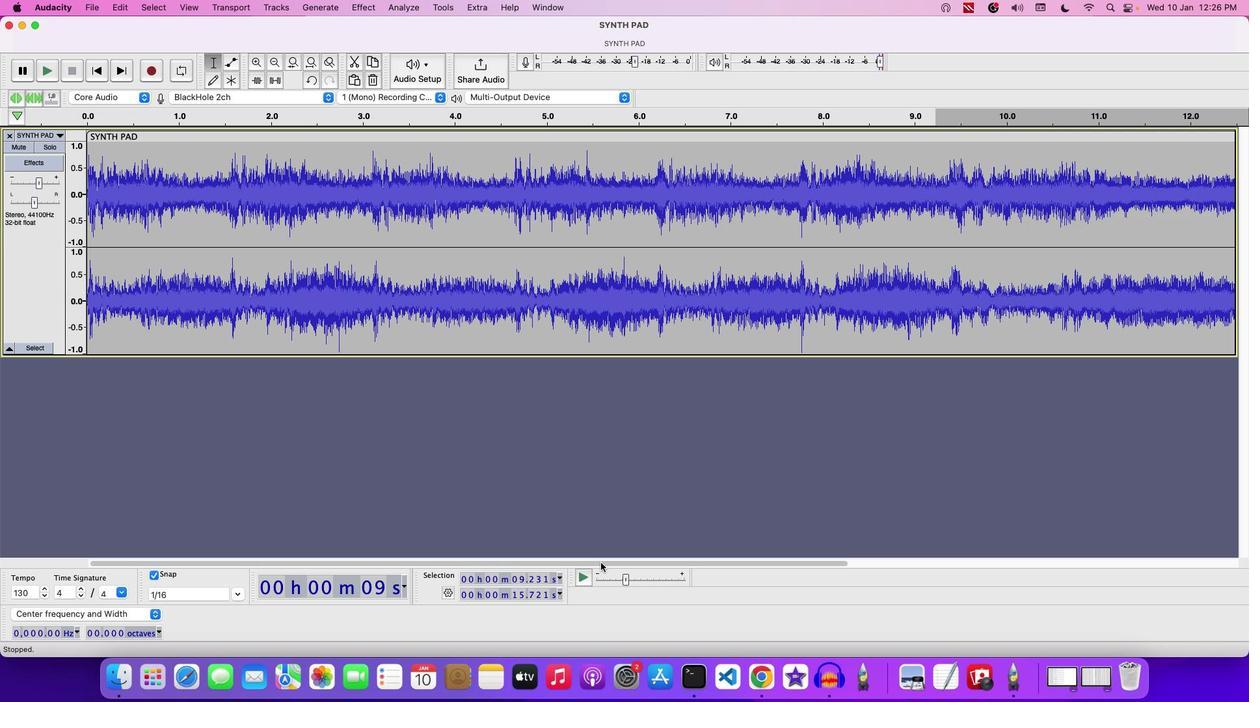 
Action: Mouse moved to (1103, 142)
Screenshot: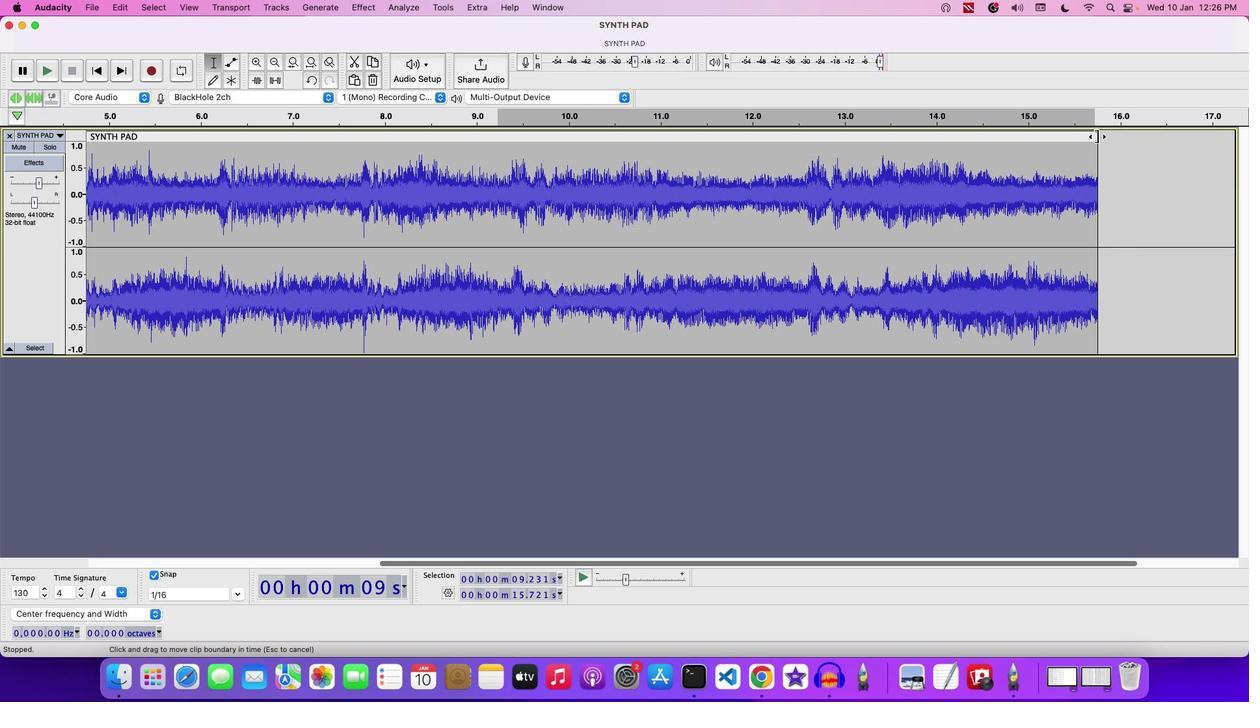 
Action: Mouse pressed left at (1103, 142)
Screenshot: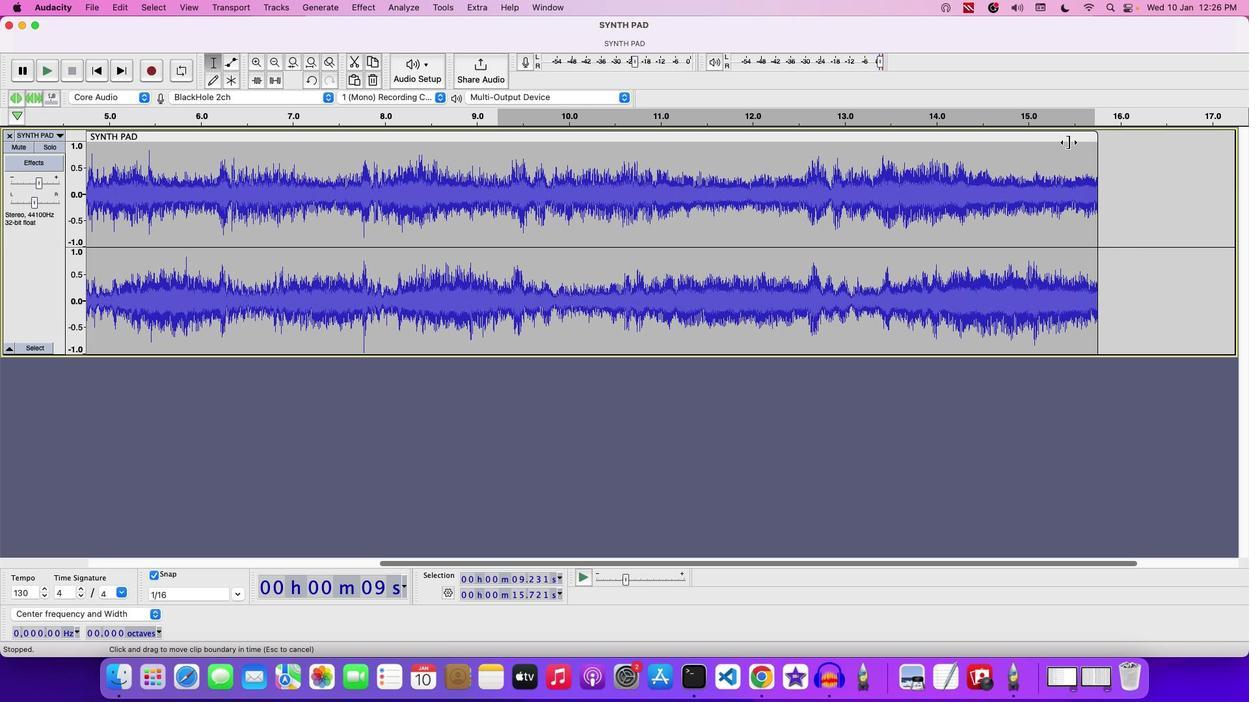 
Action: Mouse moved to (414, 566)
Screenshot: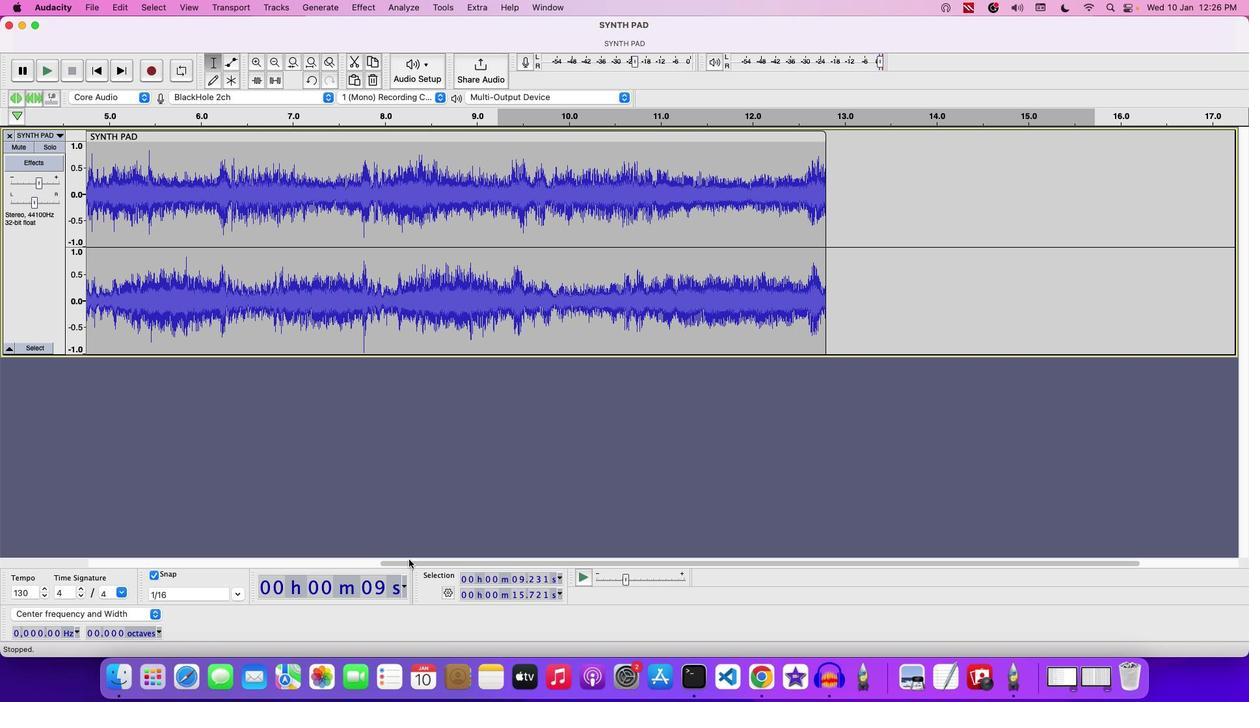 
Action: Mouse pressed left at (414, 566)
Screenshot: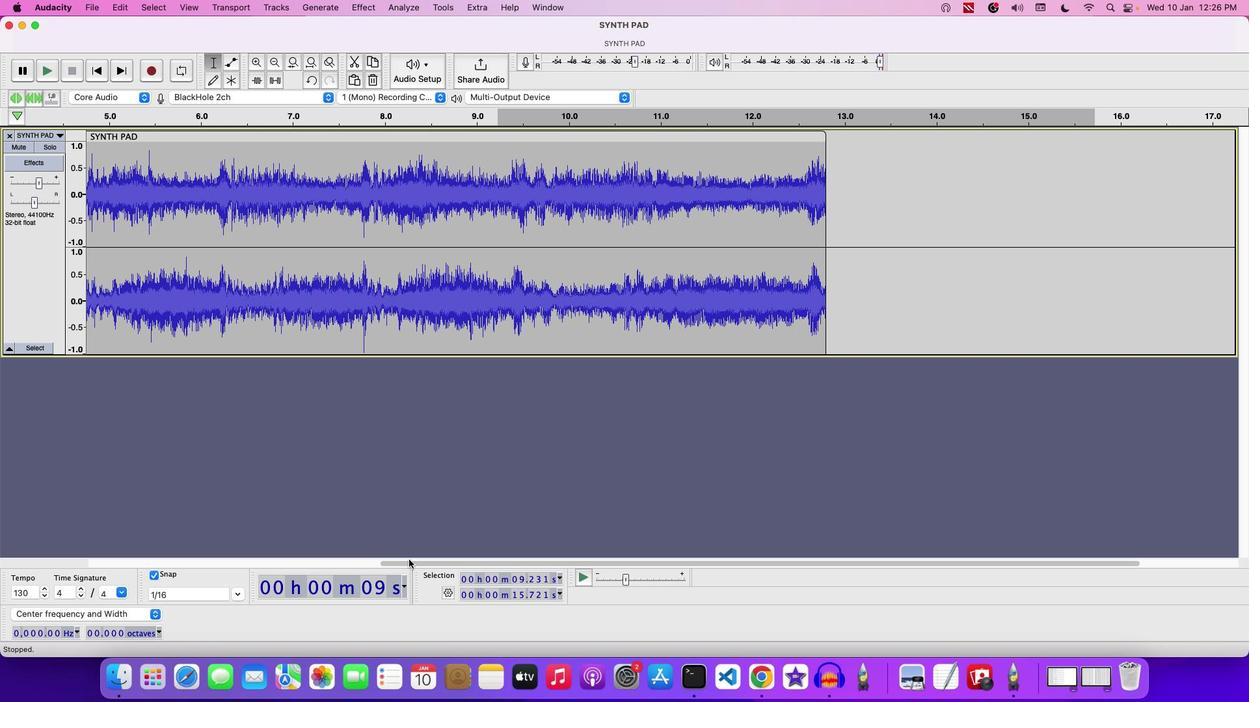 
Action: Mouse moved to (94, 218)
Screenshot: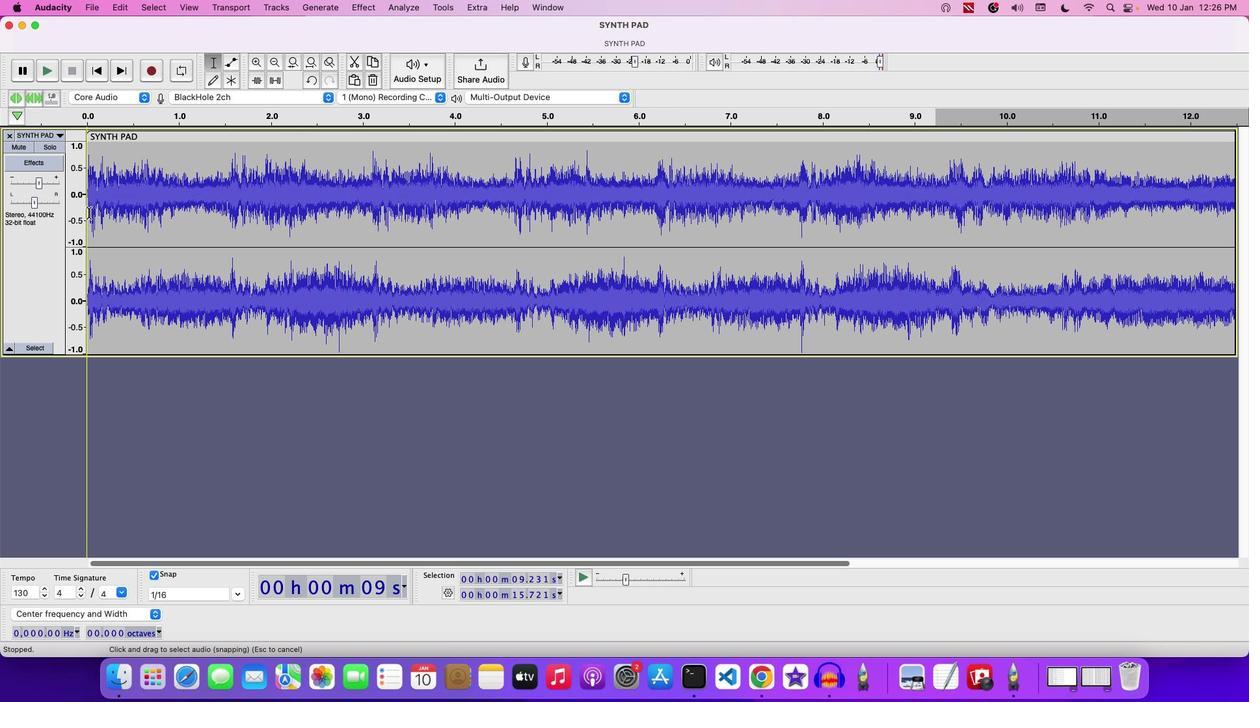 
Action: Mouse pressed left at (94, 218)
Screenshot: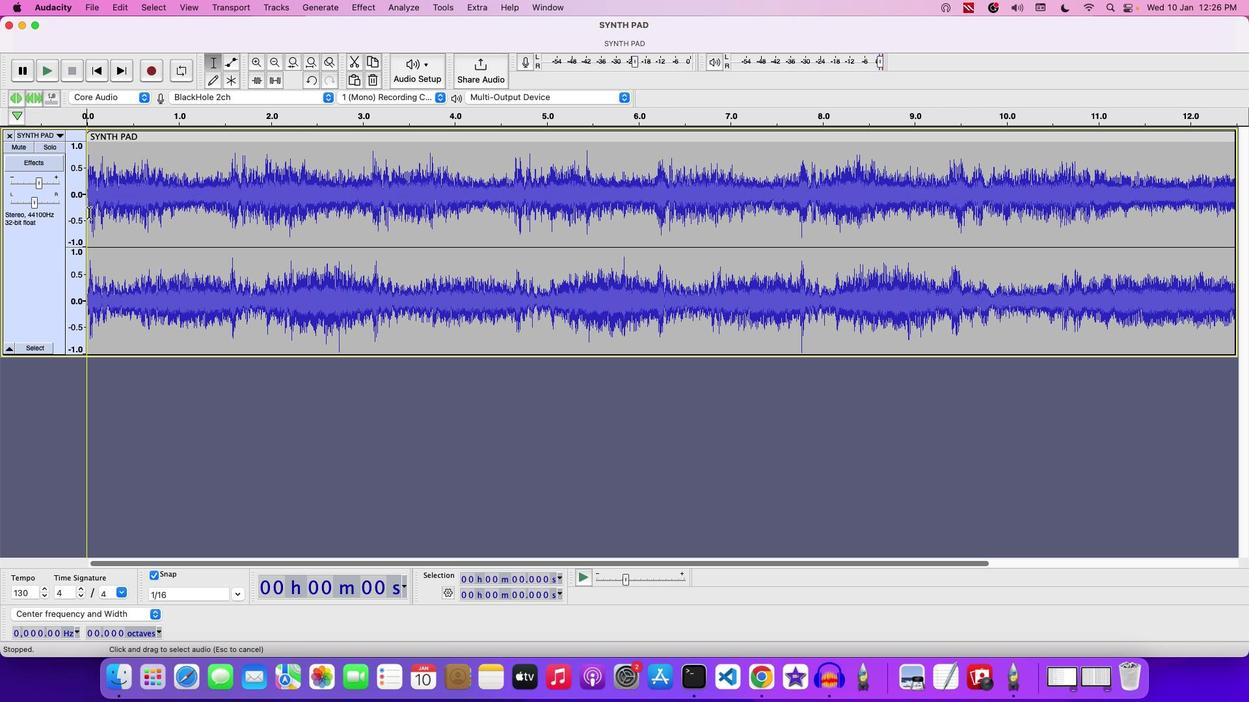 
Action: Mouse moved to (49, 71)
Screenshot: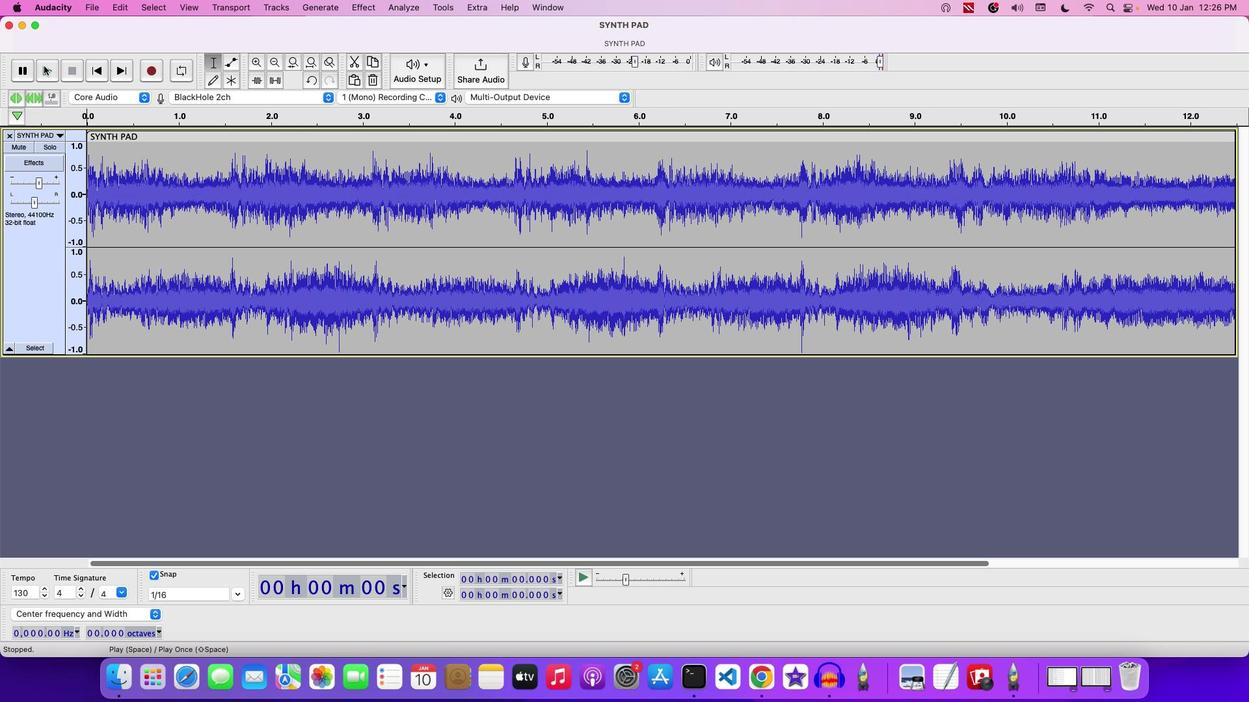 
Action: Mouse pressed left at (49, 71)
Screenshot: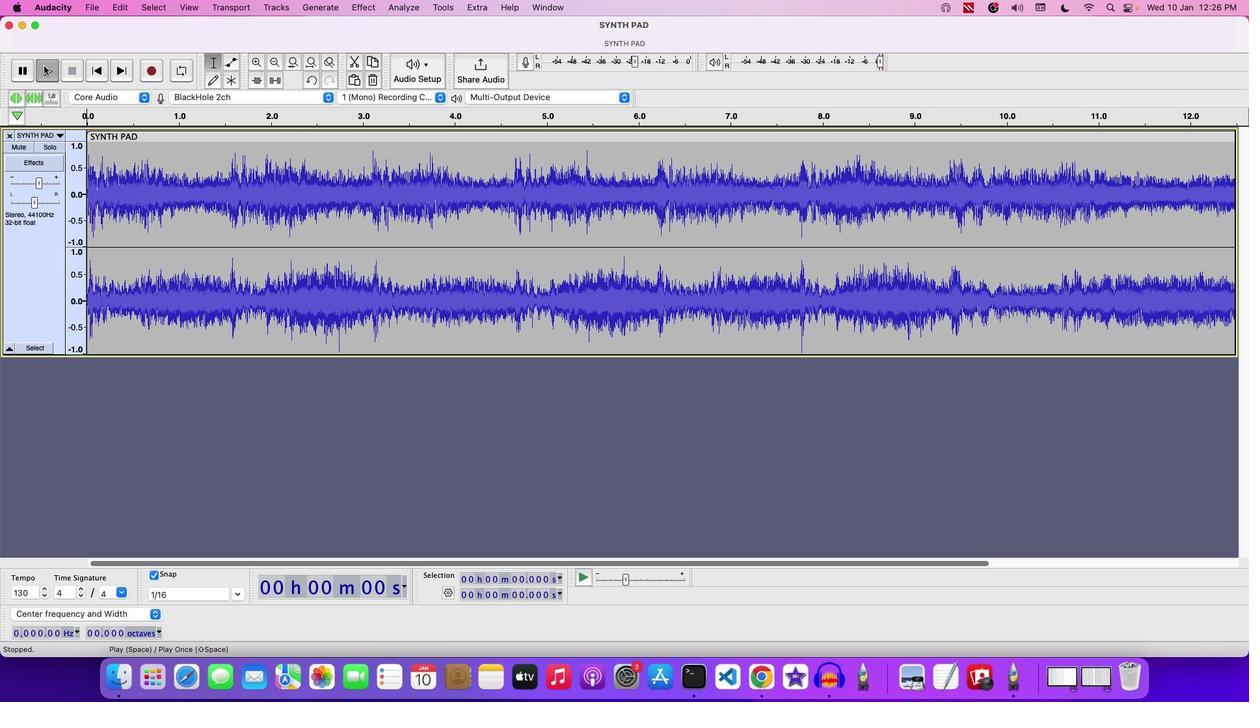 
Action: Mouse moved to (46, 189)
Screenshot: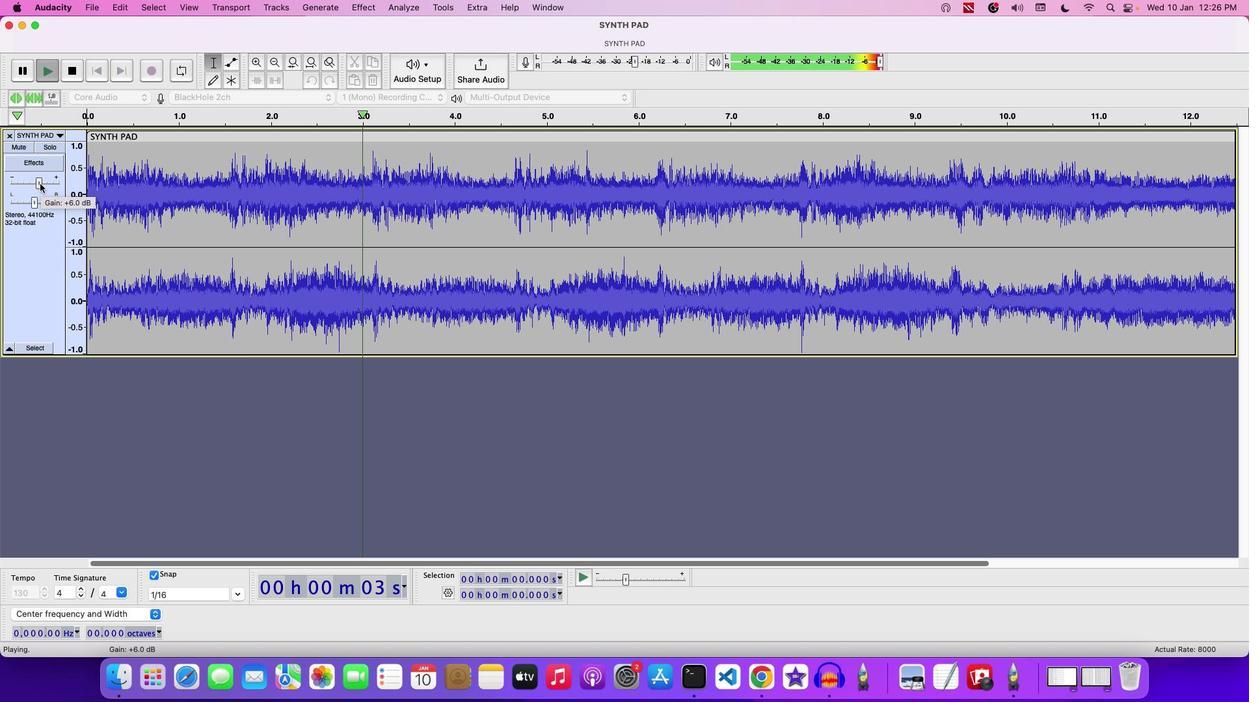 
Action: Mouse pressed left at (46, 189)
Screenshot: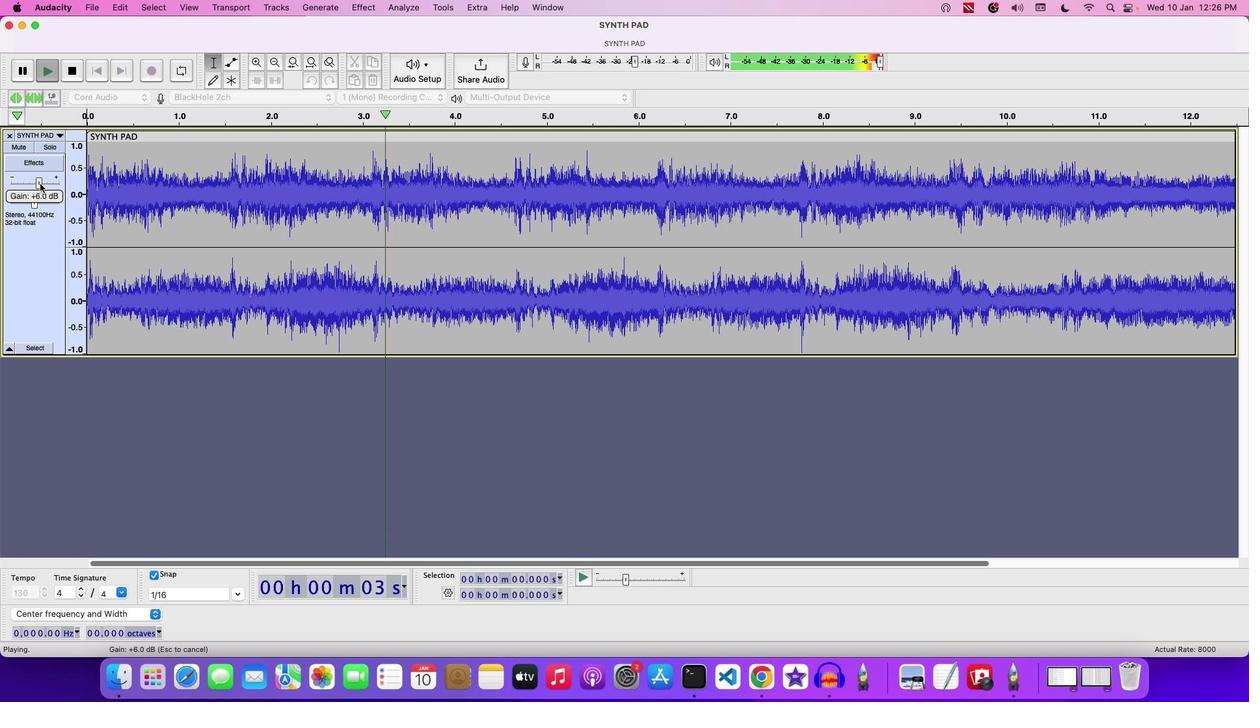 
Action: Mouse moved to (523, 568)
Screenshot: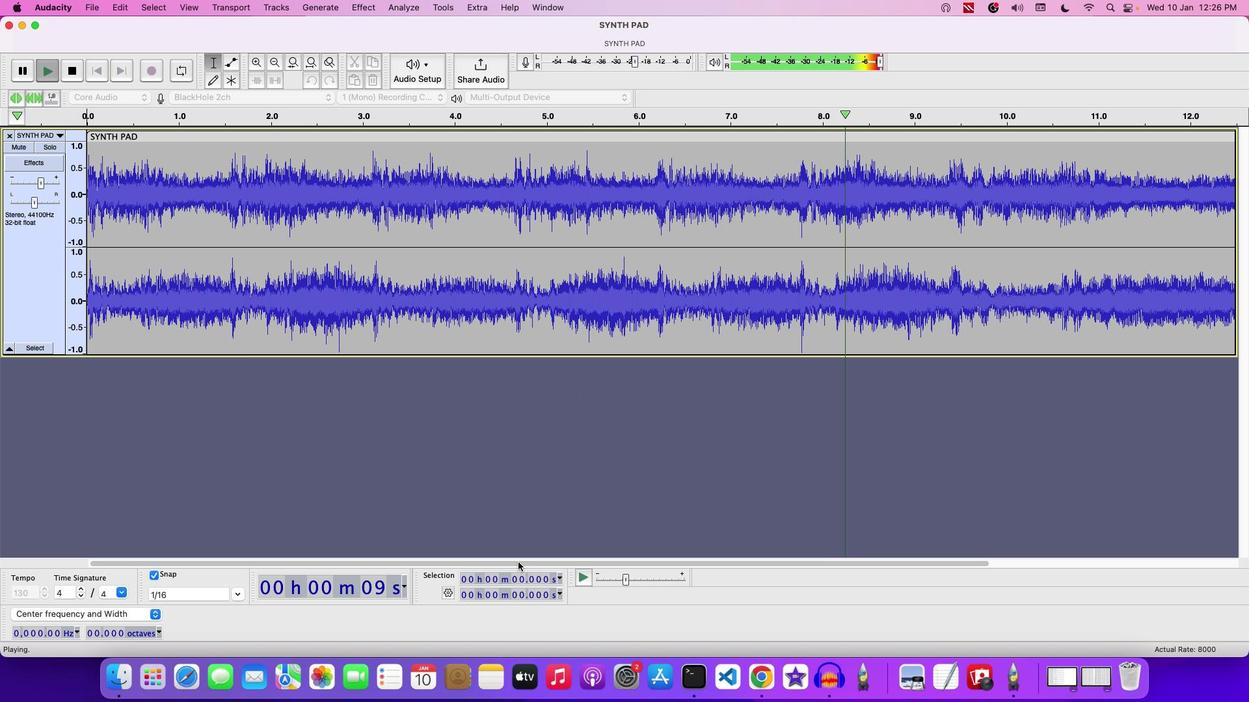 
Action: Mouse pressed left at (523, 568)
Screenshot: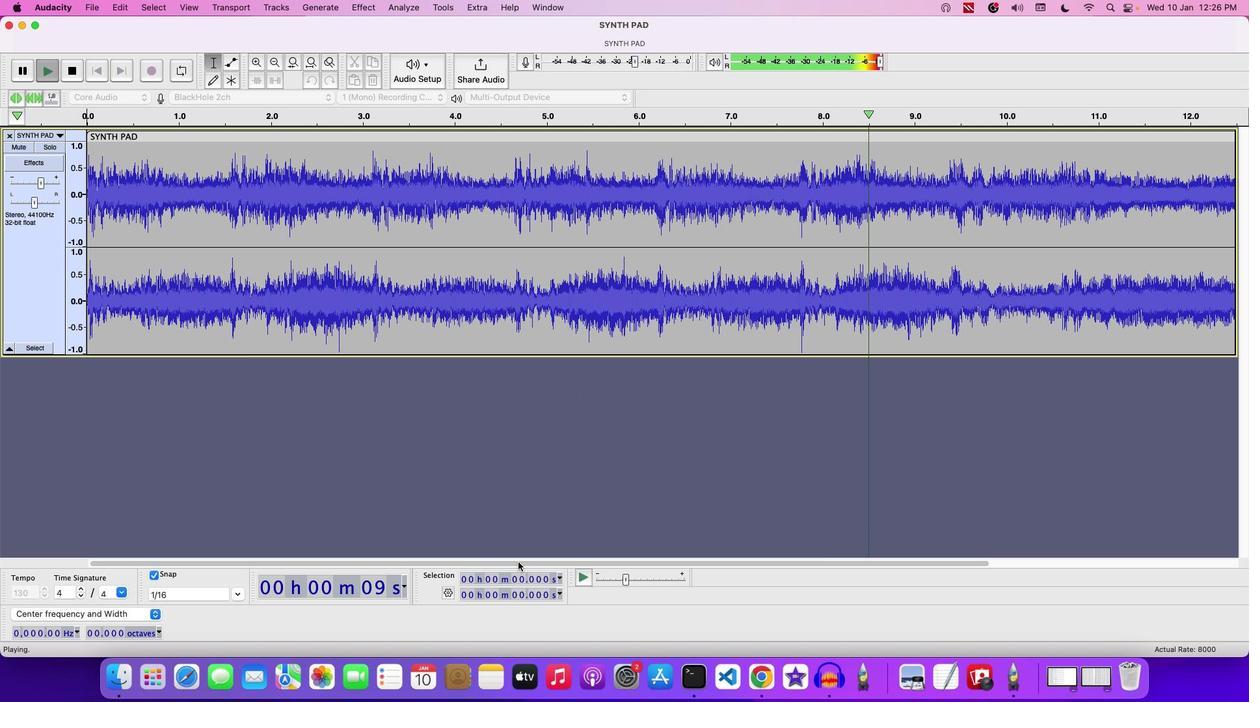 
Action: Mouse moved to (1071, 140)
Screenshot: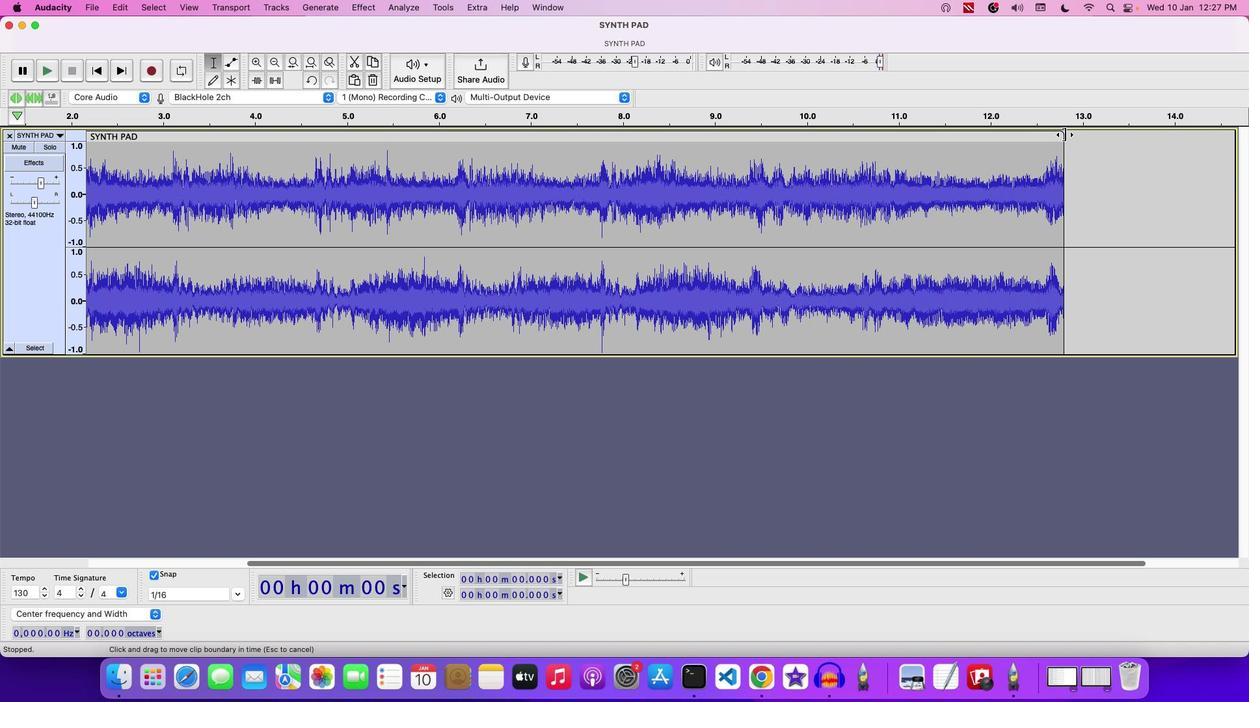 
Action: Mouse pressed left at (1071, 140)
Screenshot: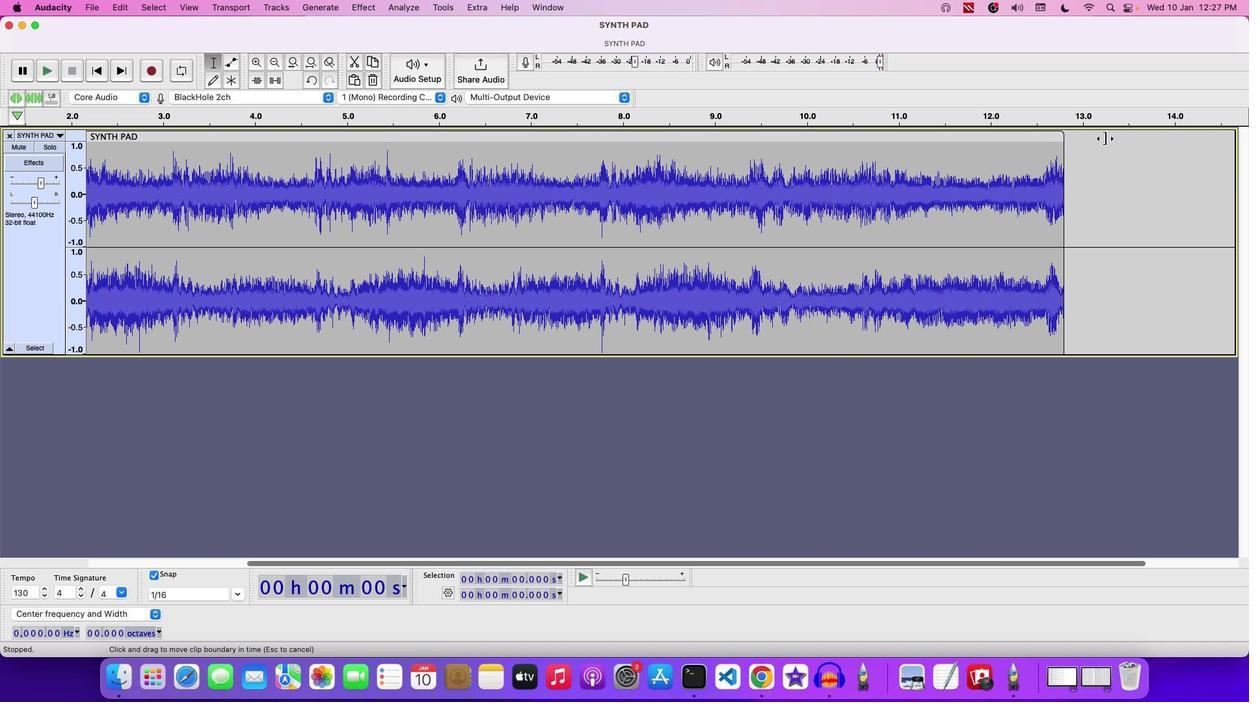 
Action: Mouse moved to (261, 178)
Screenshot: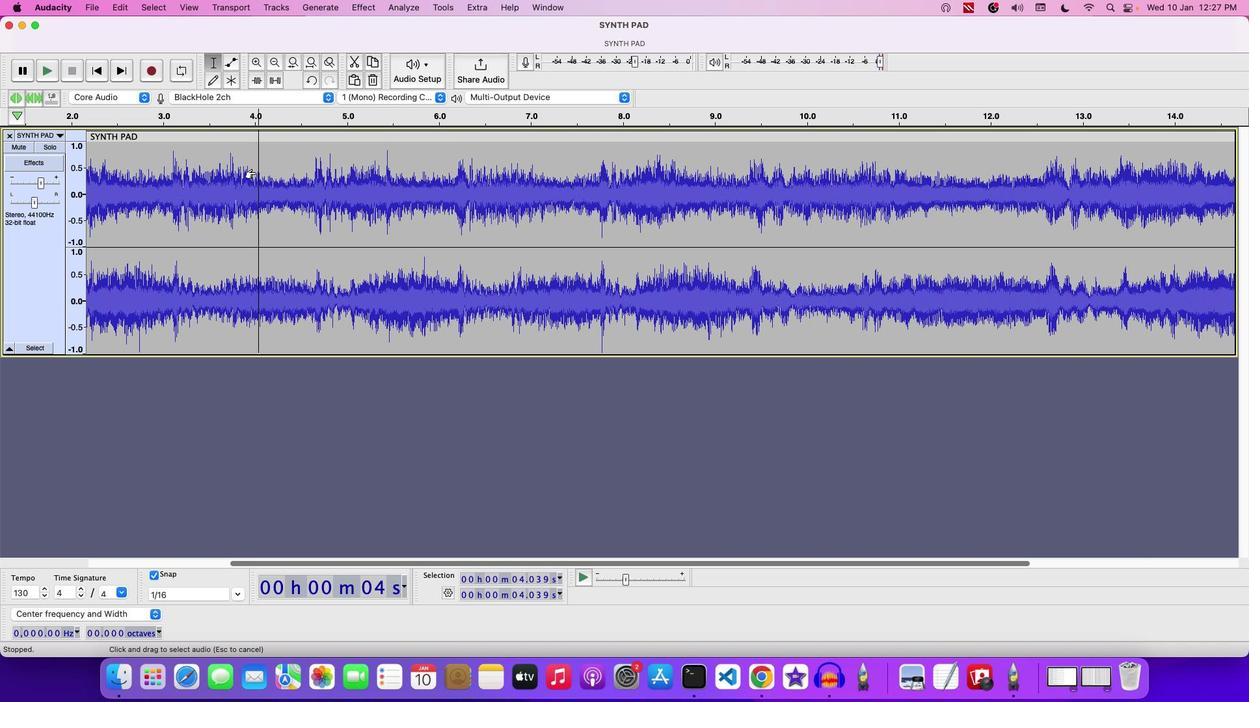 
Action: Mouse pressed left at (261, 178)
Screenshot: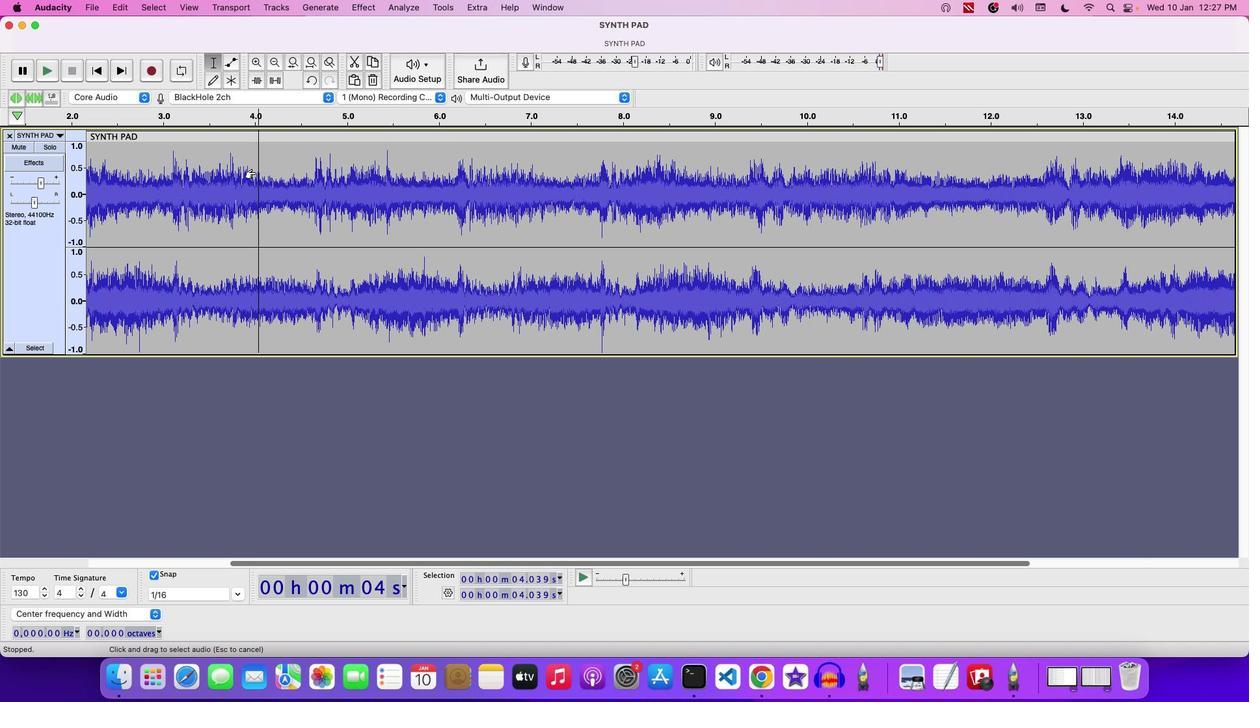
Action: Mouse moved to (41, 77)
Screenshot: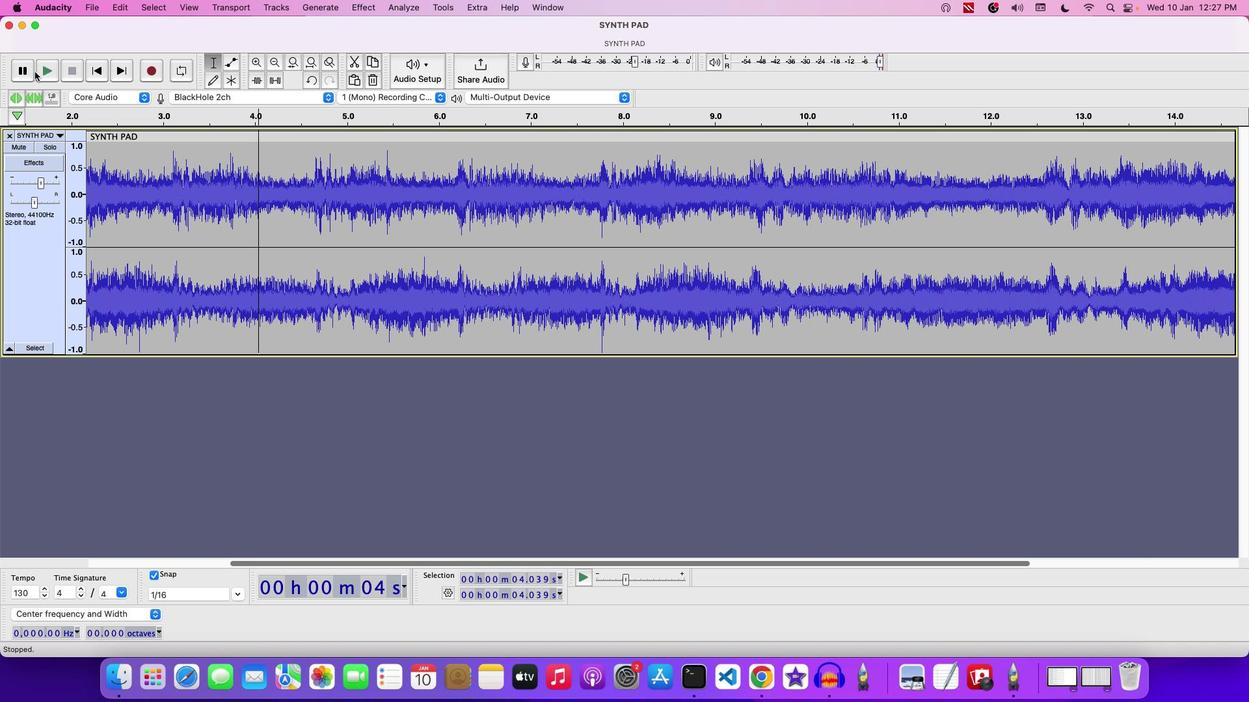 
Action: Mouse pressed left at (41, 77)
Screenshot: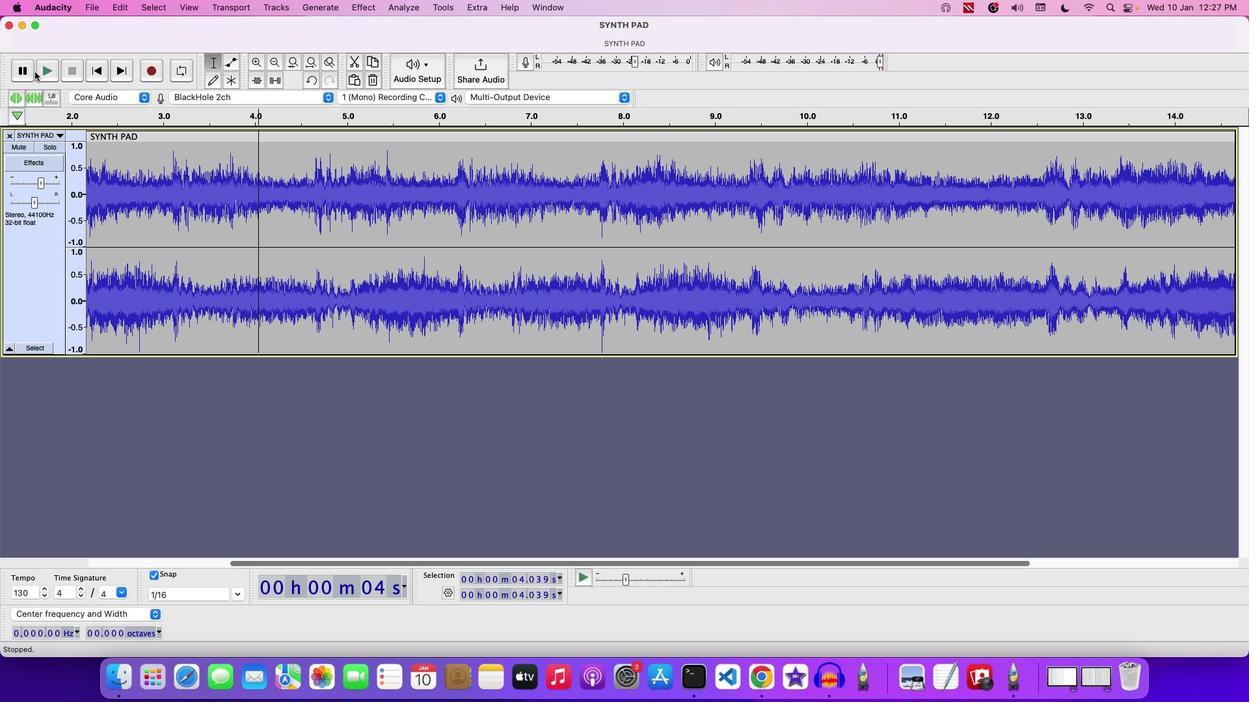 
Action: Mouse moved to (52, 77)
Screenshot: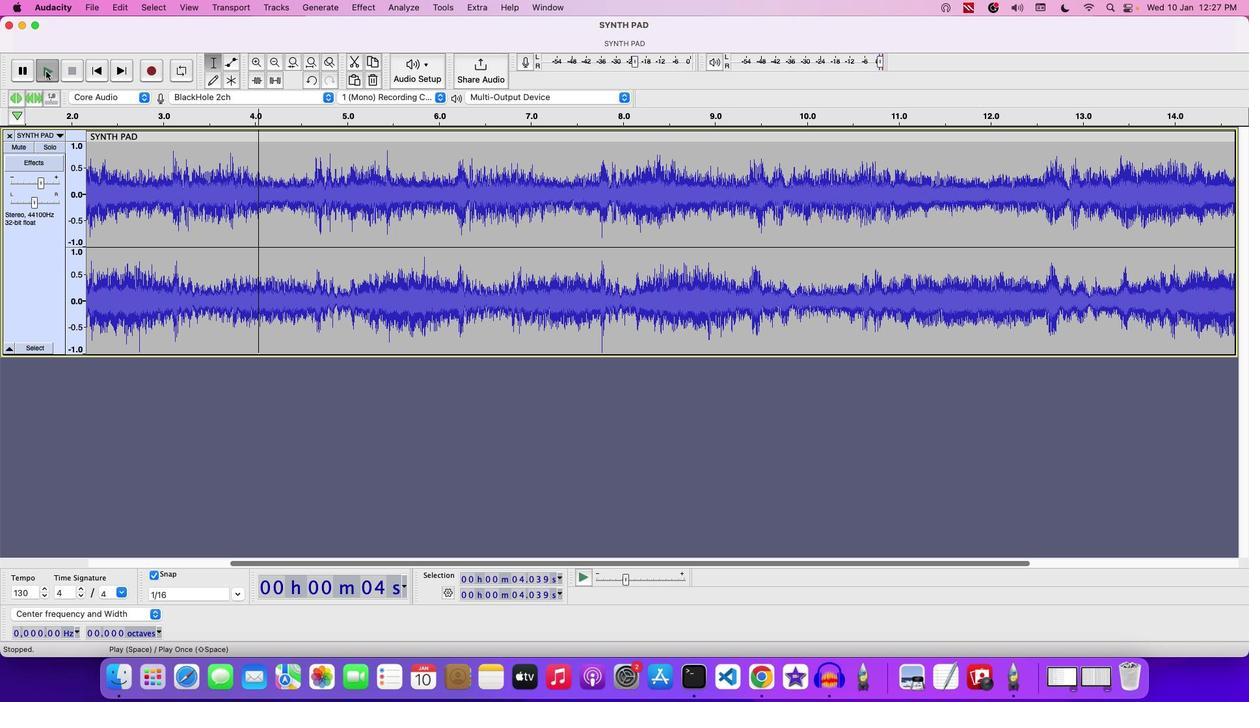 
Action: Mouse pressed left at (52, 77)
Screenshot: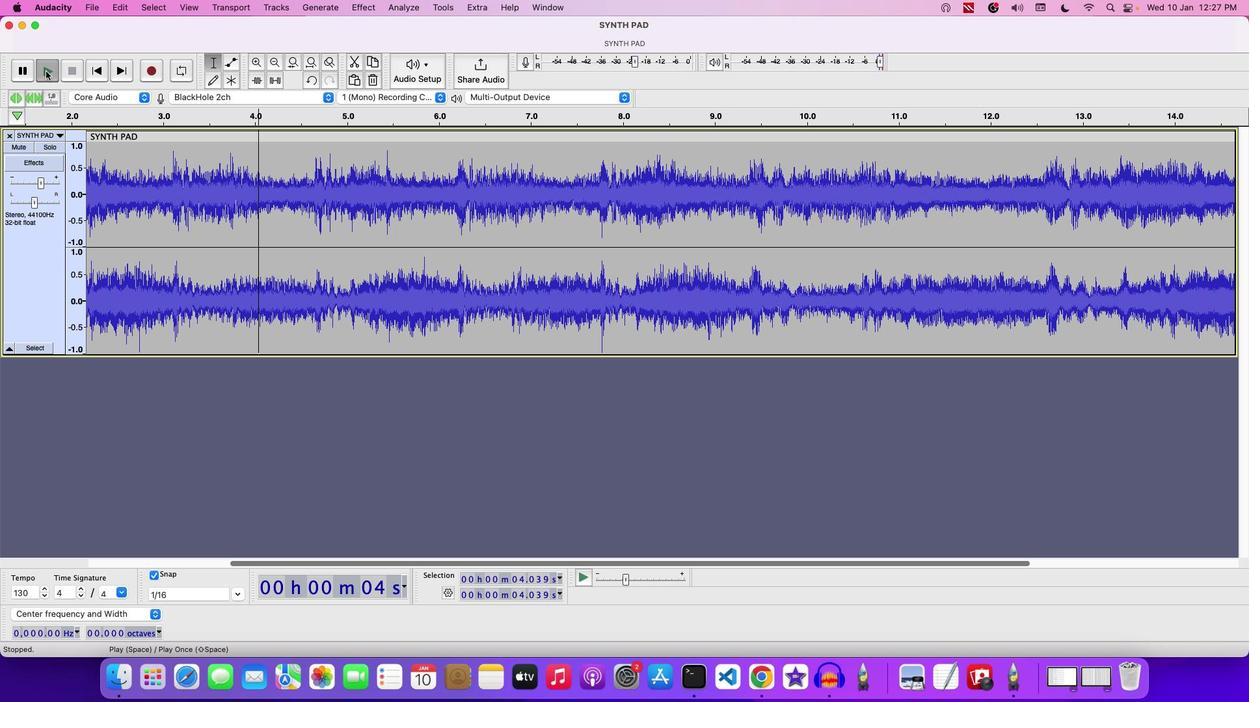 
Action: Mouse moved to (102, 15)
Screenshot: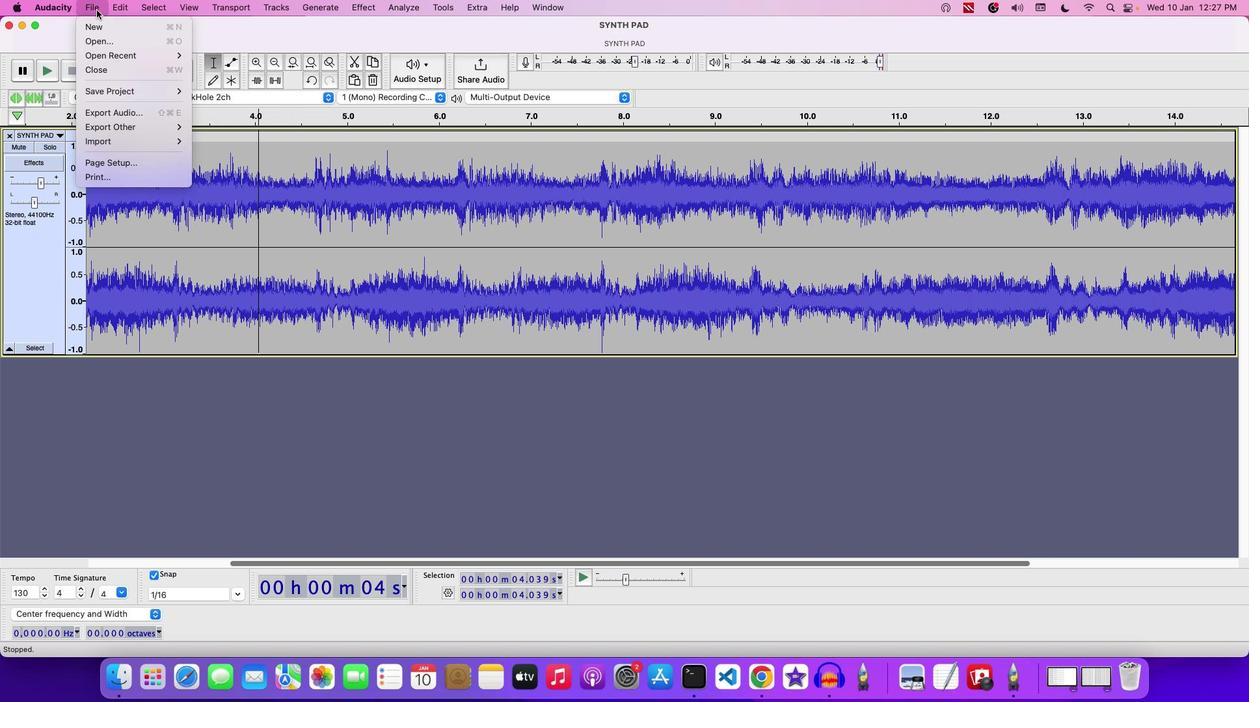
Action: Mouse pressed left at (102, 15)
Screenshot: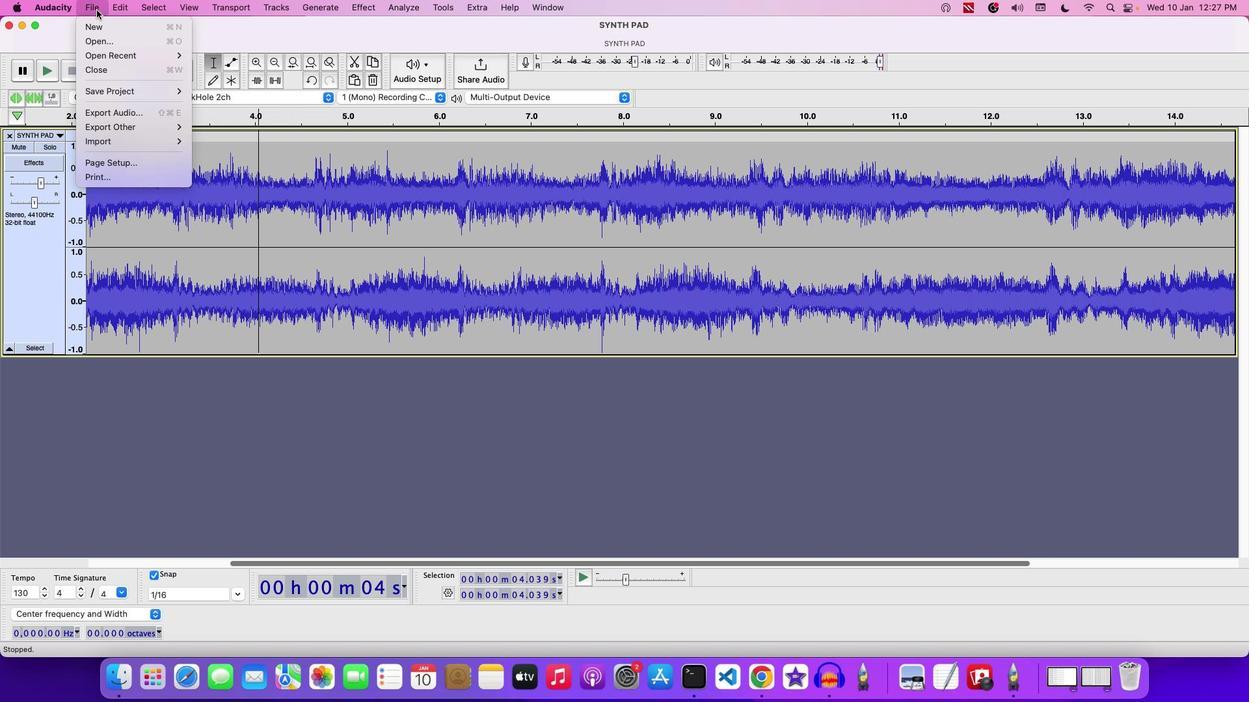 
Action: Mouse moved to (139, 95)
Screenshot: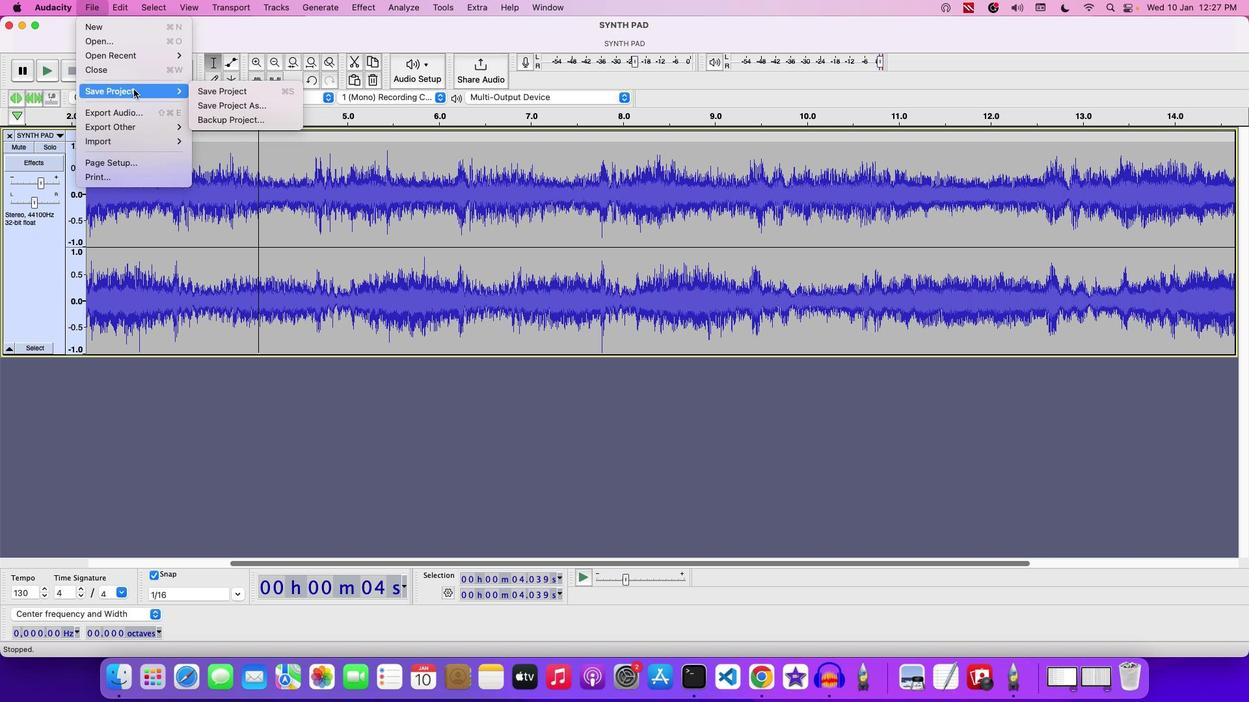 
Action: Mouse pressed left at (139, 95)
Screenshot: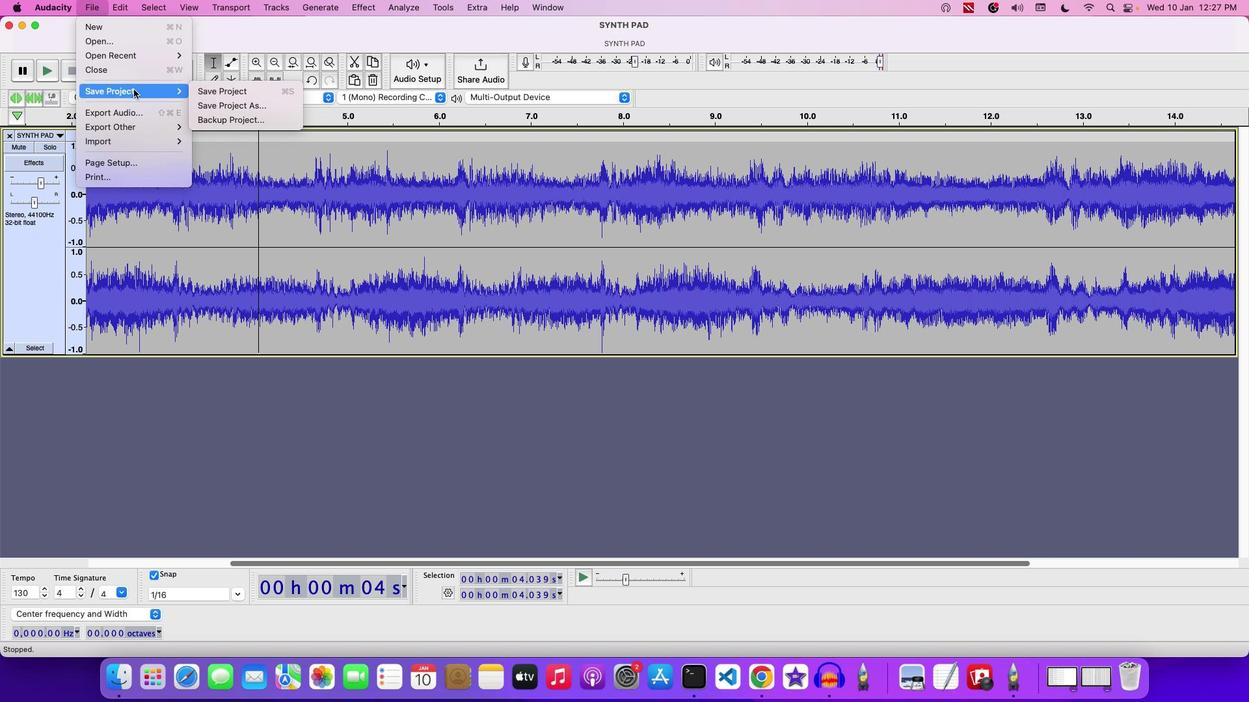 
Action: Mouse moved to (210, 98)
Screenshot: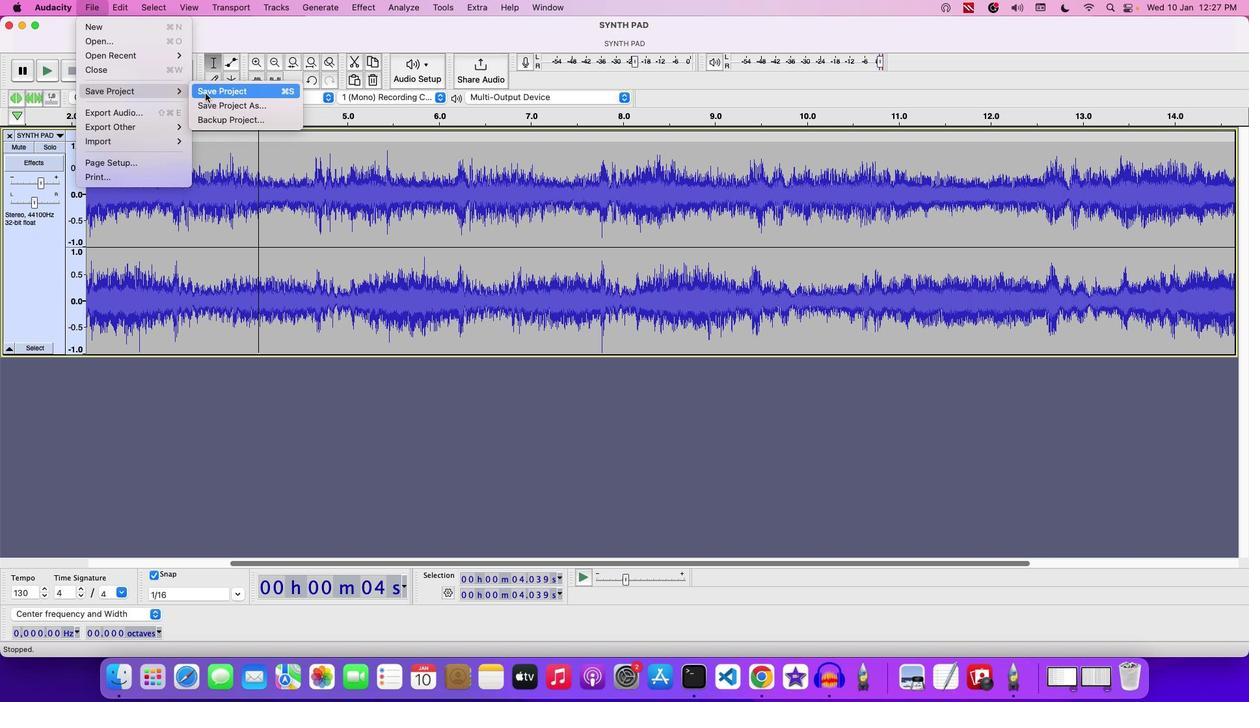 
Action: Mouse pressed left at (210, 98)
Screenshot: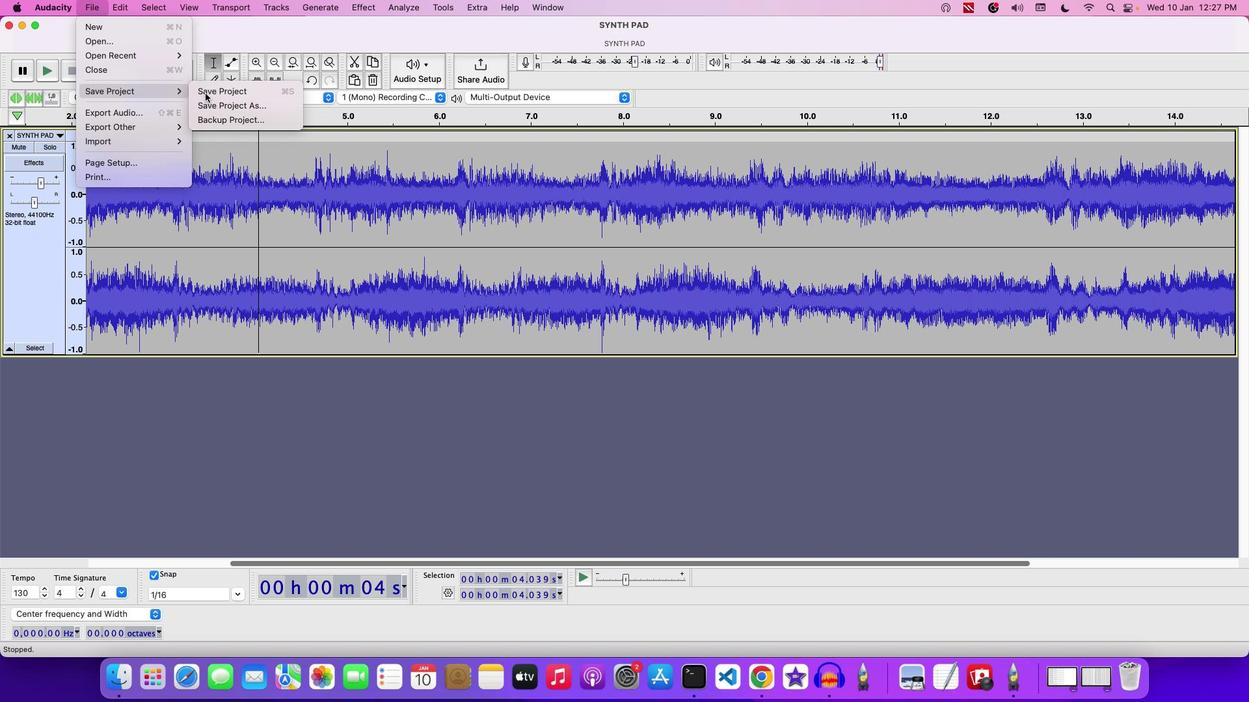 
Action: Mouse moved to (535, 170)
Screenshot: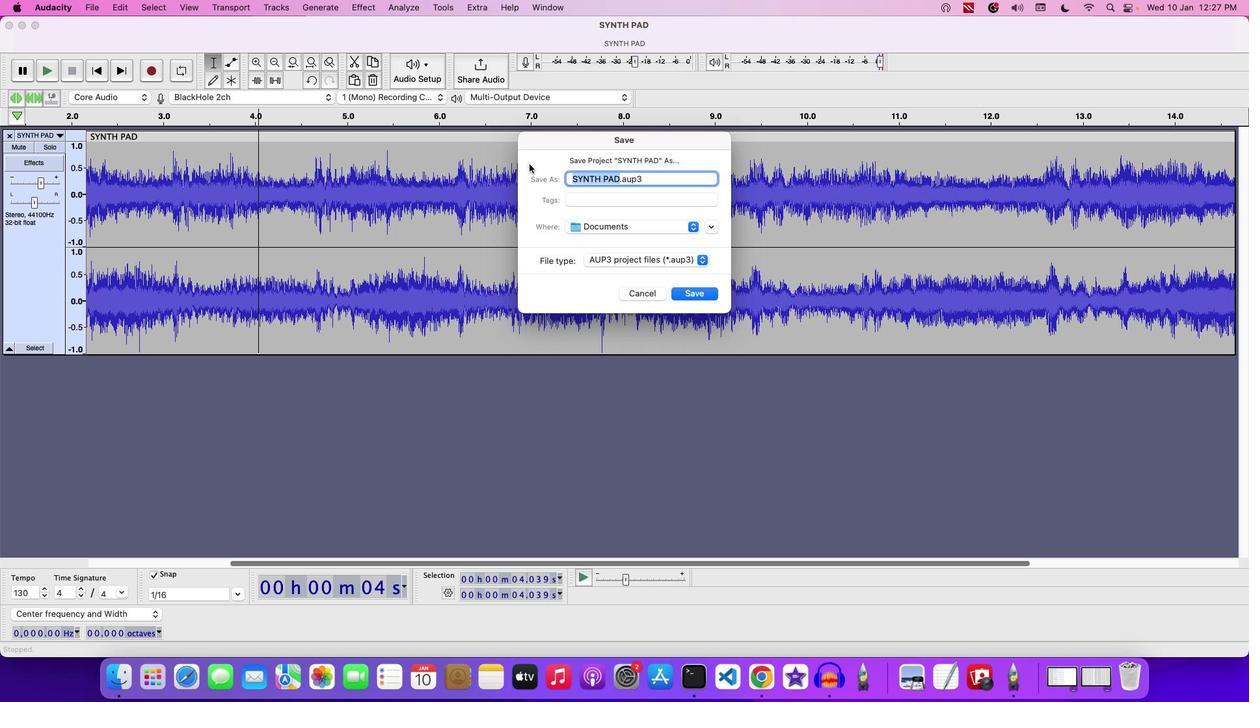 
Action: Key pressed Key.backspace'C''H''A''N''G''E'Key.space'T''E'','Key.backspace'M''P''O'Key.space'E''F''F'Key.space'3'
Screenshot: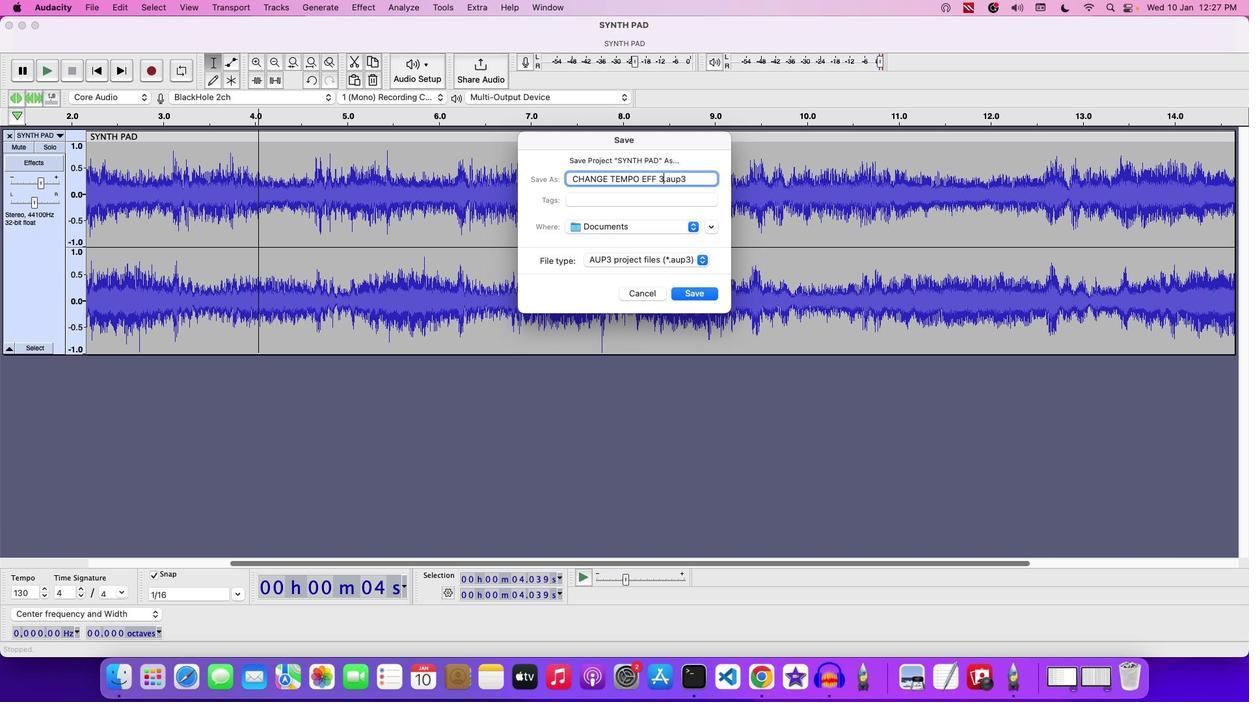 
Action: Mouse moved to (719, 300)
Screenshot: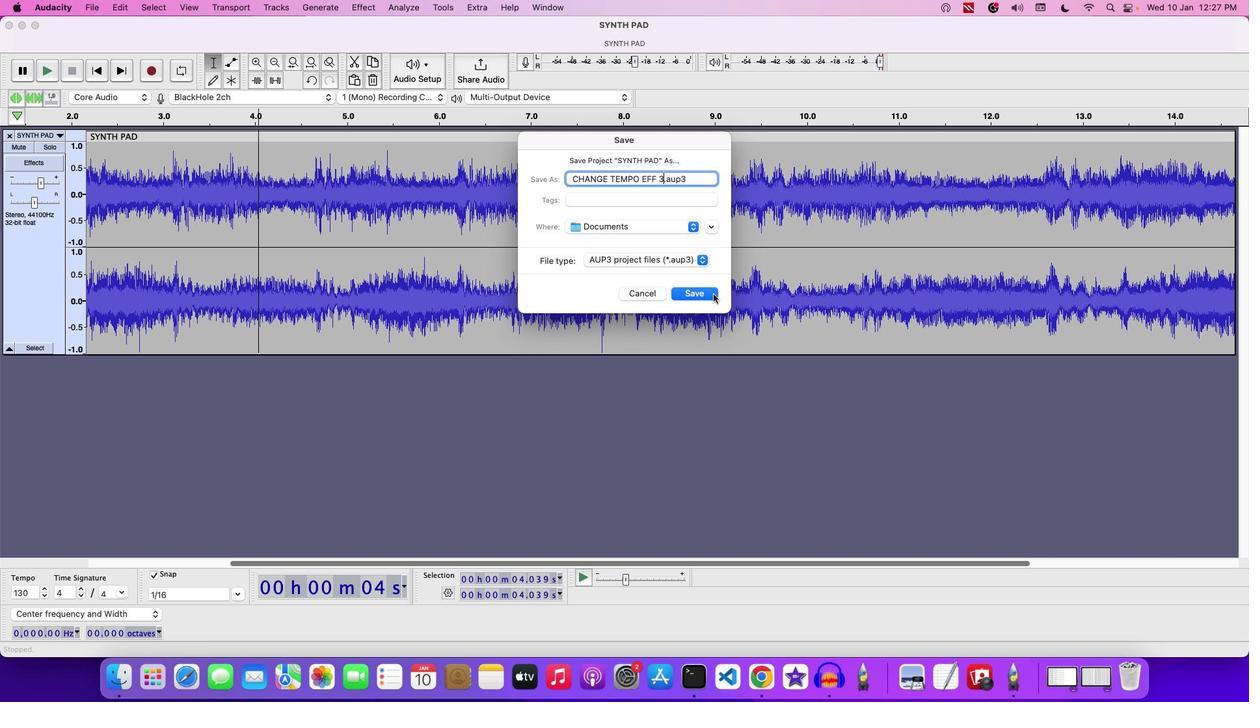 
Action: Mouse pressed left at (719, 300)
Screenshot: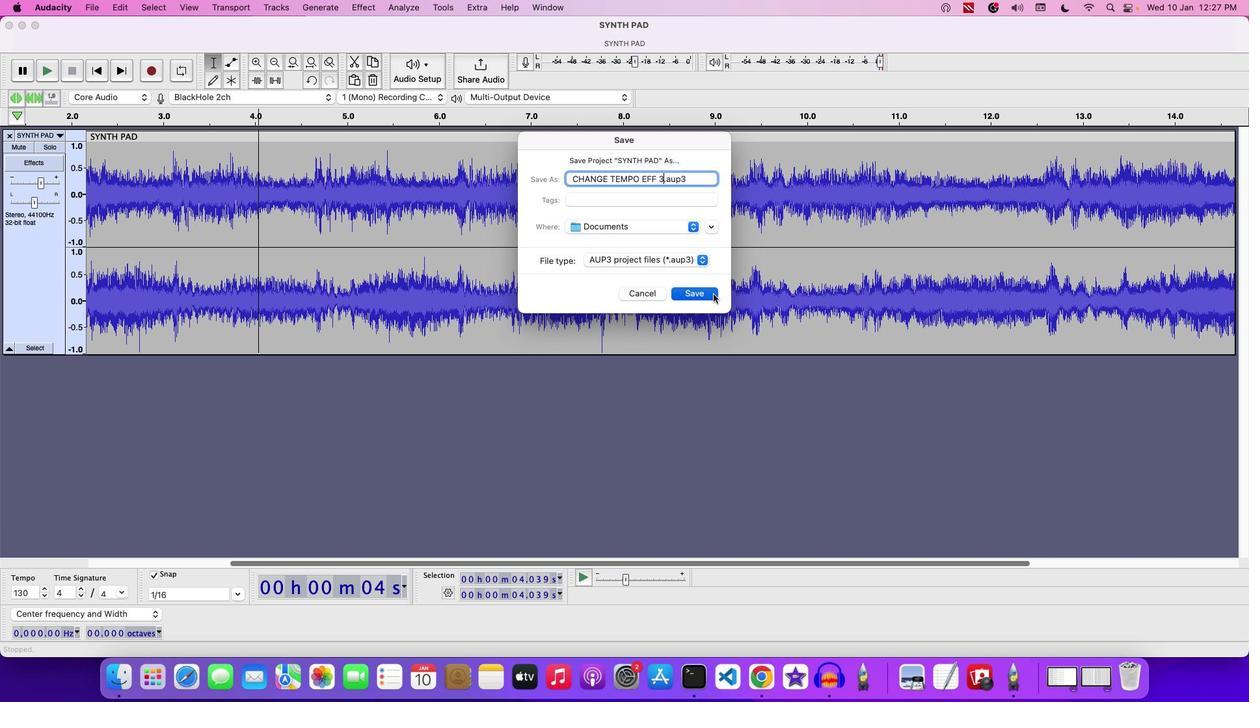 
